 Task: Find connections with filter location Cachan with filter topic #Entrepreneurswith filter profile language Potuguese with filter current company Growatt New Energy with filter school JNTUH College of Engineering Hyderabad with filter industry Environmental Services with filter service category Social Media Marketing with filter keywords title Animal Shelter Worker
Action: Mouse moved to (618, 82)
Screenshot: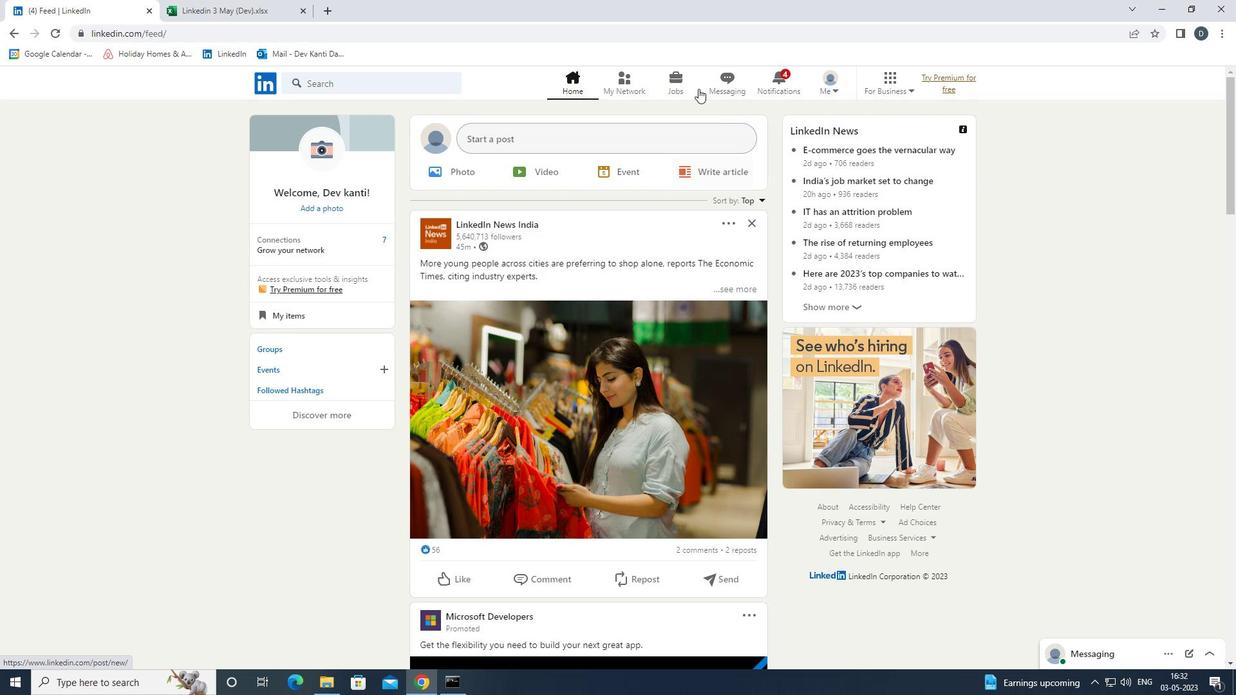 
Action: Mouse pressed left at (618, 82)
Screenshot: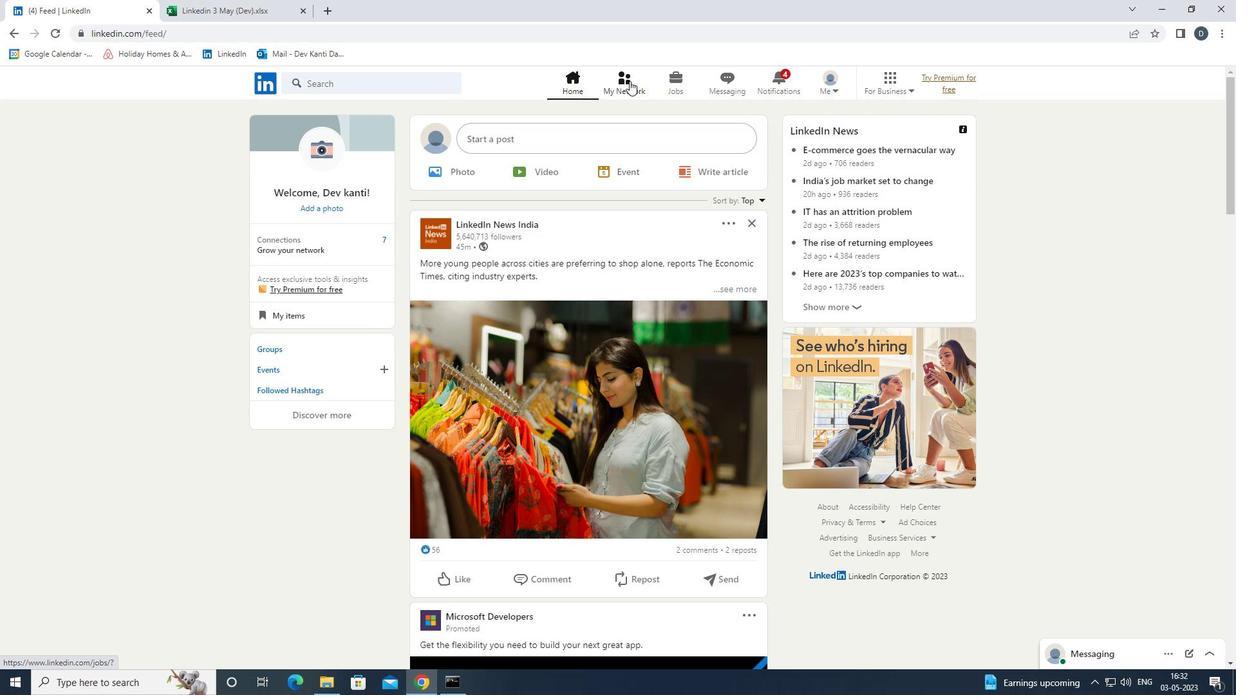 
Action: Mouse moved to (427, 151)
Screenshot: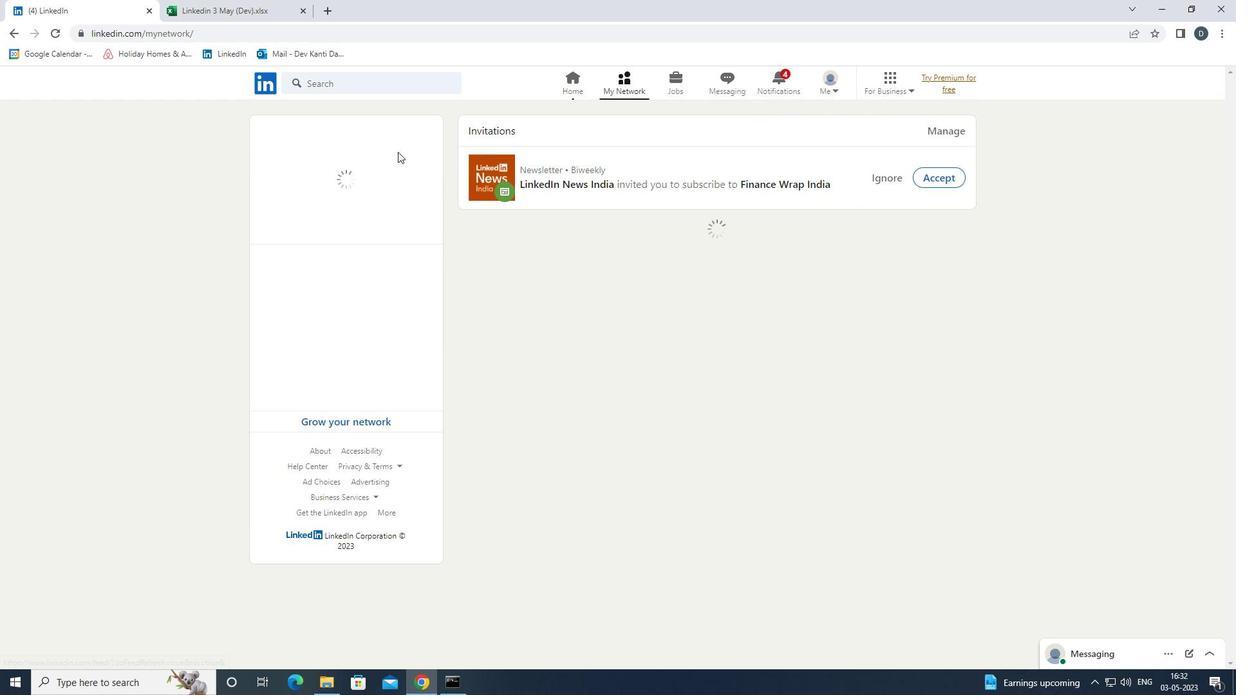 
Action: Mouse pressed left at (427, 151)
Screenshot: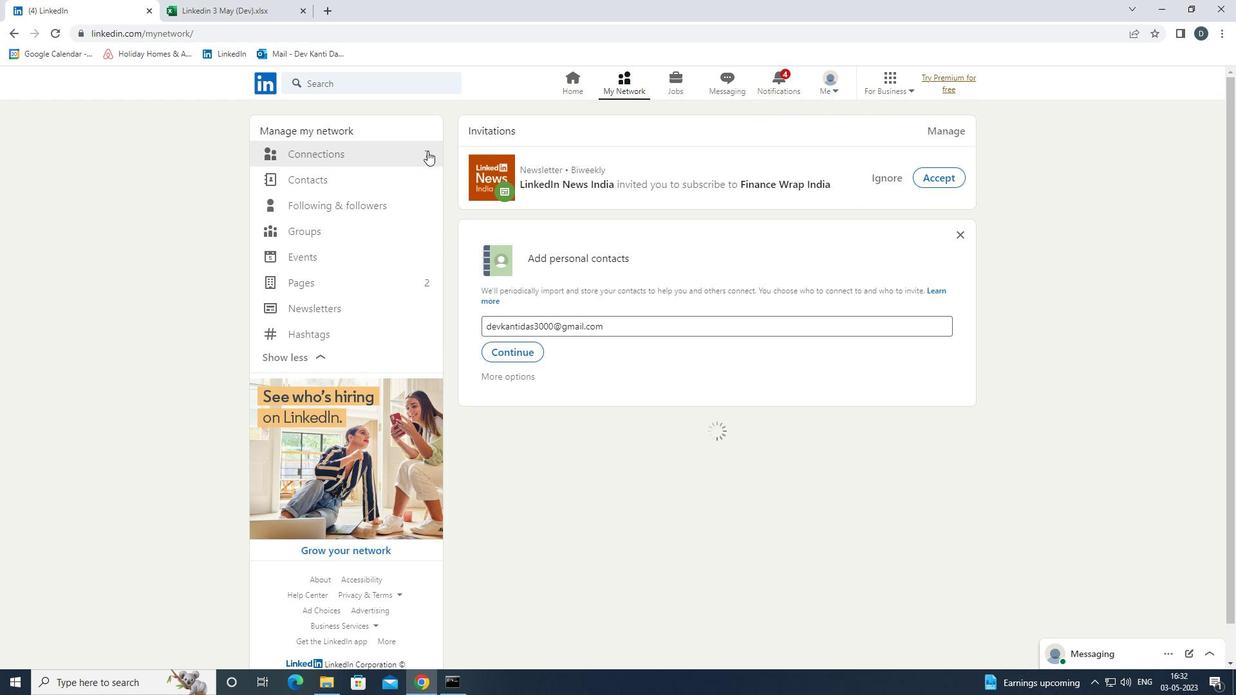 
Action: Mouse moved to (736, 155)
Screenshot: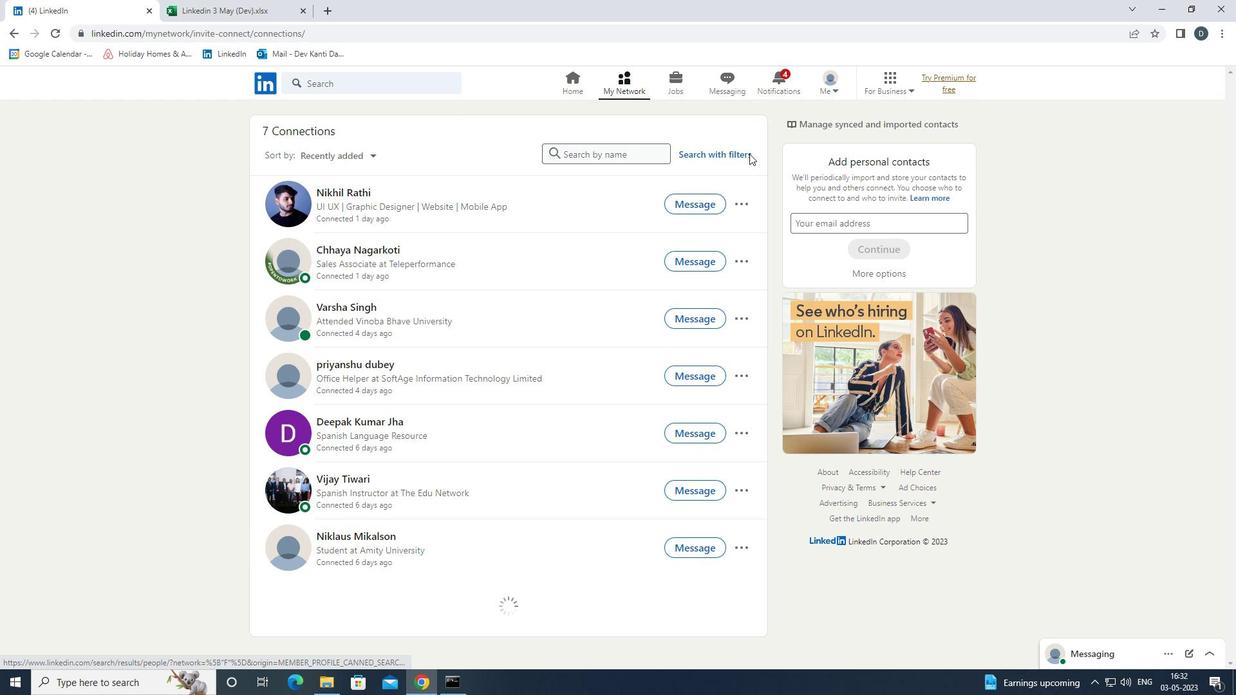 
Action: Mouse pressed left at (736, 155)
Screenshot: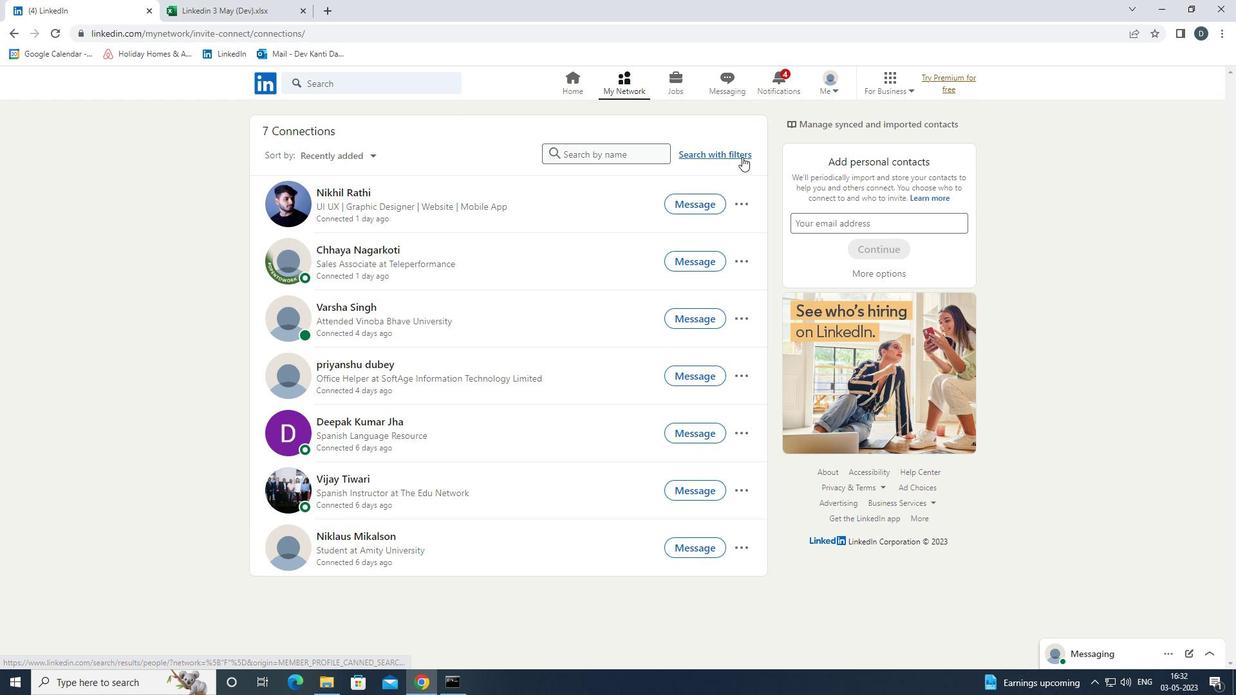 
Action: Mouse moved to (660, 119)
Screenshot: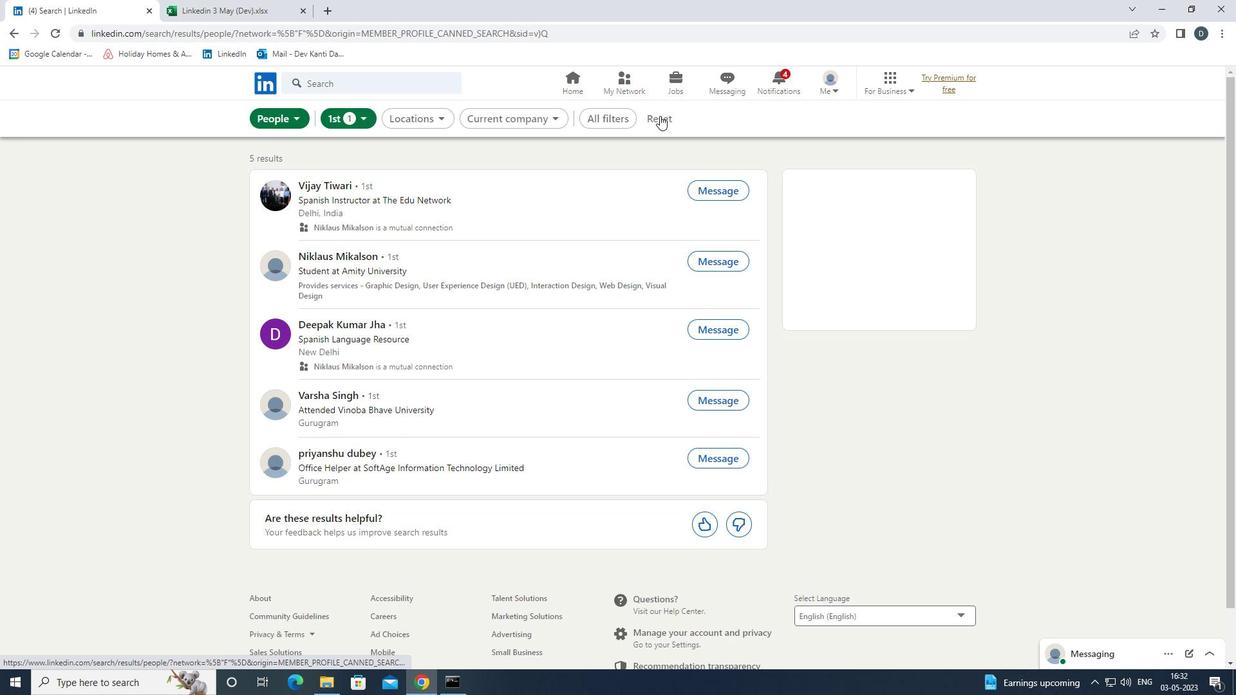 
Action: Mouse pressed left at (660, 119)
Screenshot: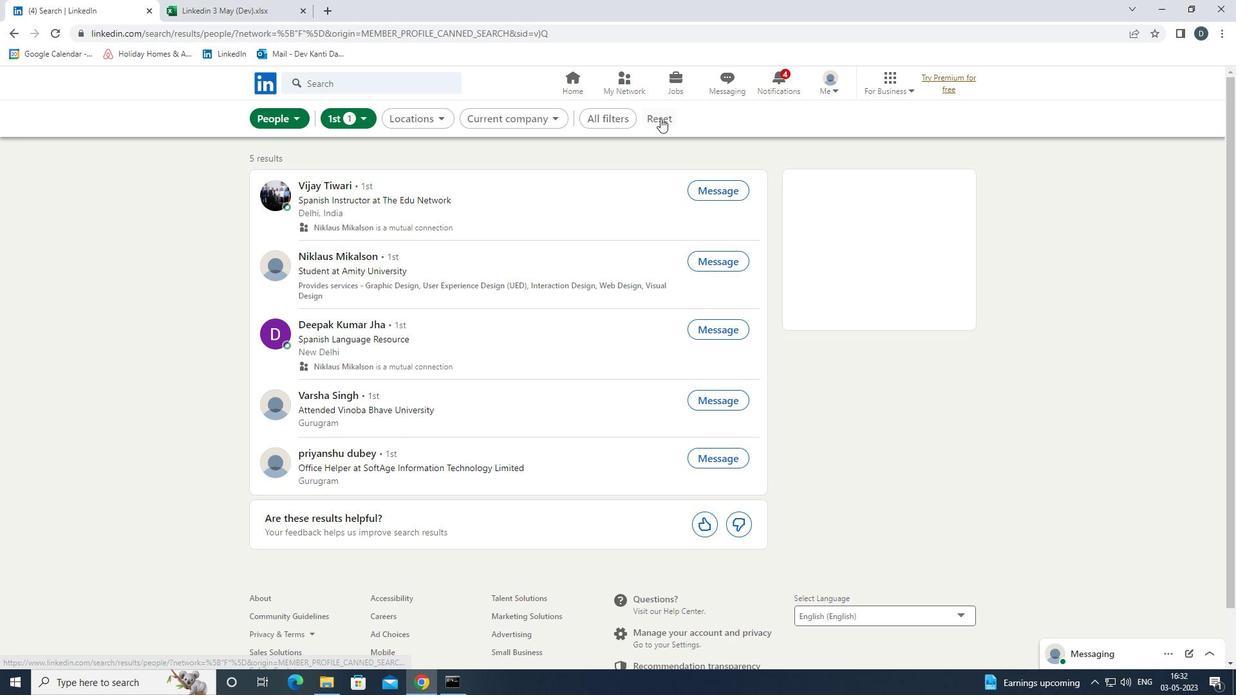 
Action: Mouse moved to (634, 115)
Screenshot: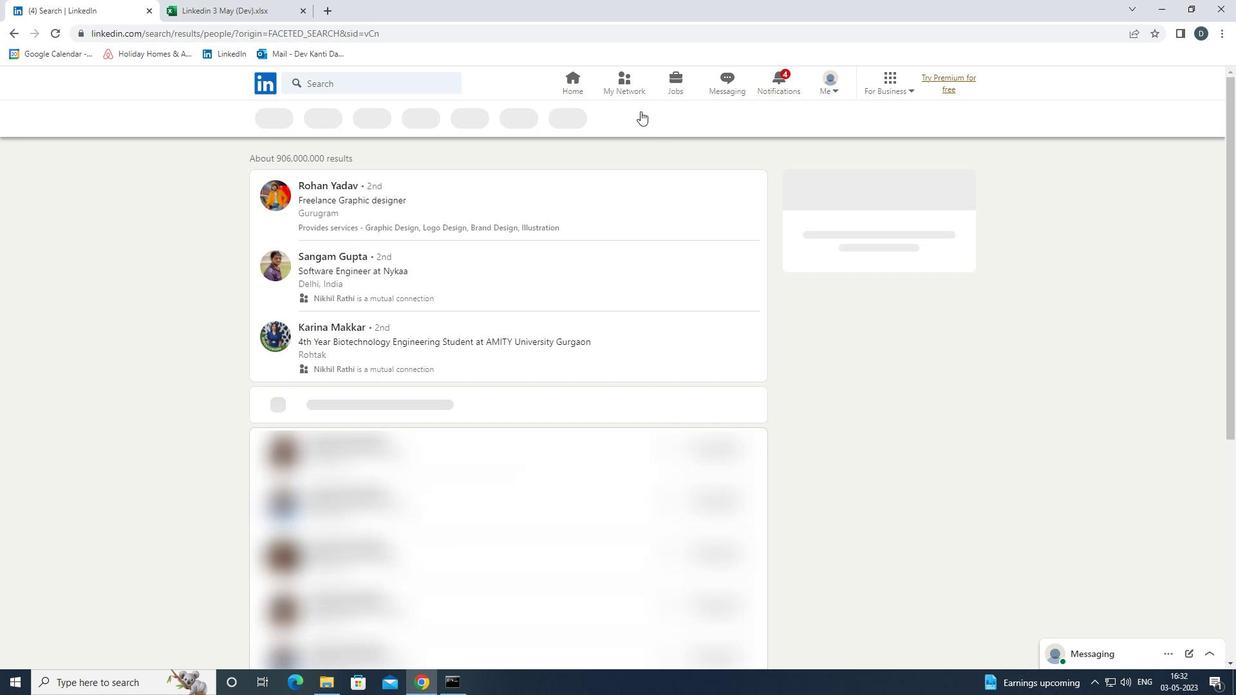 
Action: Mouse pressed left at (634, 115)
Screenshot: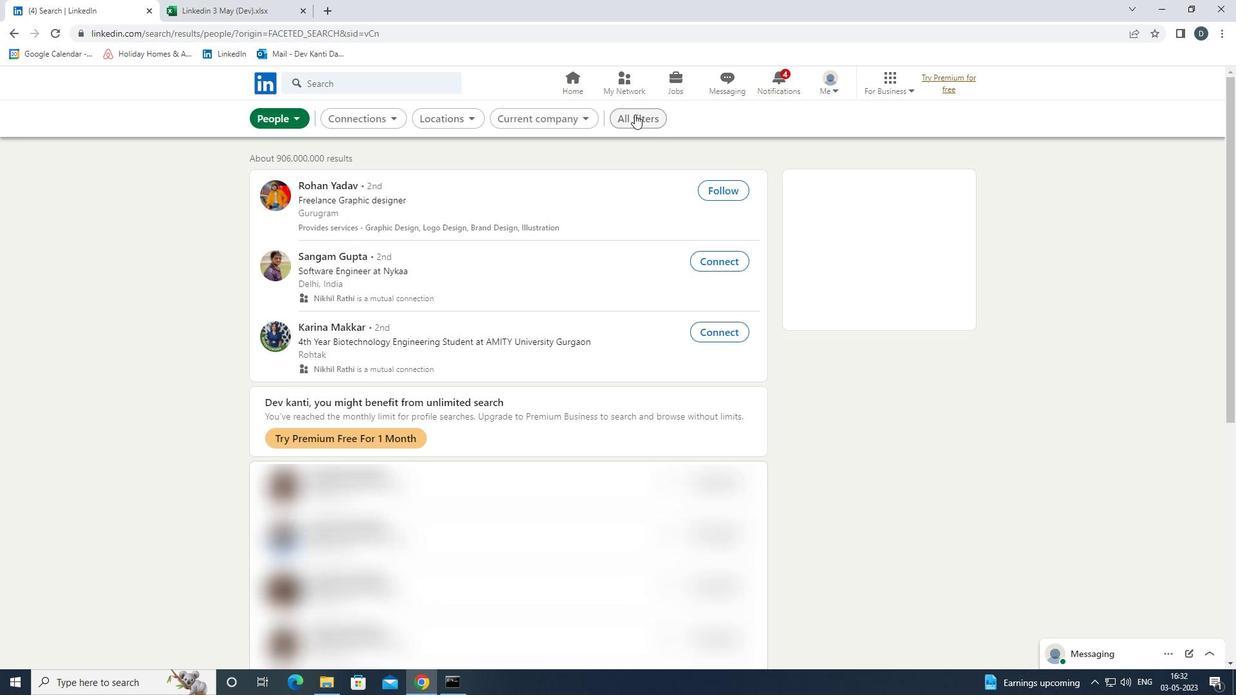 
Action: Mouse moved to (1015, 404)
Screenshot: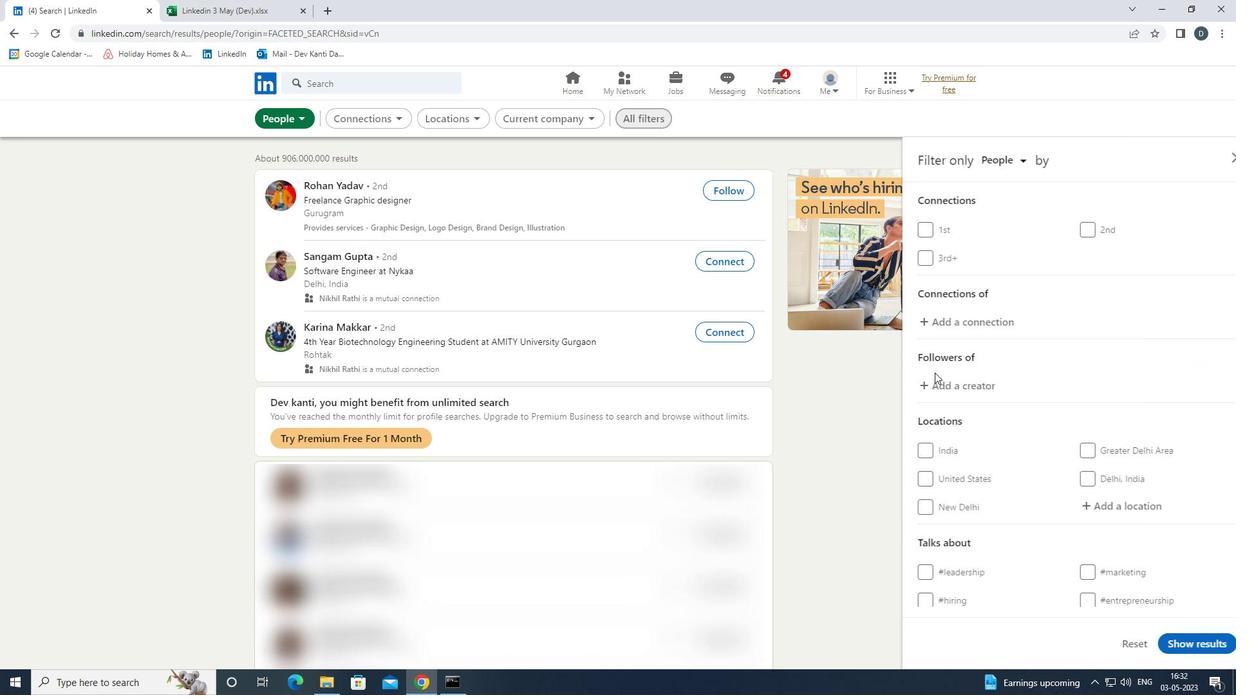 
Action: Mouse scrolled (1015, 403) with delta (0, 0)
Screenshot: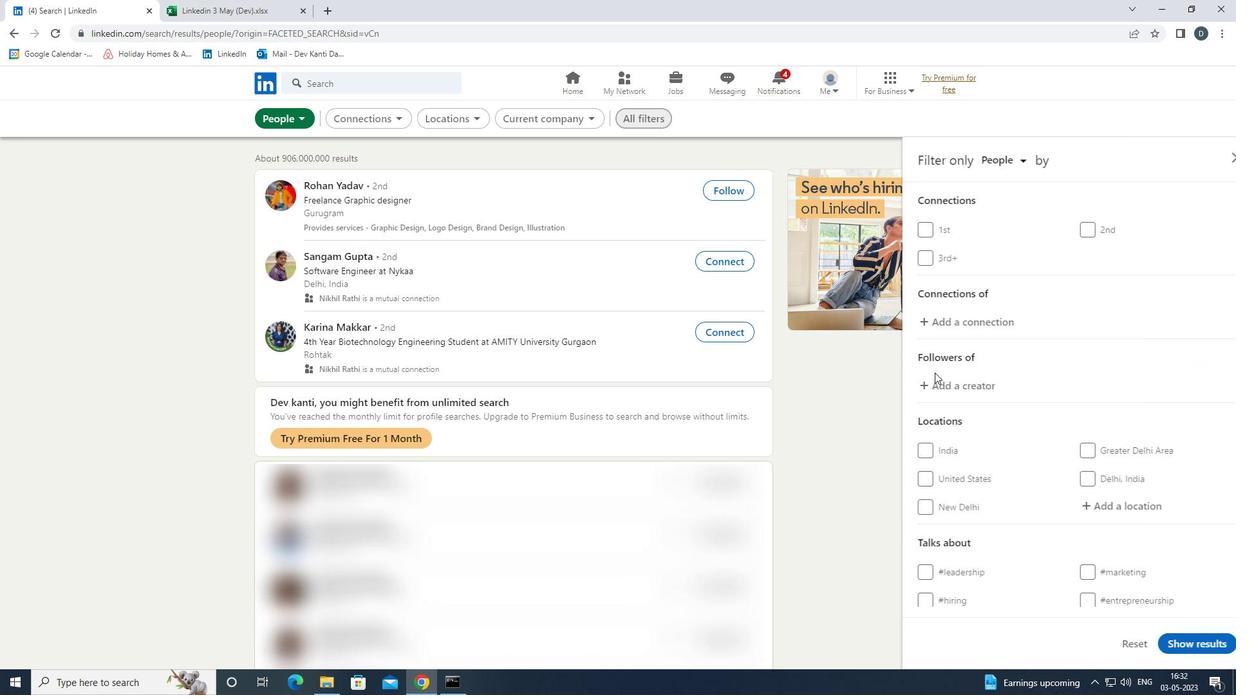 
Action: Mouse moved to (1071, 426)
Screenshot: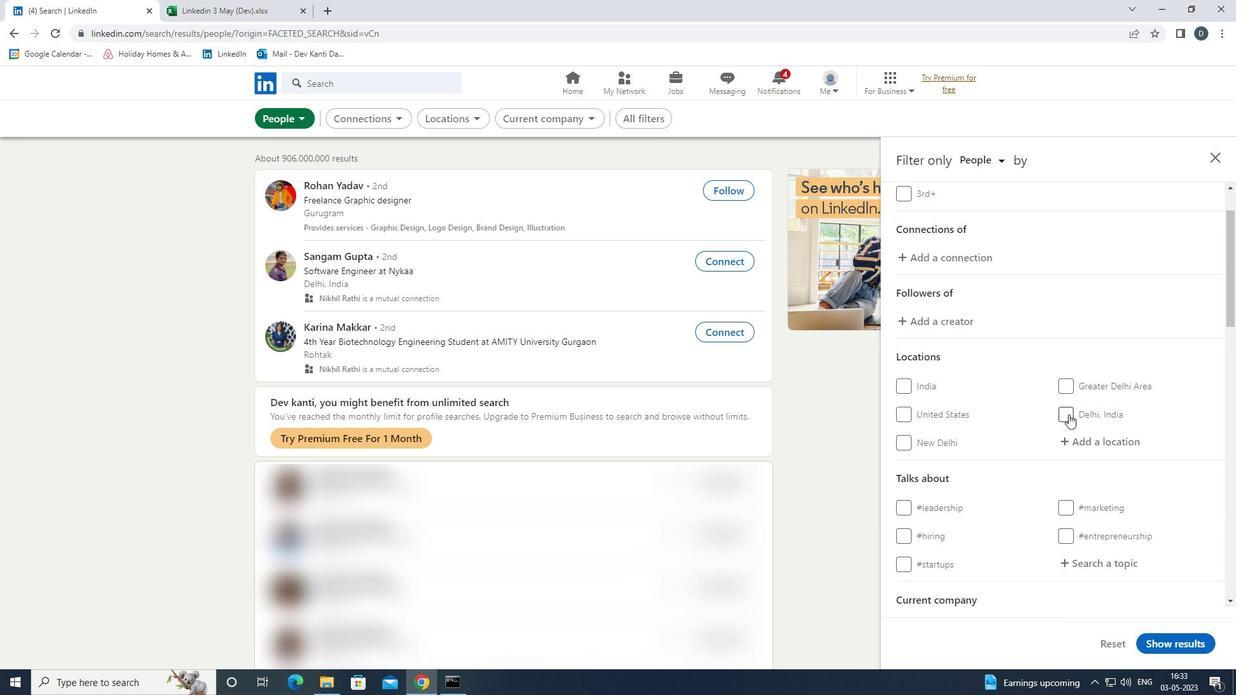 
Action: Mouse pressed left at (1071, 426)
Screenshot: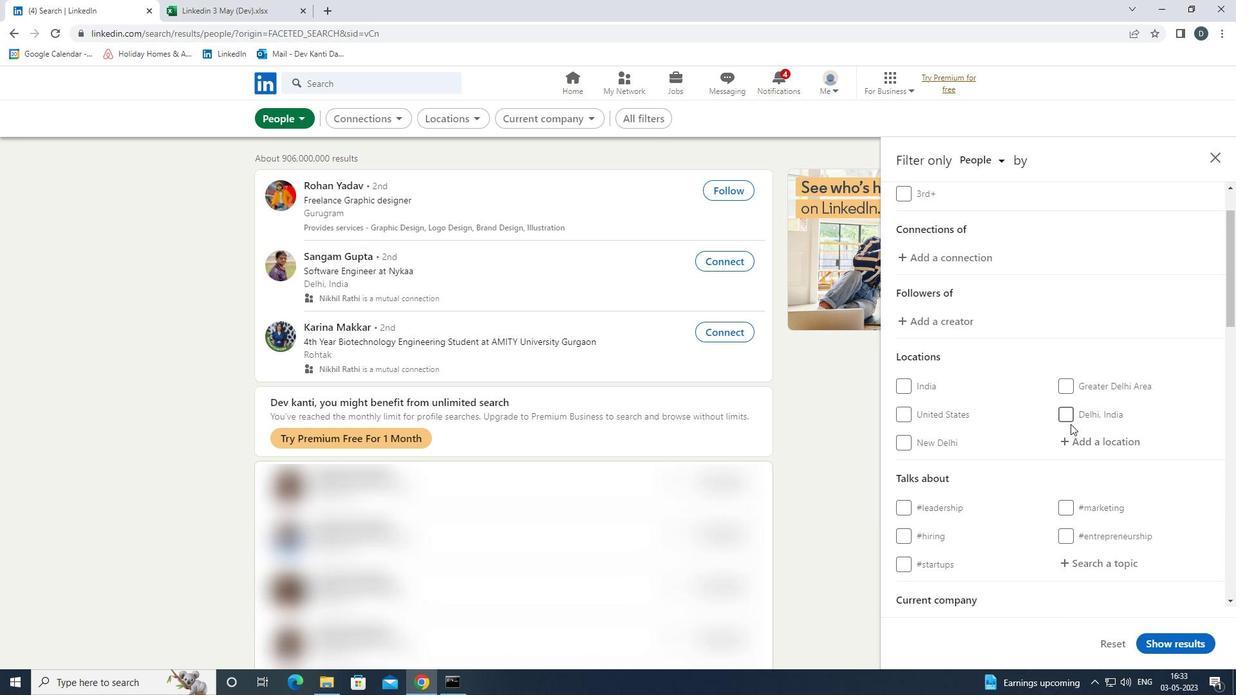 
Action: Mouse moved to (1073, 435)
Screenshot: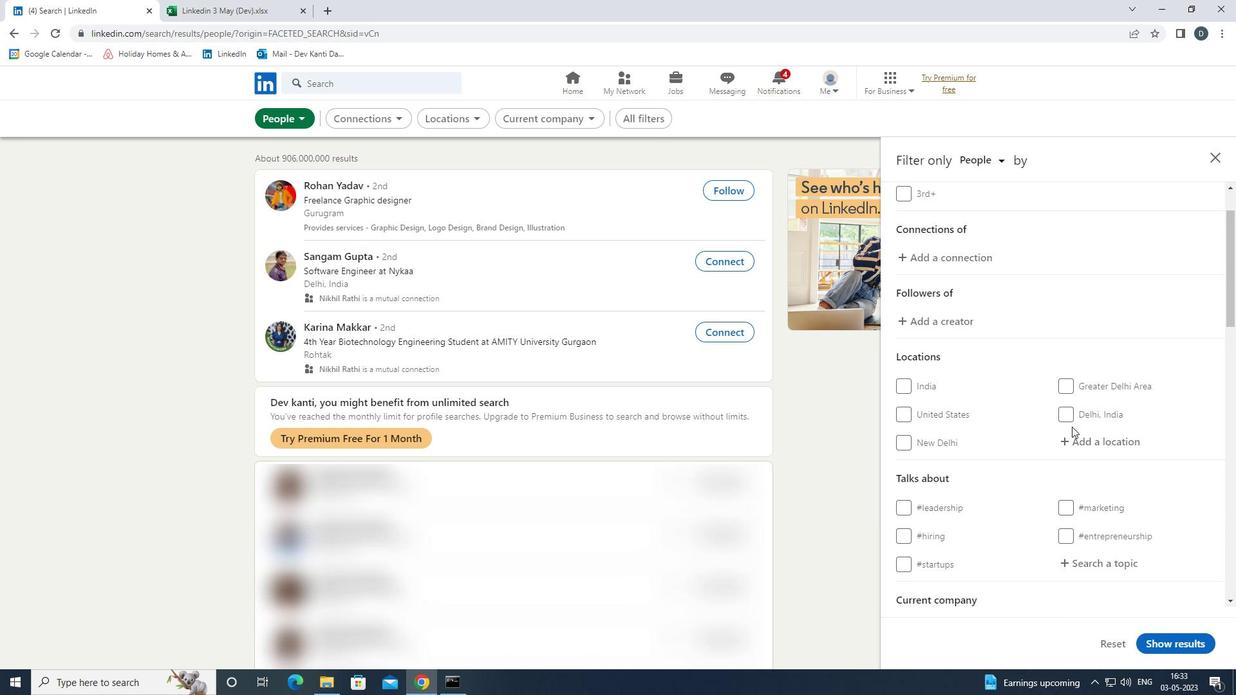 
Action: Mouse pressed left at (1073, 435)
Screenshot: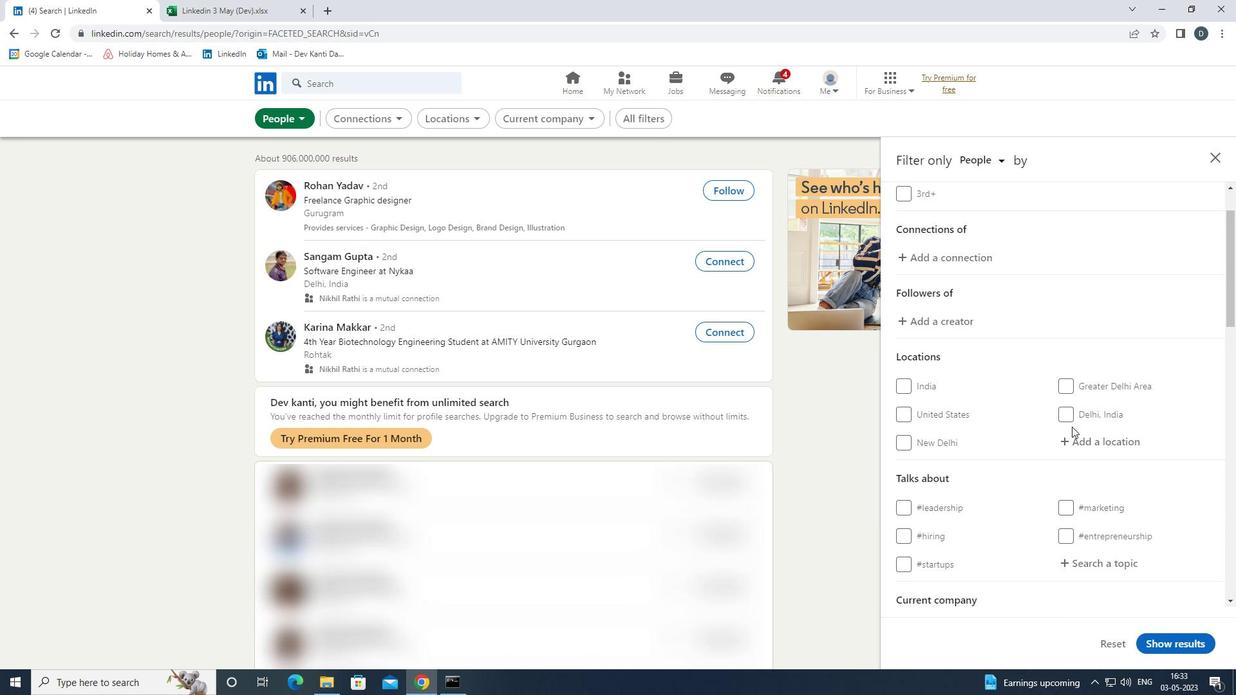 
Action: Key pressed <Key.shift>CACHAN<Key.down><Key.enter>
Screenshot: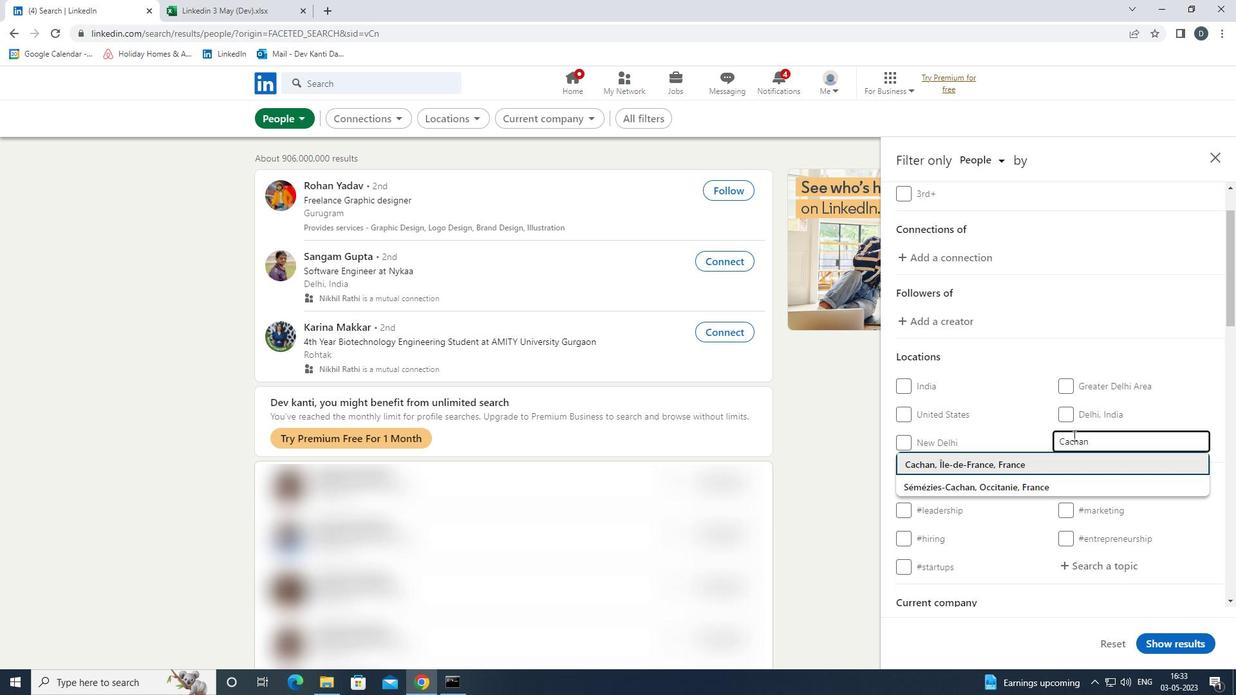 
Action: Mouse moved to (1073, 436)
Screenshot: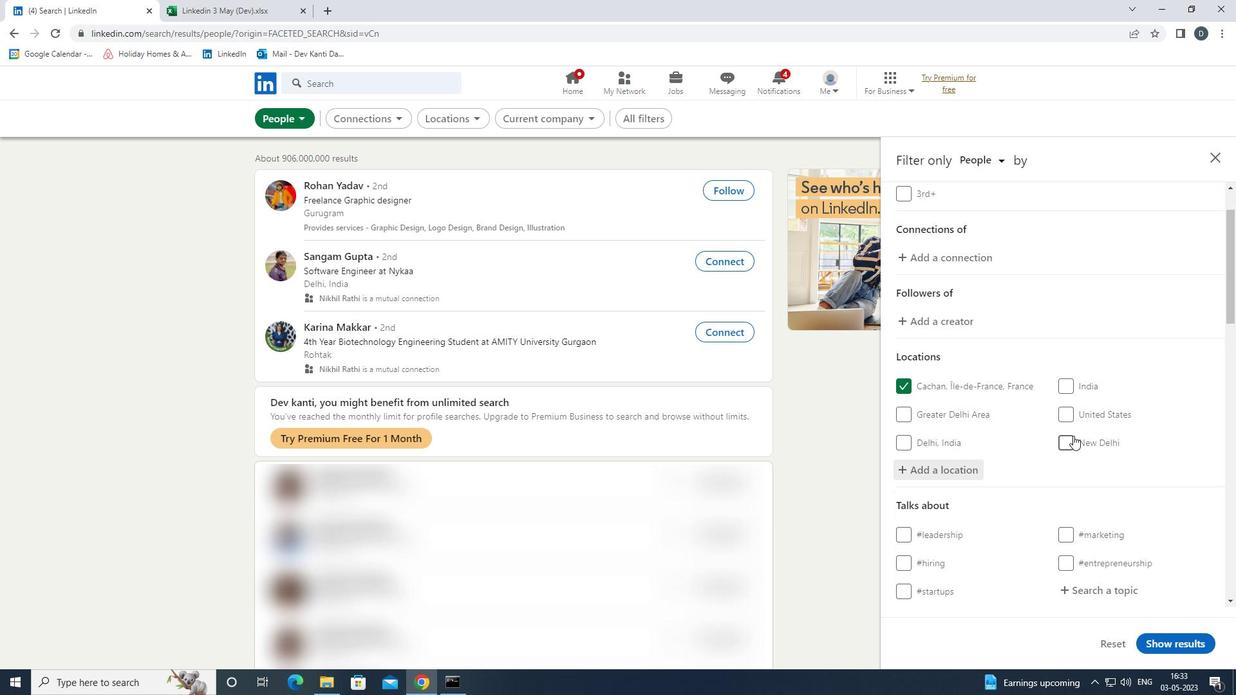 
Action: Mouse scrolled (1073, 435) with delta (0, 0)
Screenshot: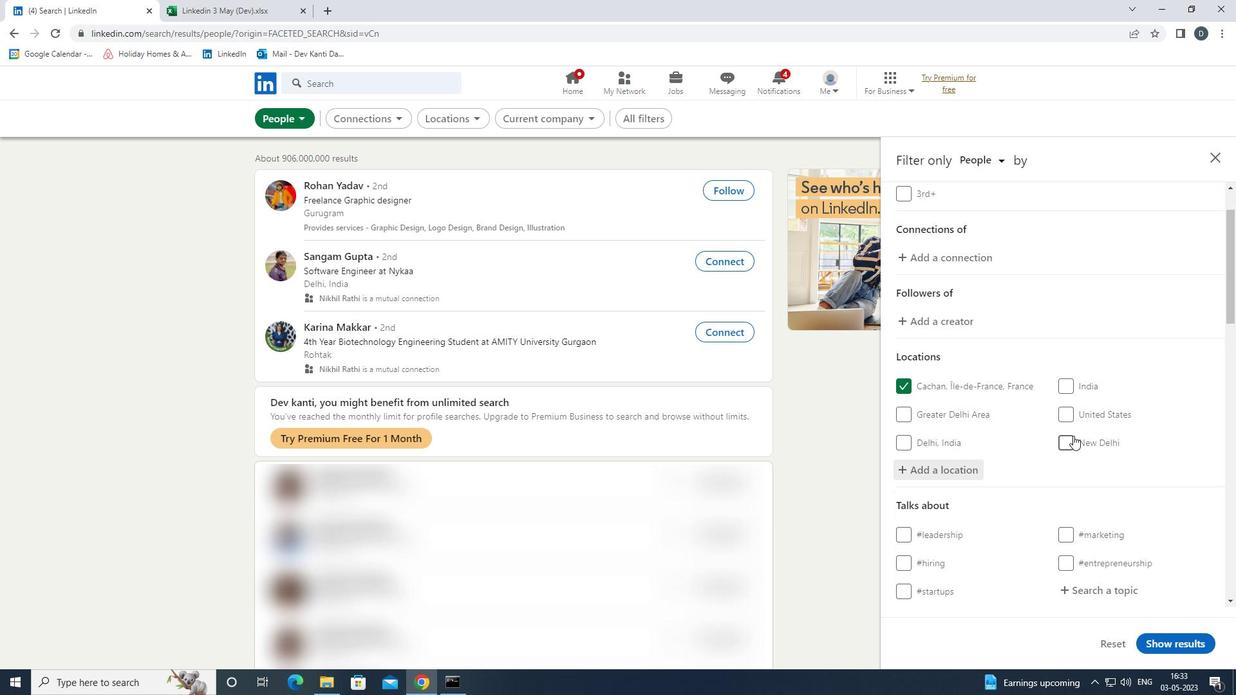 
Action: Mouse moved to (1073, 437)
Screenshot: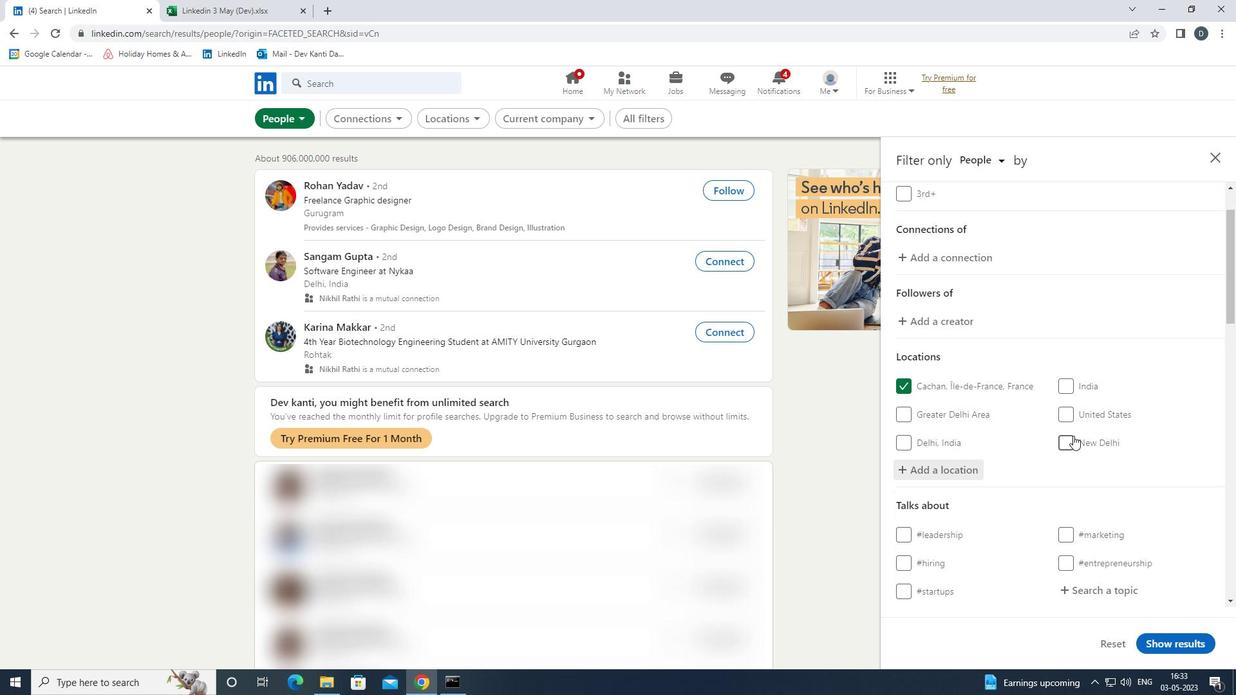 
Action: Mouse scrolled (1073, 436) with delta (0, 0)
Screenshot: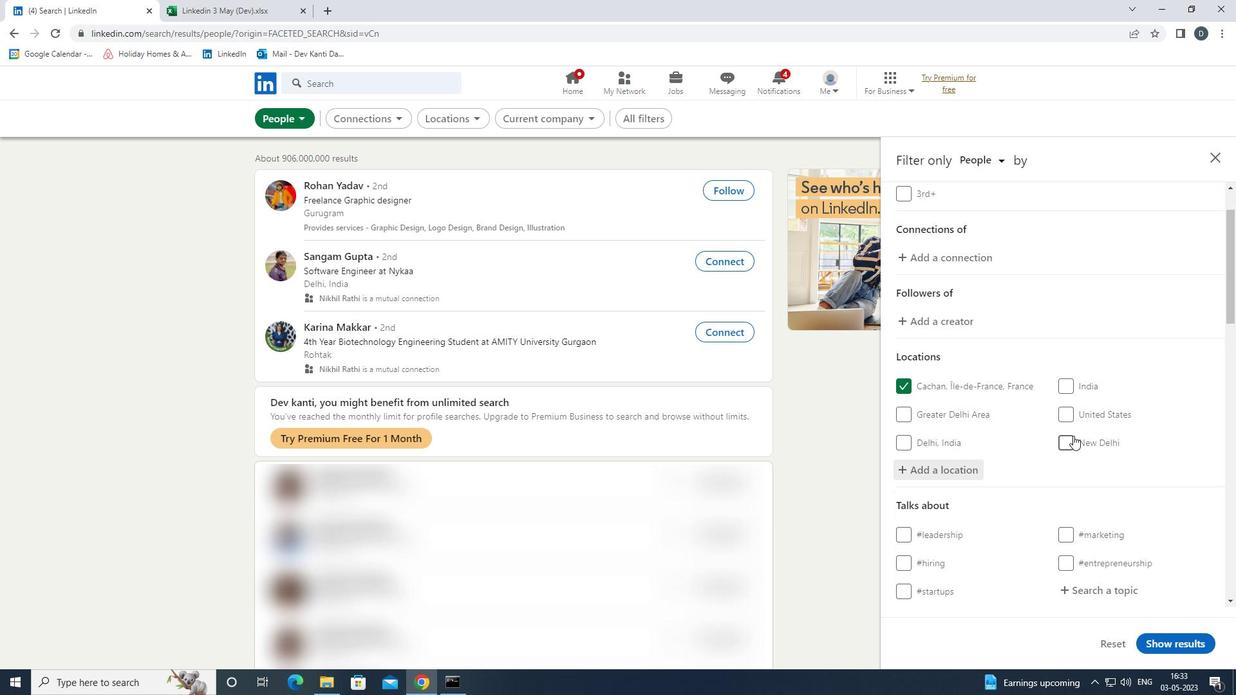 
Action: Mouse moved to (1086, 465)
Screenshot: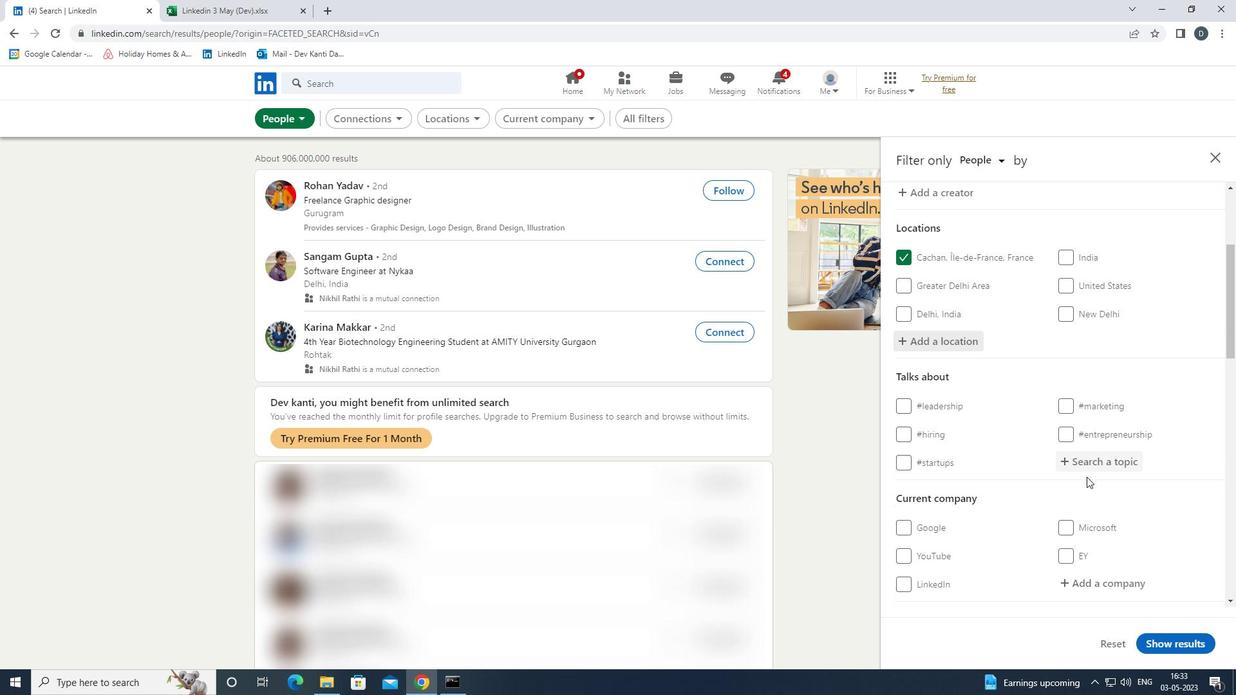 
Action: Mouse pressed left at (1086, 465)
Screenshot: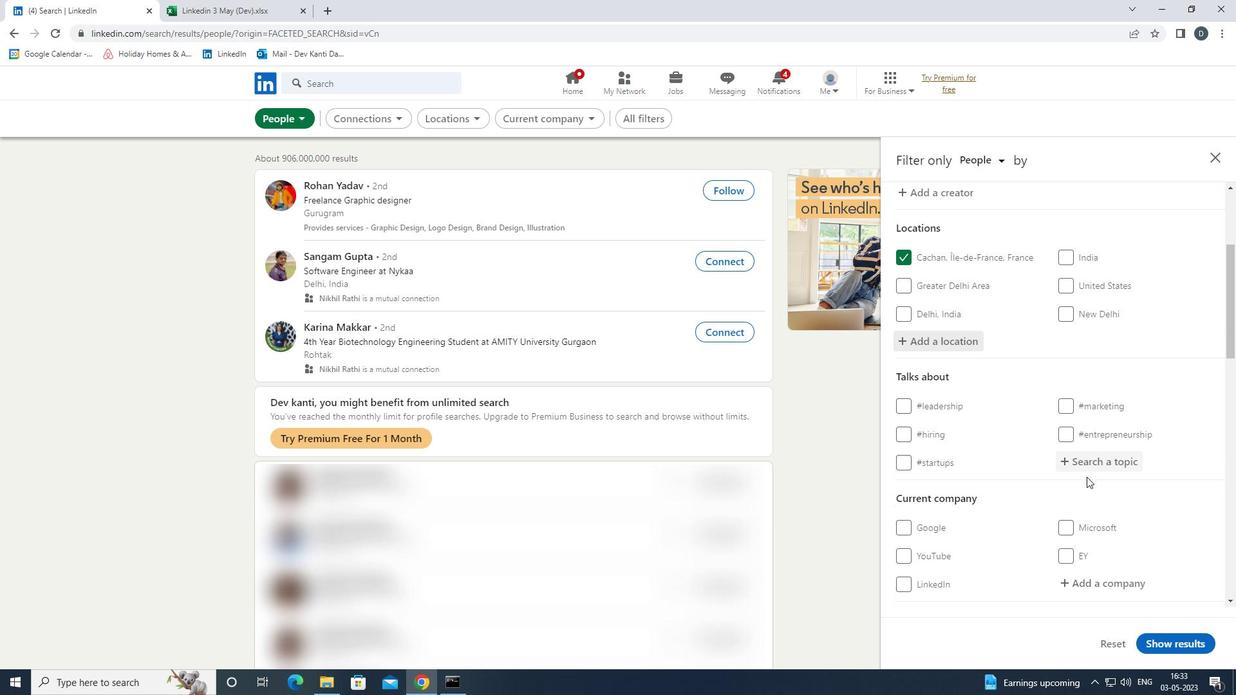 
Action: Mouse moved to (1087, 465)
Screenshot: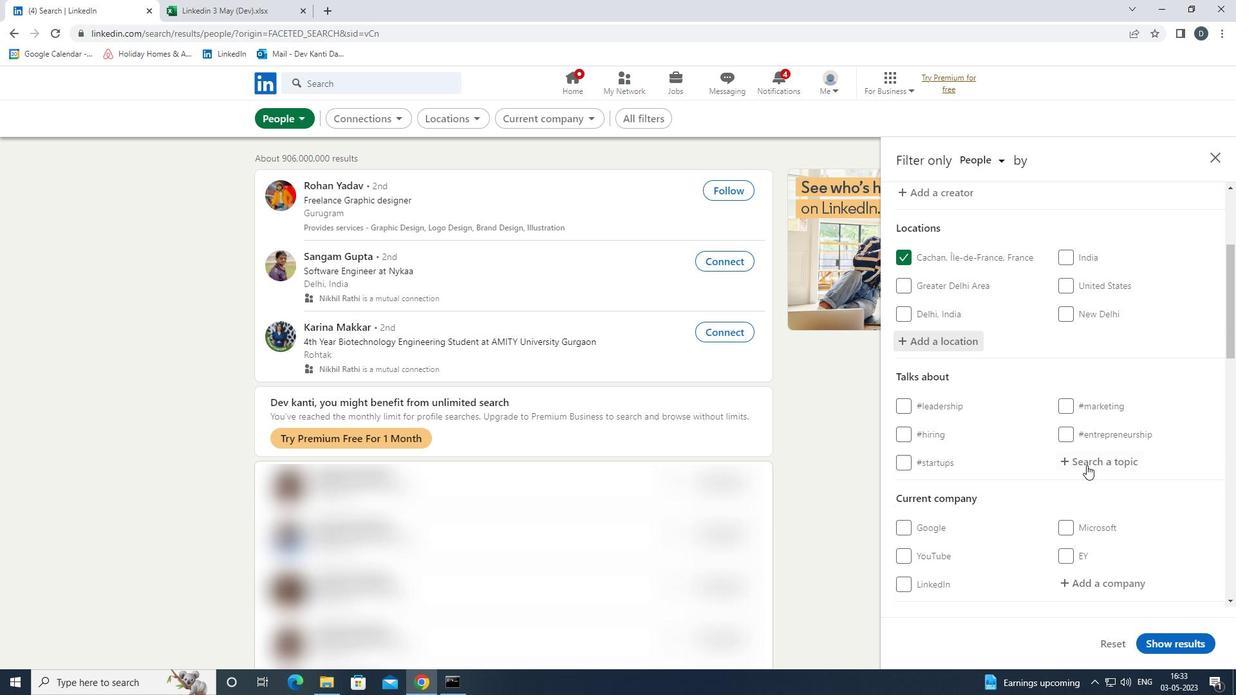 
Action: Key pressed ENTREPREN<Key.down><Key.enter>
Screenshot: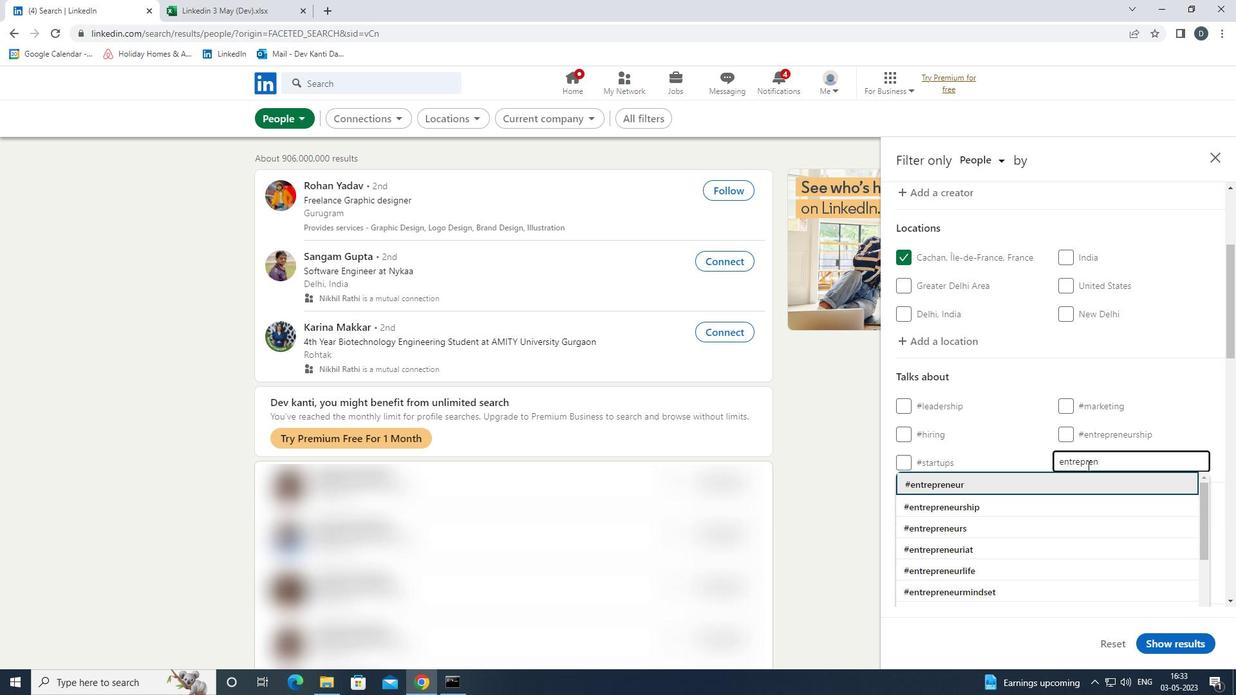 
Action: Mouse moved to (1059, 451)
Screenshot: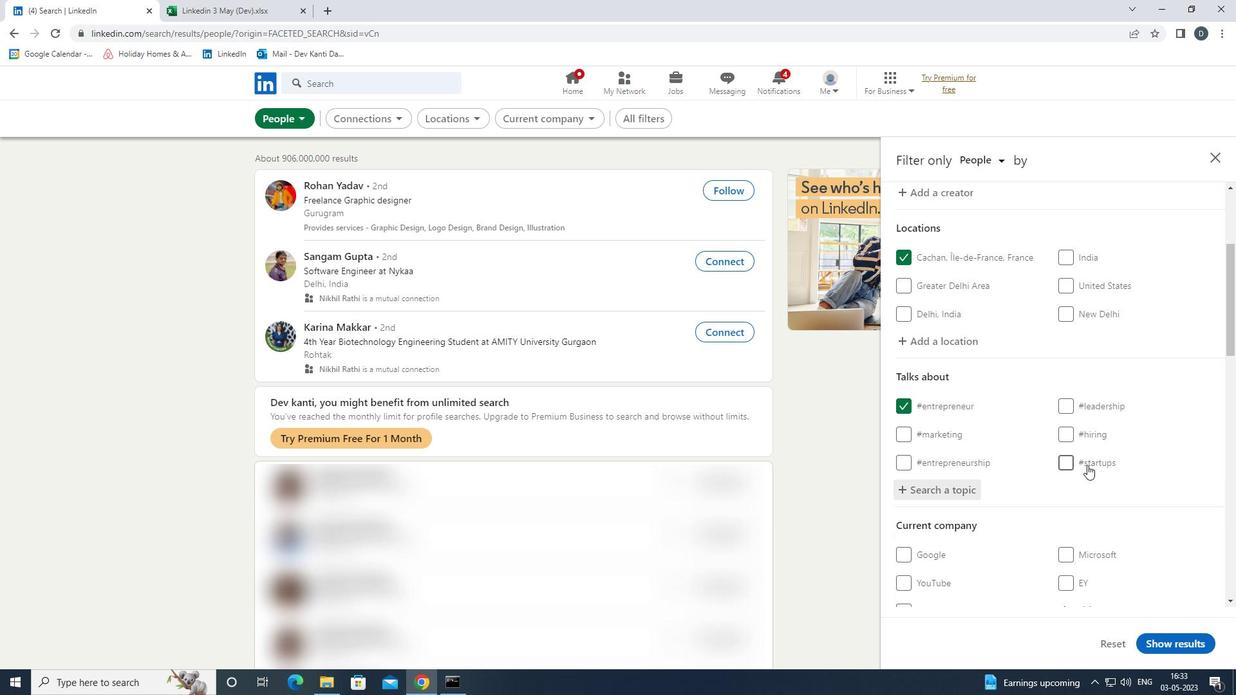
Action: Mouse scrolled (1059, 450) with delta (0, 0)
Screenshot: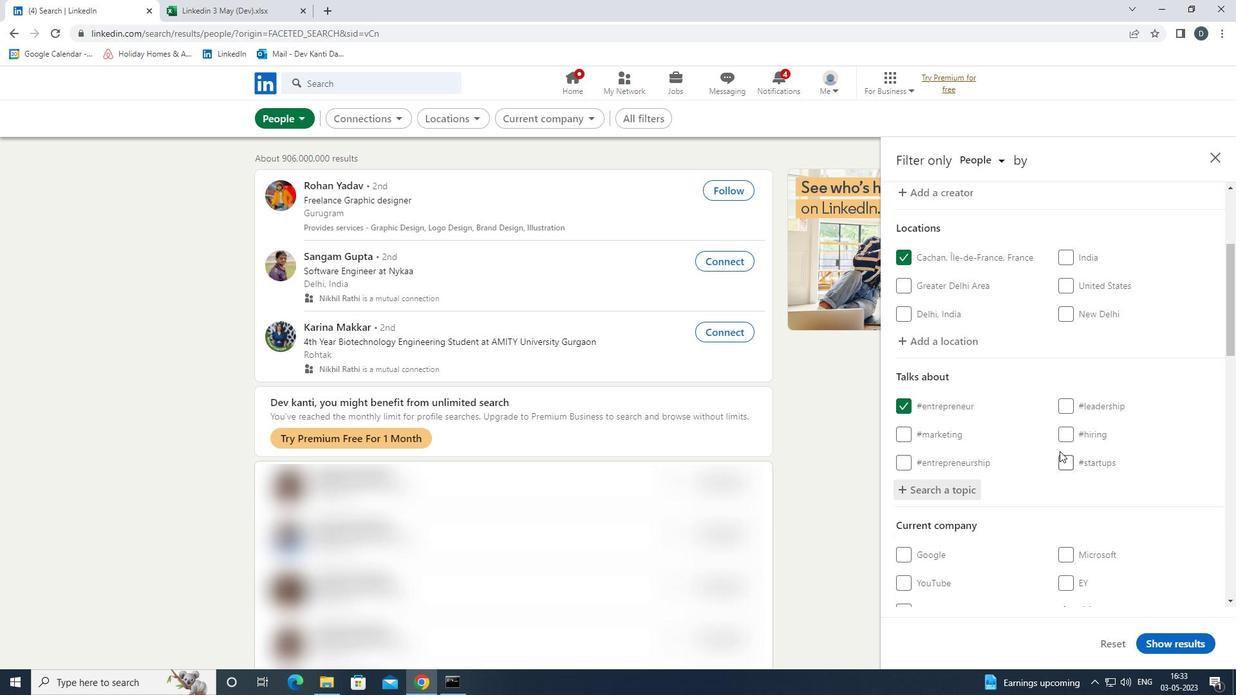 
Action: Mouse scrolled (1059, 450) with delta (0, 0)
Screenshot: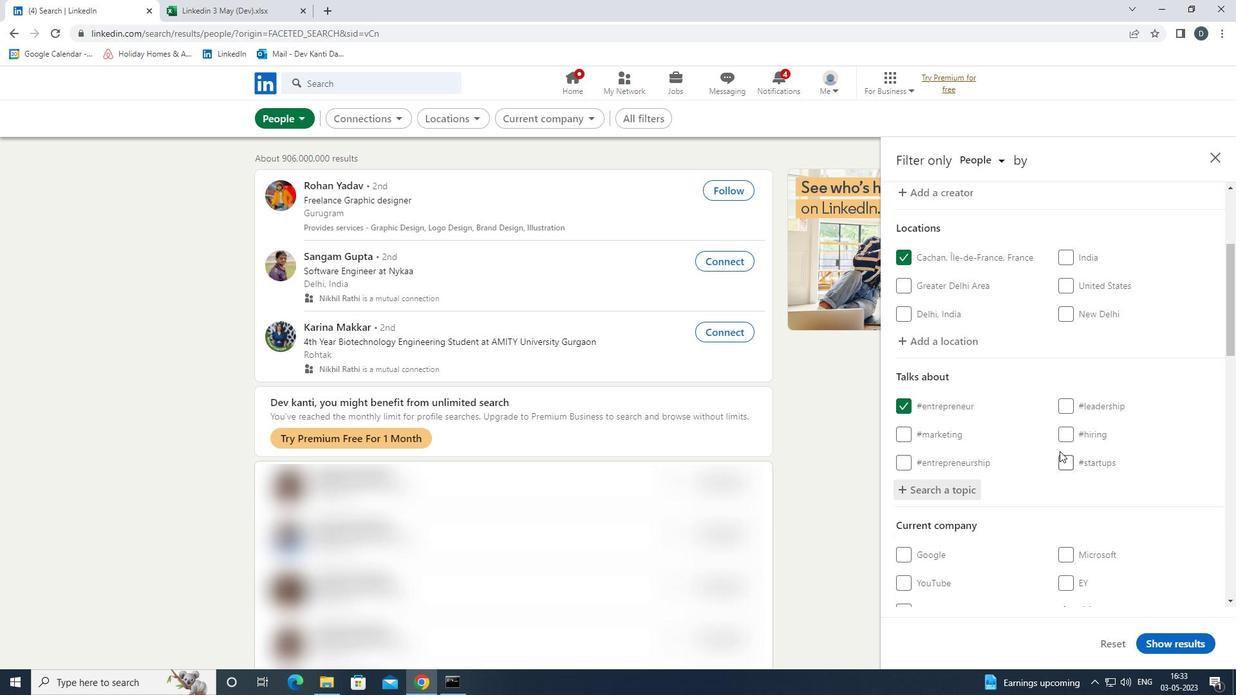 
Action: Mouse moved to (1089, 475)
Screenshot: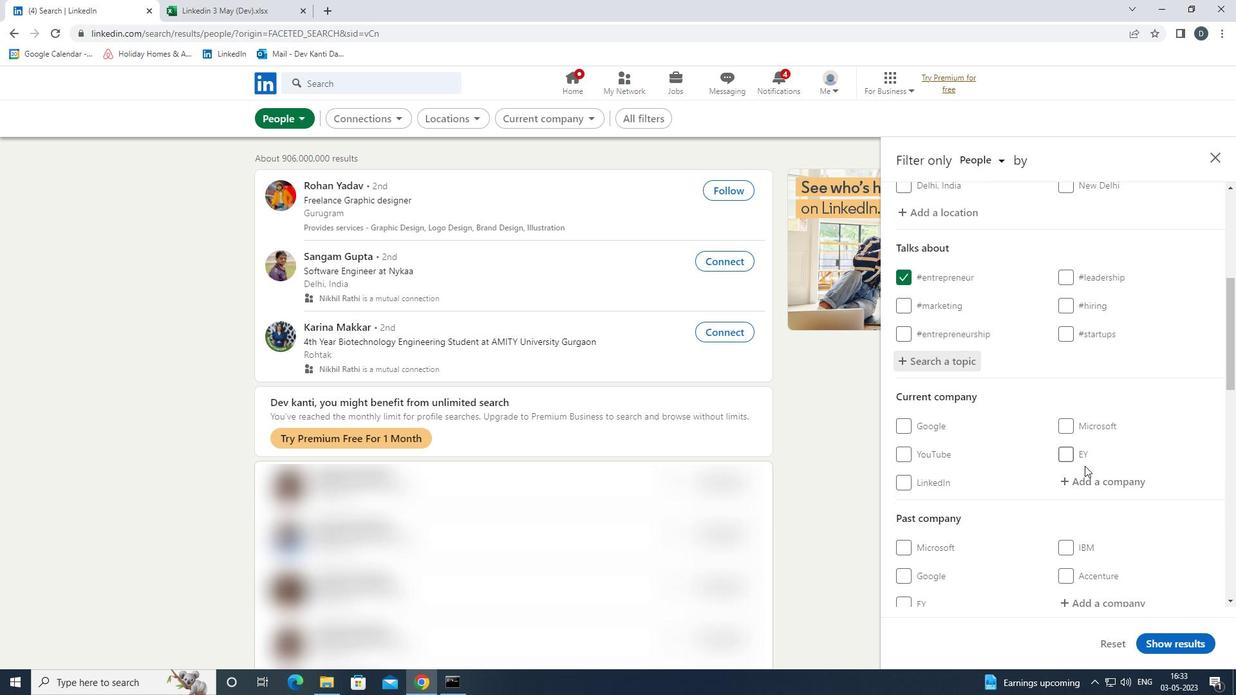
Action: Mouse pressed left at (1089, 475)
Screenshot: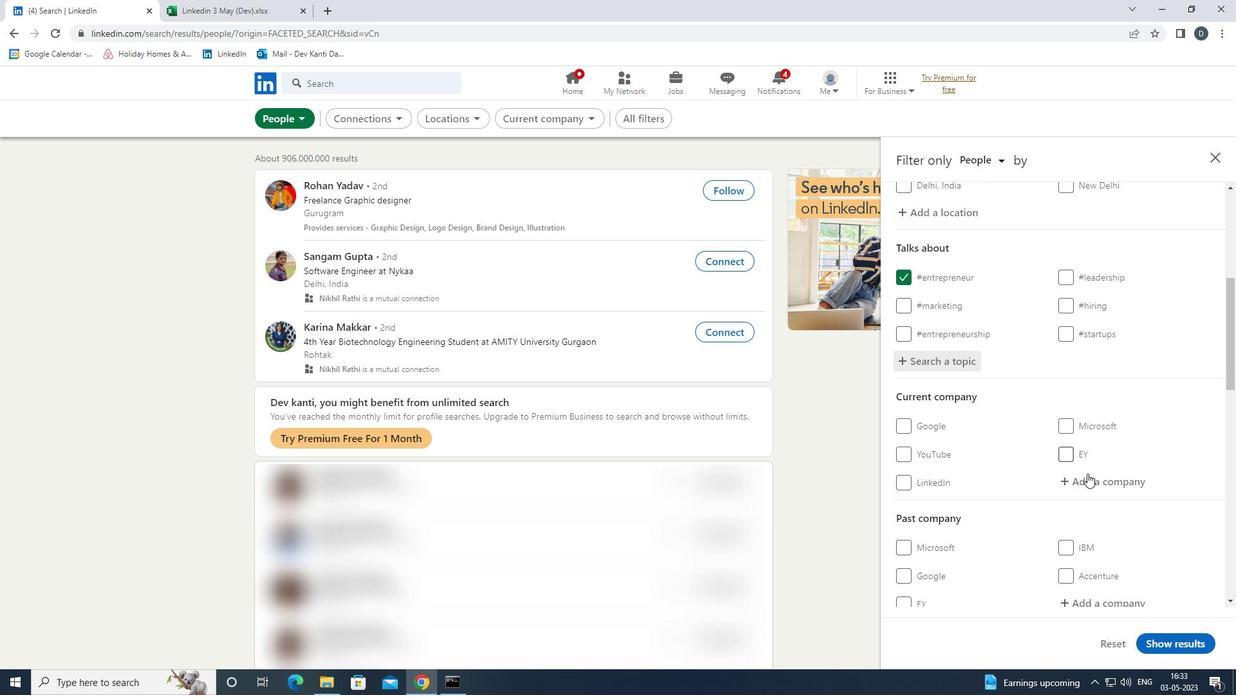 
Action: Mouse scrolled (1089, 475) with delta (0, 0)
Screenshot: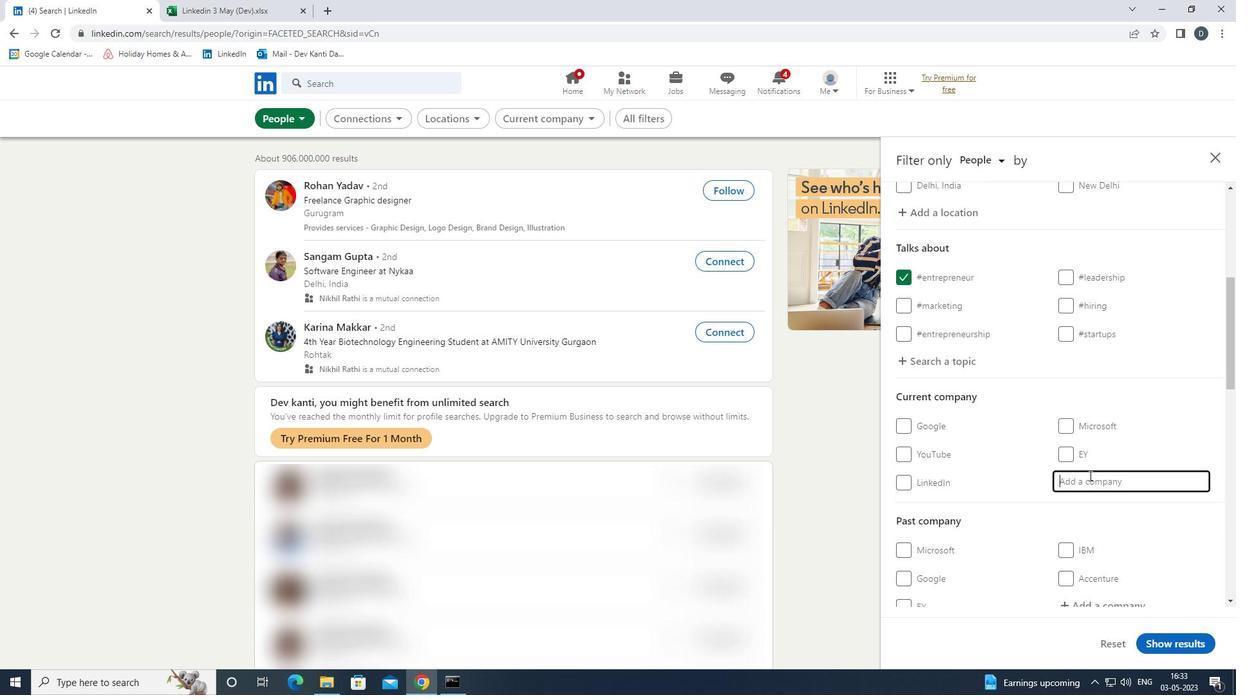 
Action: Mouse scrolled (1089, 475) with delta (0, 0)
Screenshot: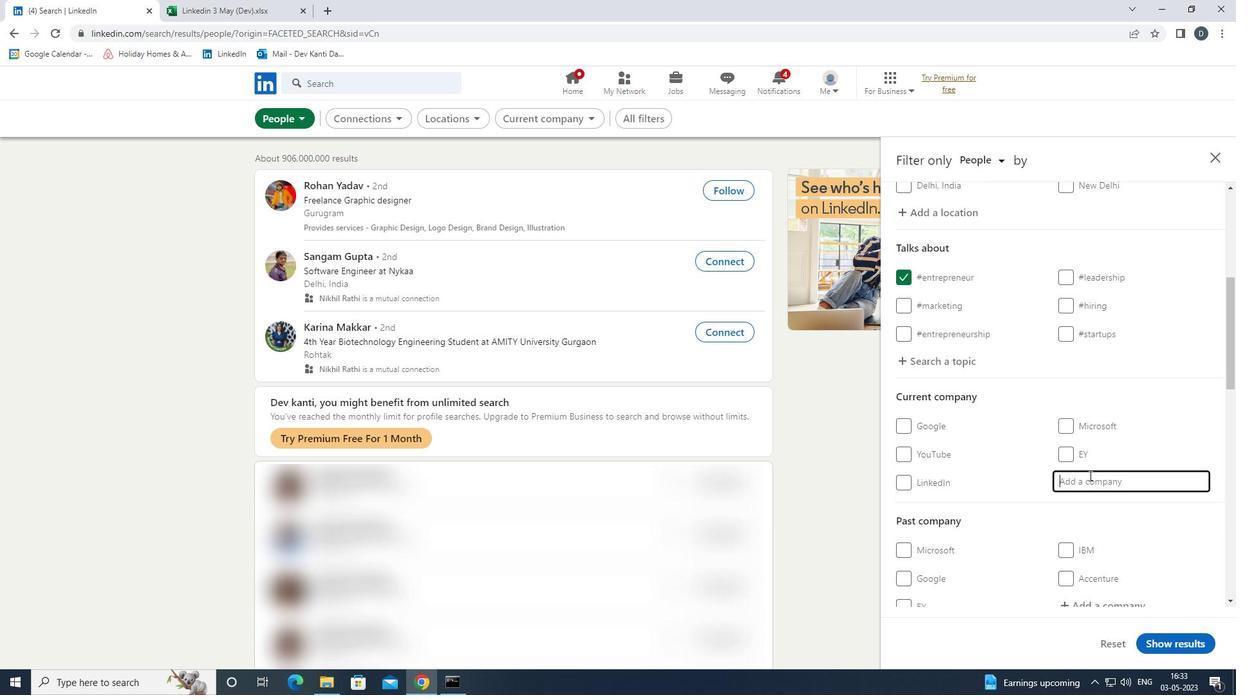 
Action: Mouse scrolled (1089, 475) with delta (0, 0)
Screenshot: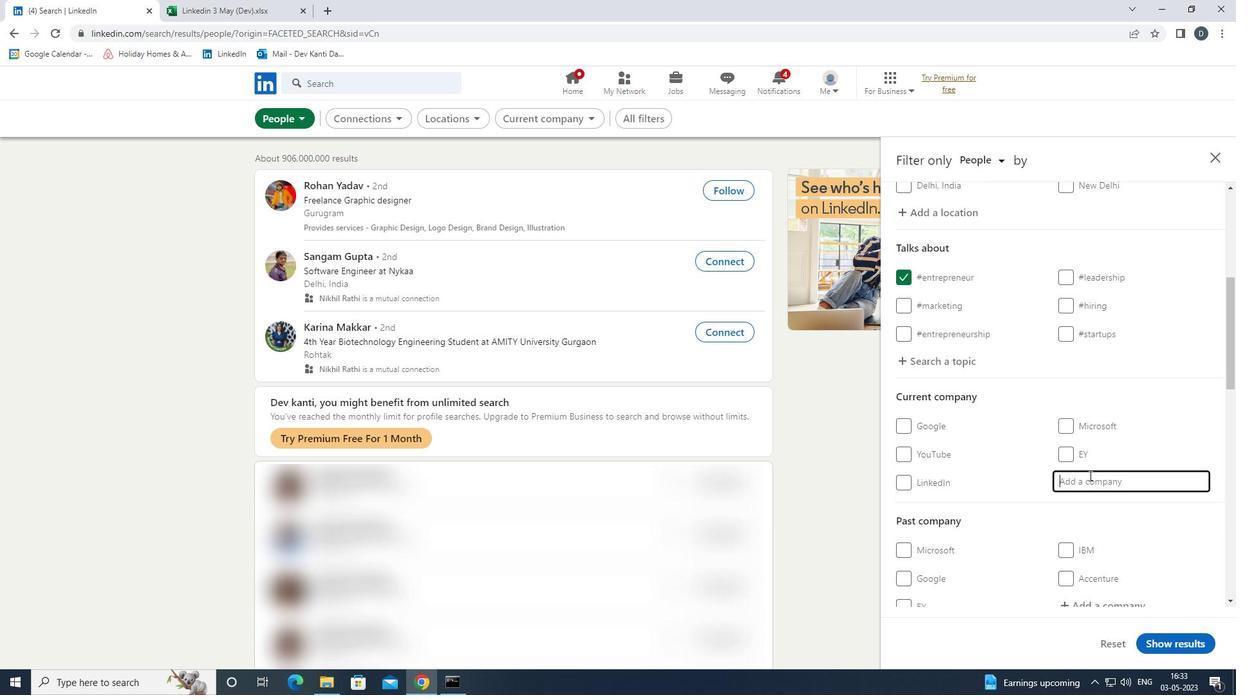 
Action: Mouse scrolled (1089, 475) with delta (0, 0)
Screenshot: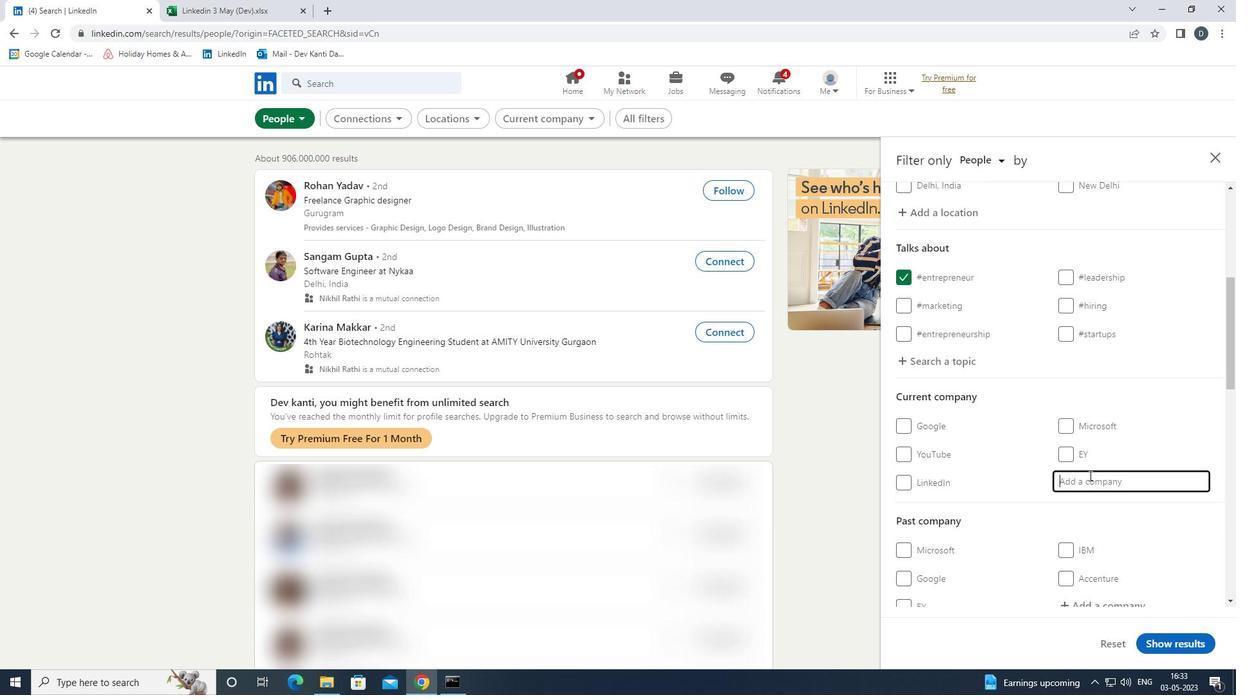 
Action: Mouse scrolled (1089, 475) with delta (0, 0)
Screenshot: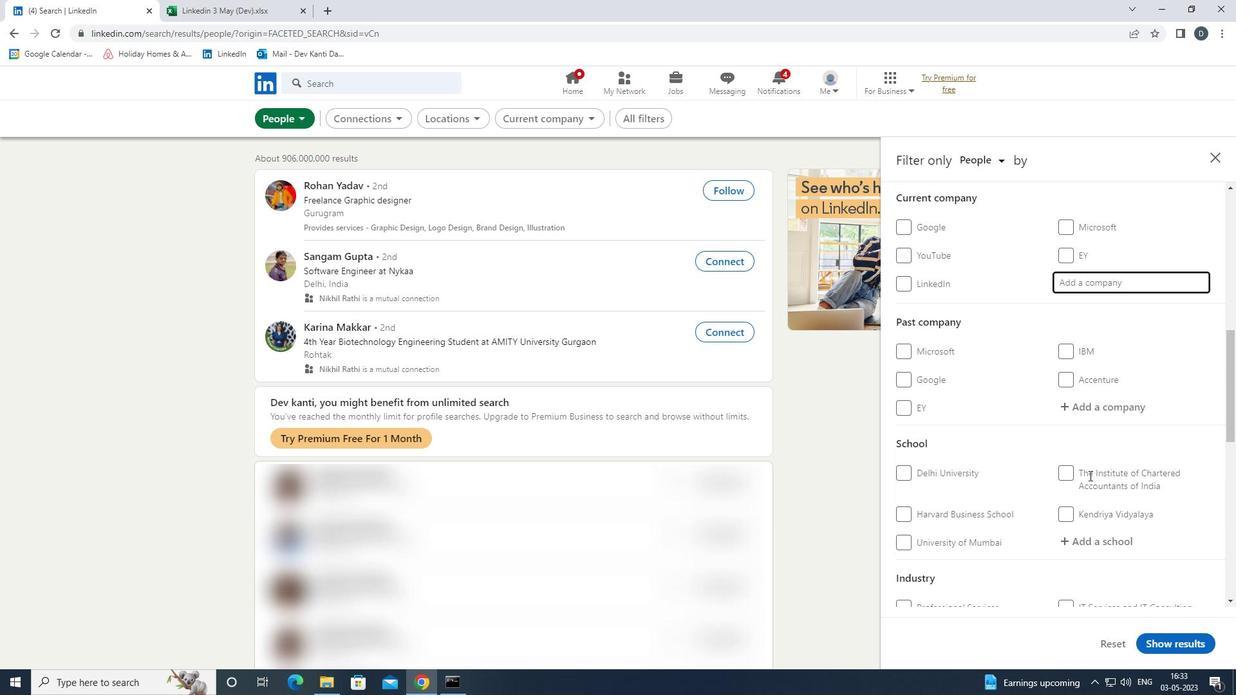
Action: Mouse scrolled (1089, 475) with delta (0, 0)
Screenshot: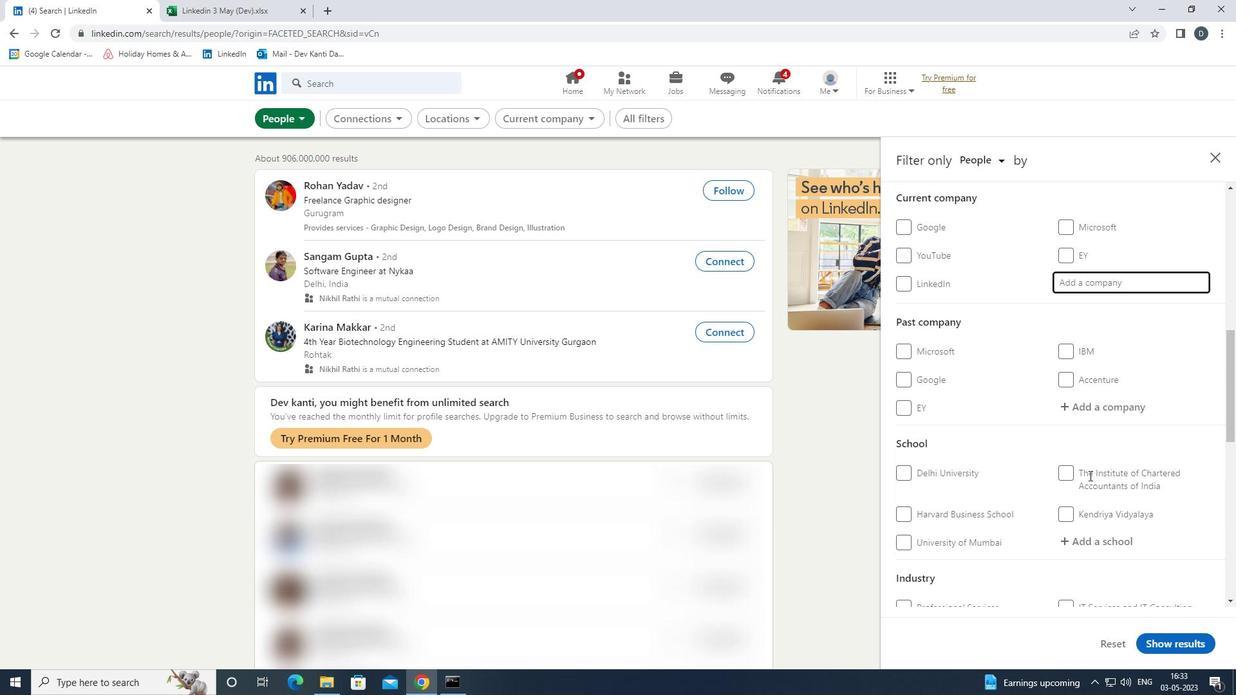 
Action: Mouse scrolled (1089, 475) with delta (0, 0)
Screenshot: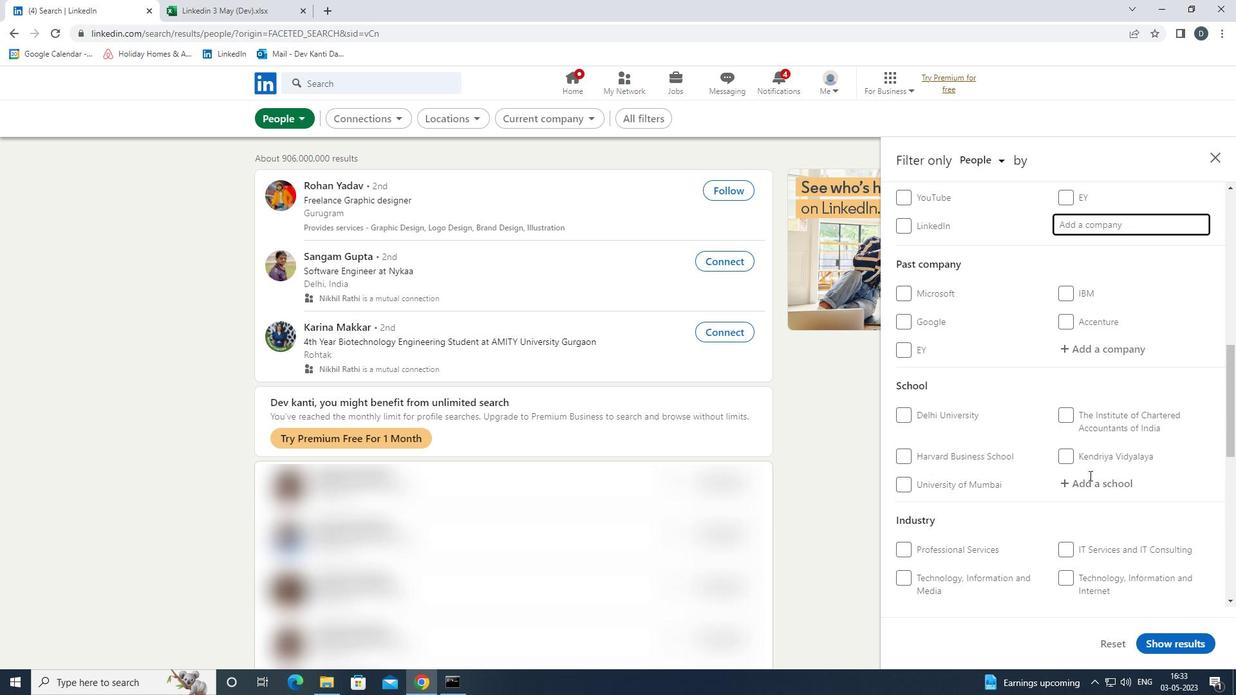 
Action: Mouse scrolled (1089, 475) with delta (0, 0)
Screenshot: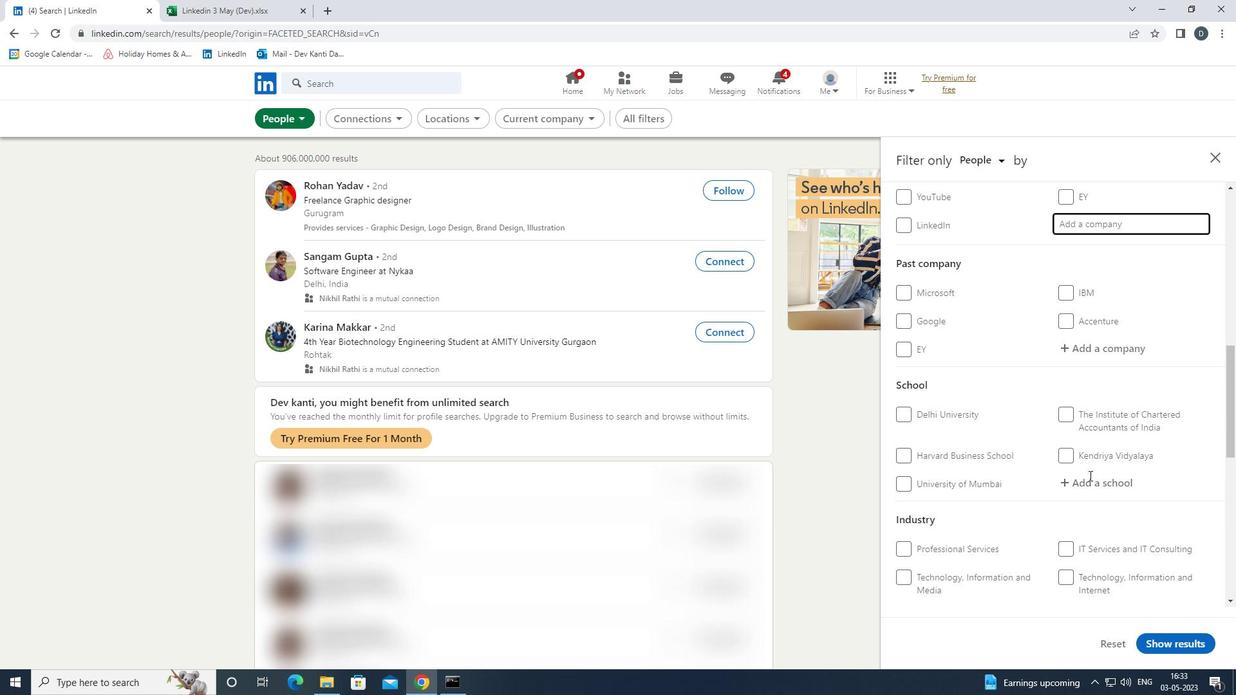 
Action: Mouse moved to (1079, 471)
Screenshot: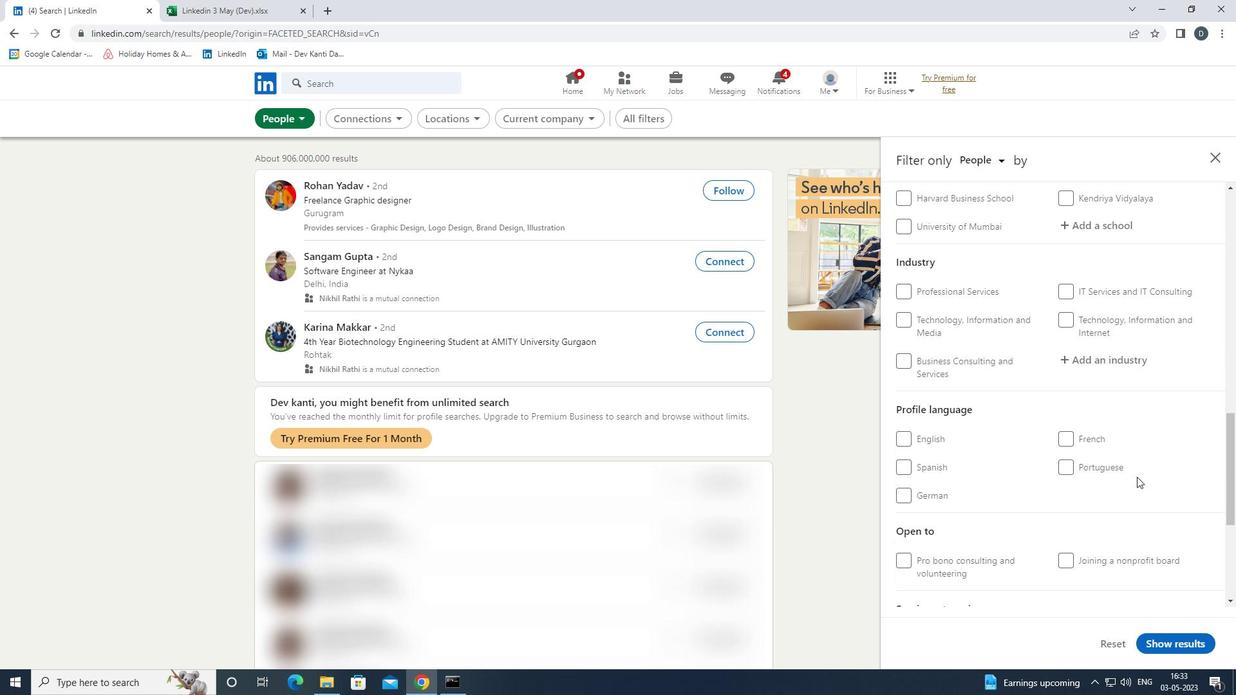 
Action: Mouse pressed left at (1079, 471)
Screenshot: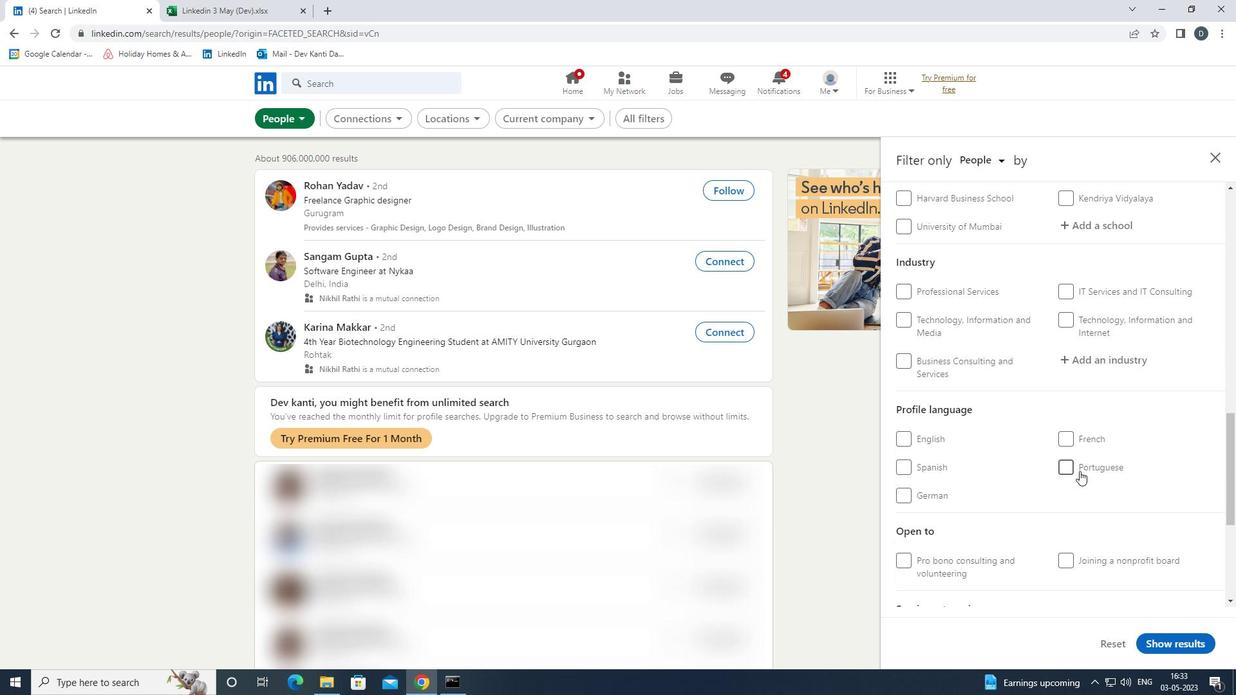 
Action: Mouse scrolled (1079, 471) with delta (0, 0)
Screenshot: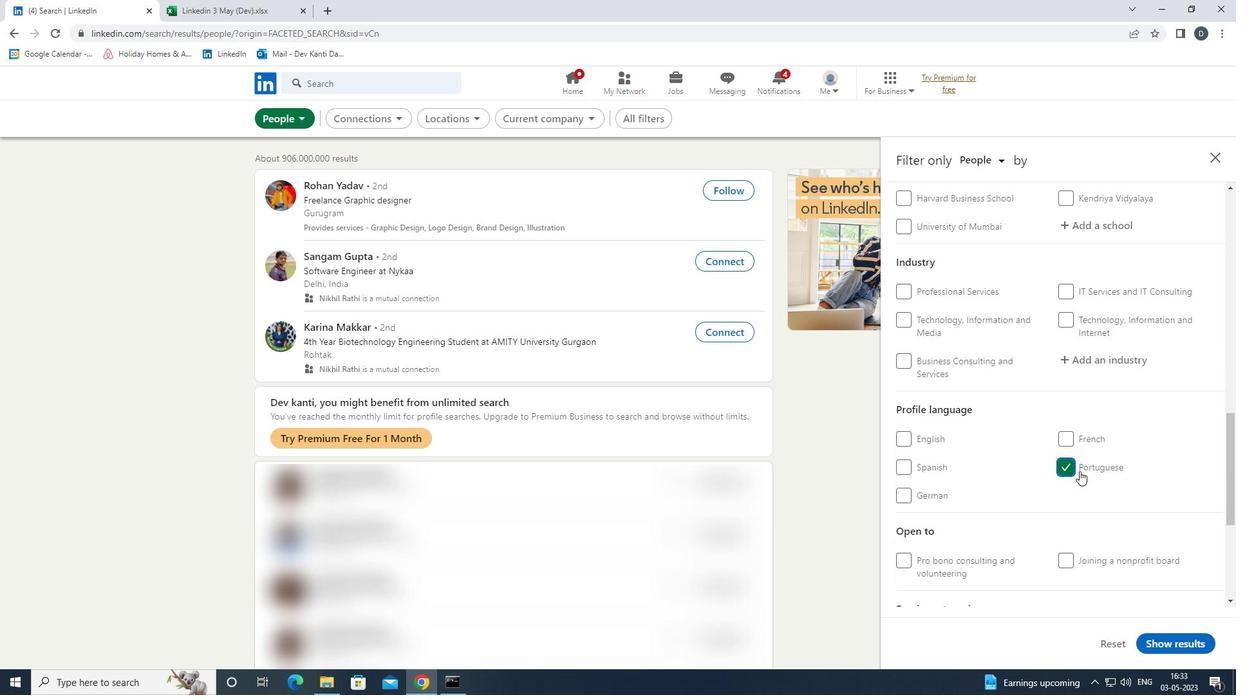 
Action: Mouse scrolled (1079, 471) with delta (0, 0)
Screenshot: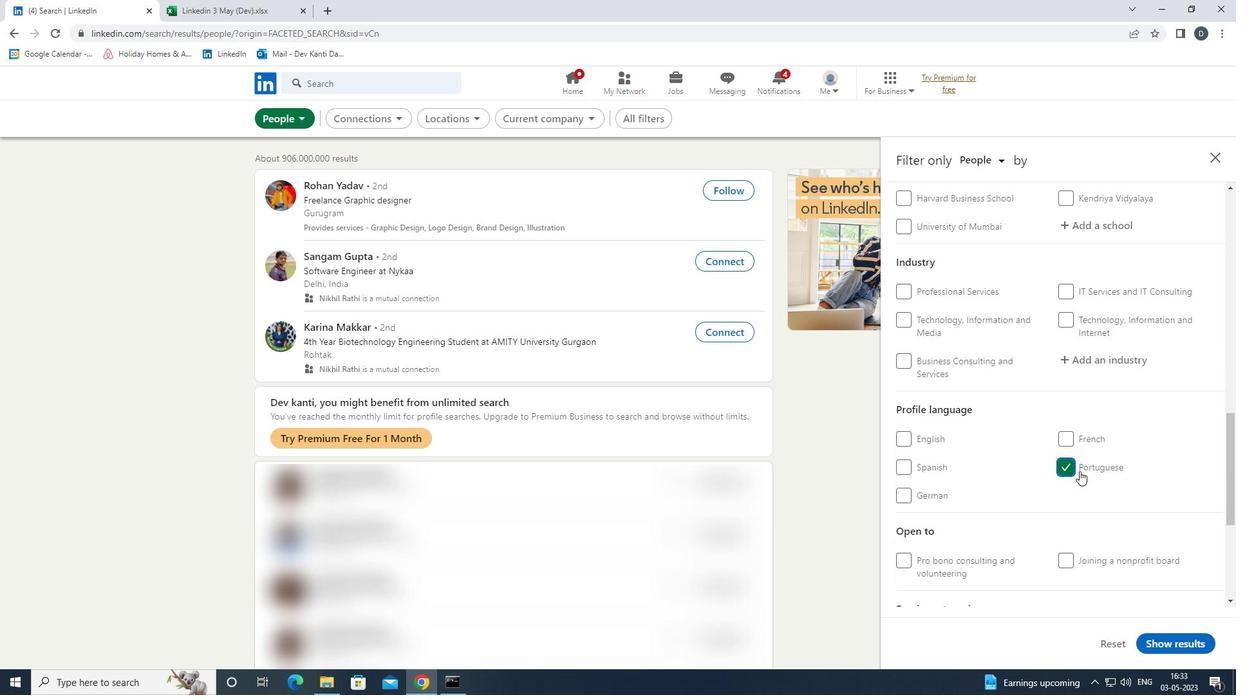 
Action: Mouse scrolled (1079, 471) with delta (0, 0)
Screenshot: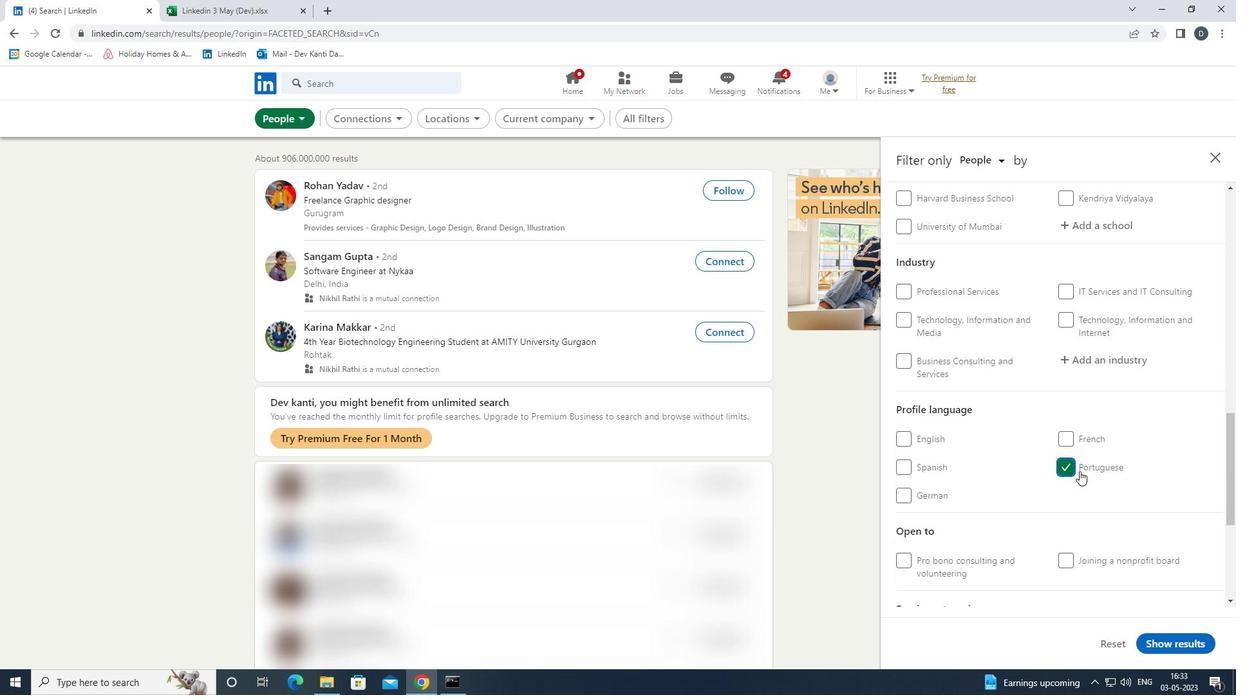 
Action: Mouse scrolled (1079, 471) with delta (0, 0)
Screenshot: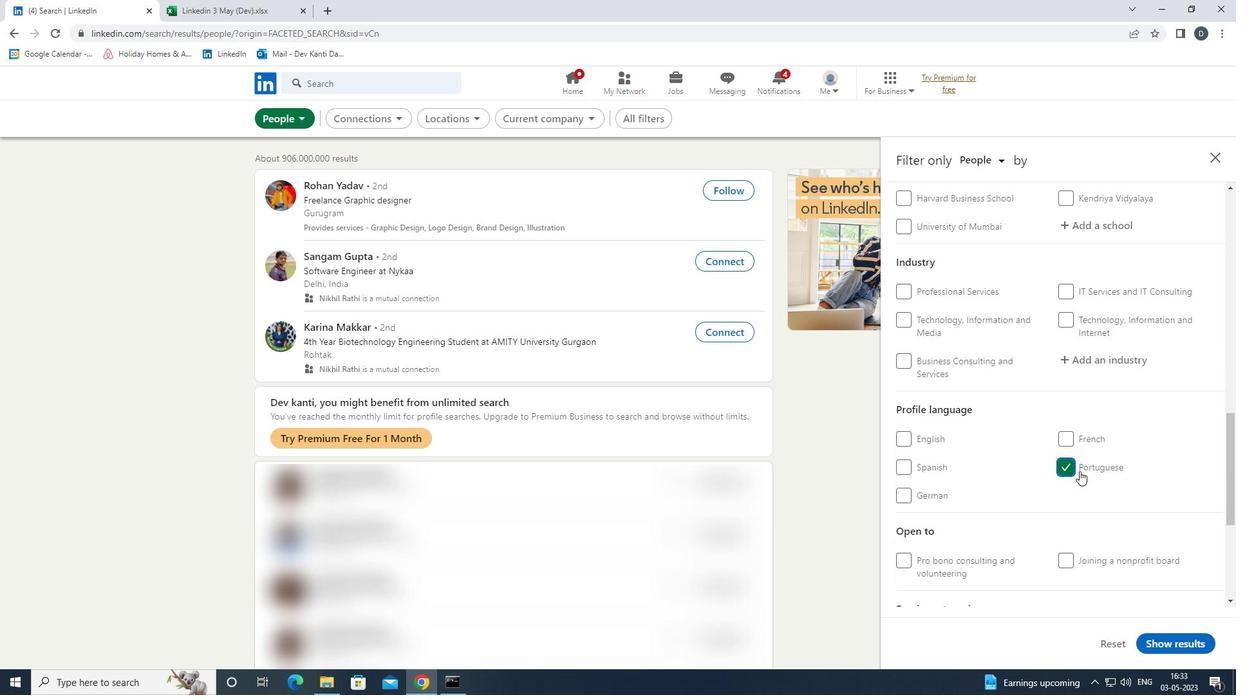 
Action: Mouse scrolled (1079, 471) with delta (0, 0)
Screenshot: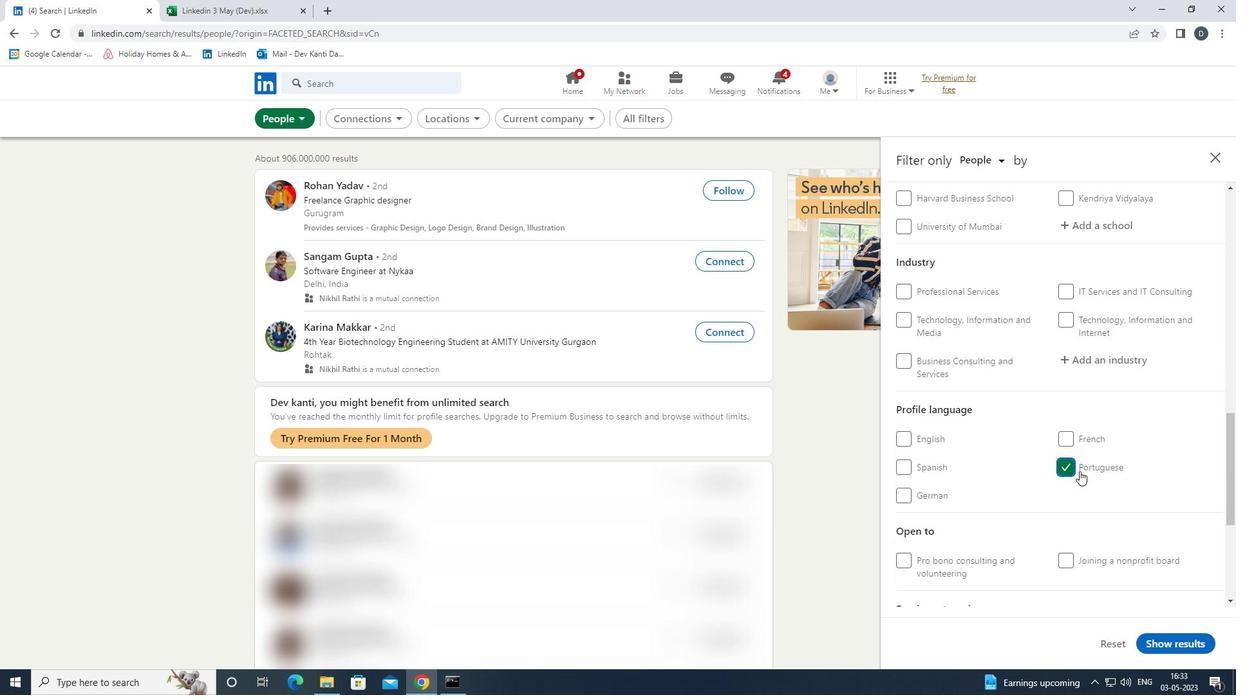 
Action: Mouse scrolled (1079, 471) with delta (0, 0)
Screenshot: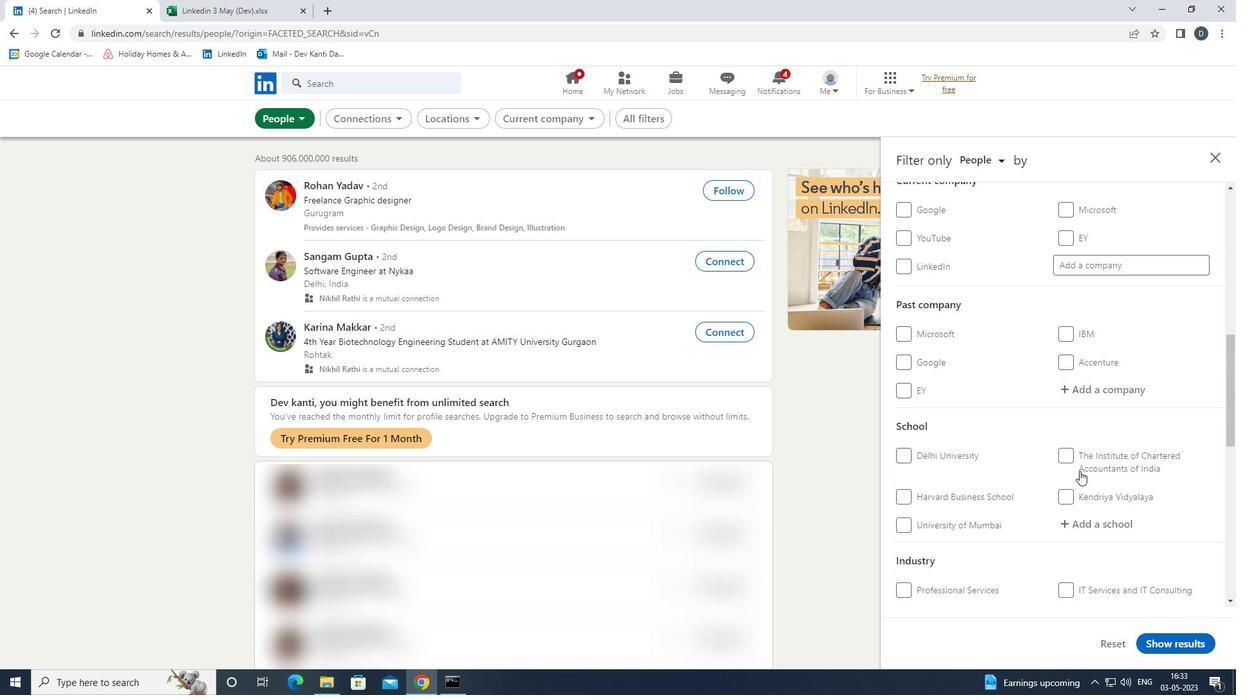 
Action: Mouse moved to (1101, 352)
Screenshot: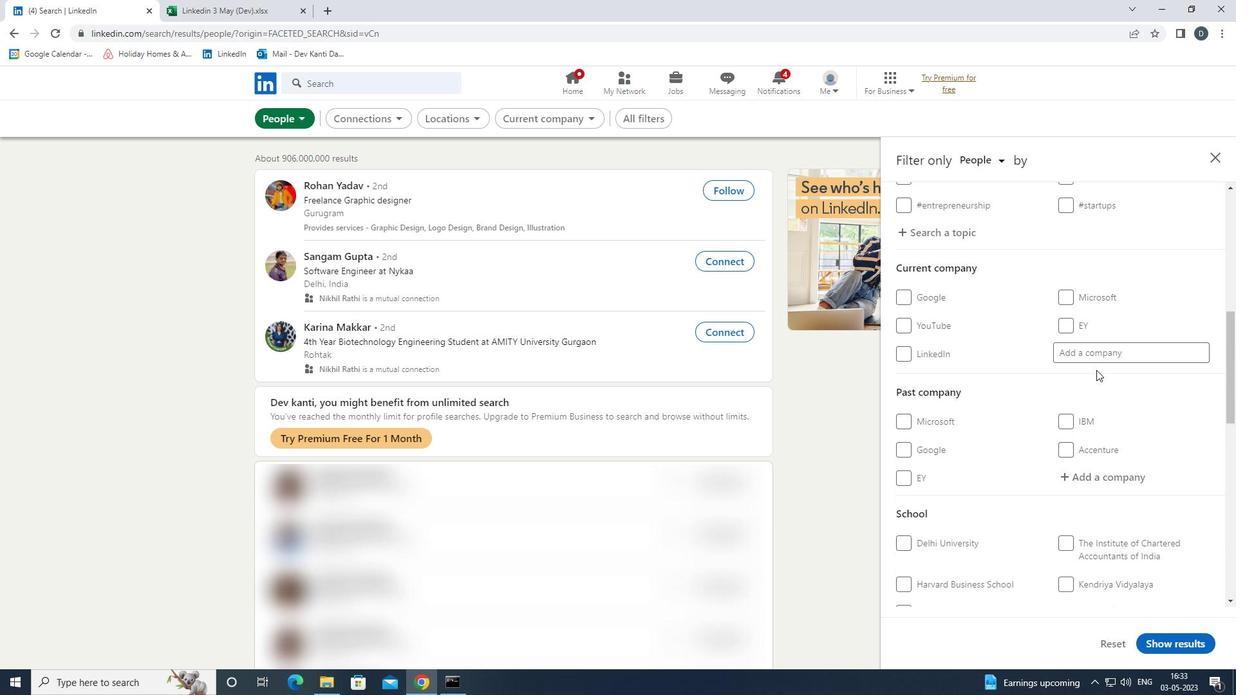 
Action: Mouse pressed left at (1101, 352)
Screenshot: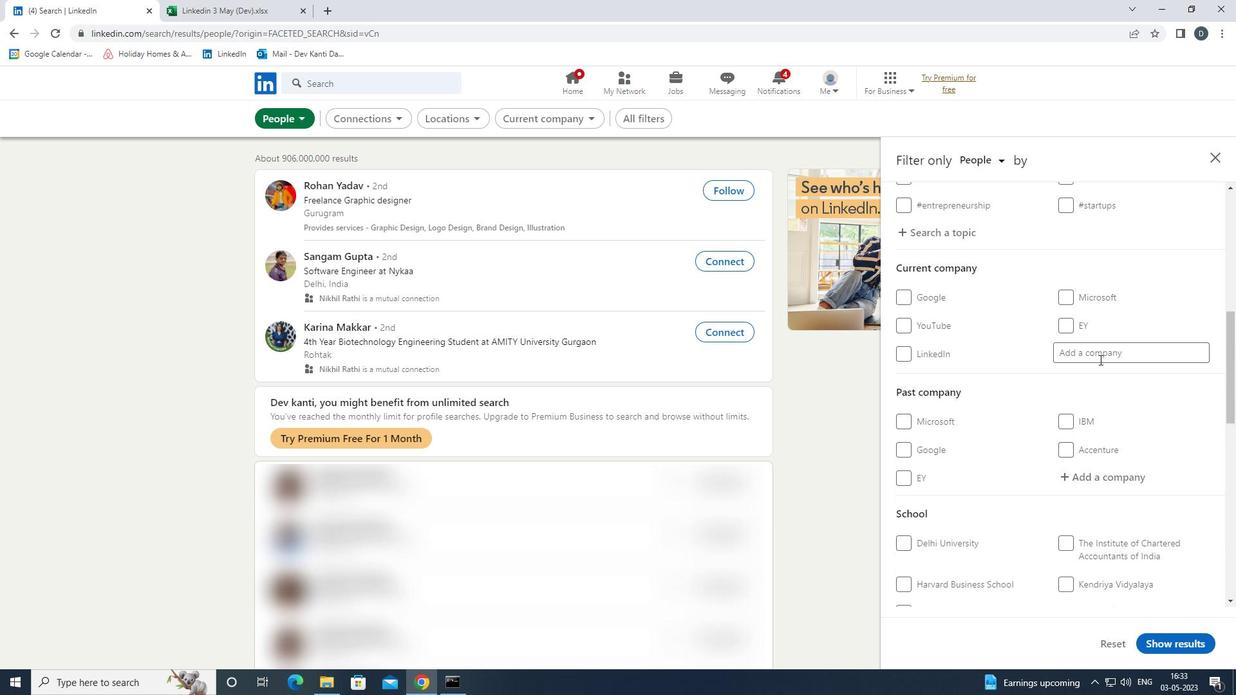 
Action: Key pressed <Key.shift>GROWATT<Key.down><Key.enter>
Screenshot: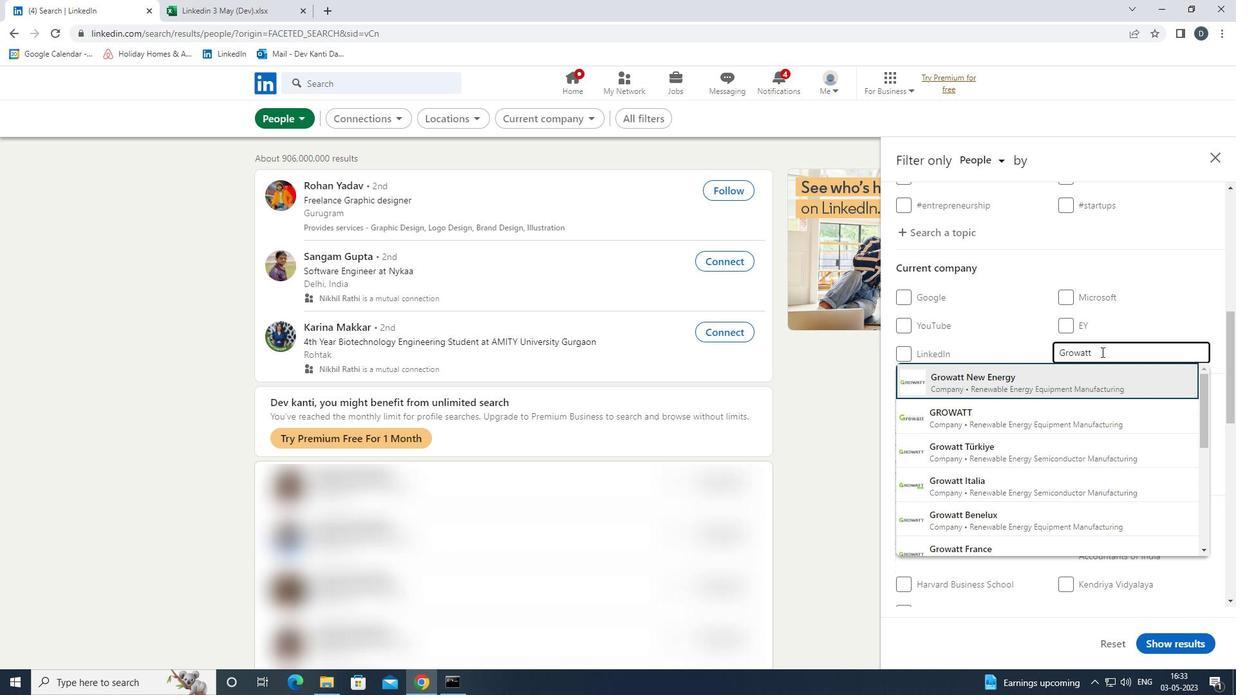 
Action: Mouse moved to (1107, 350)
Screenshot: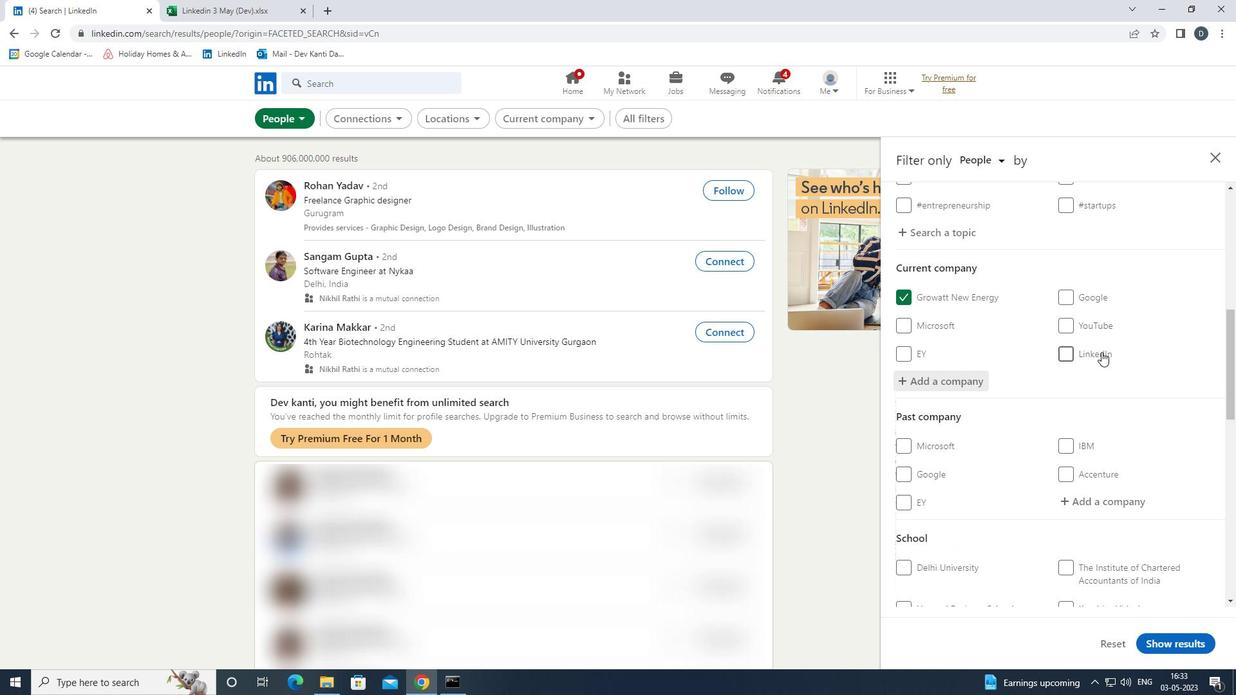 
Action: Mouse scrolled (1107, 350) with delta (0, 0)
Screenshot: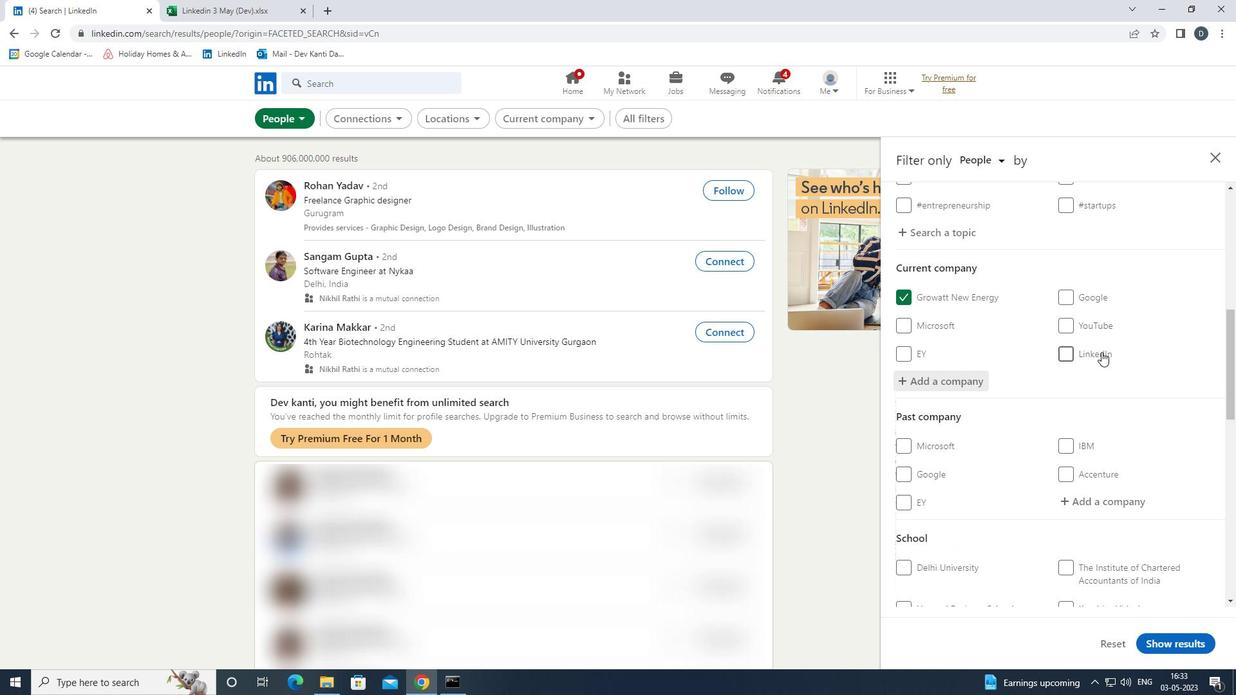 
Action: Mouse scrolled (1107, 350) with delta (0, 0)
Screenshot: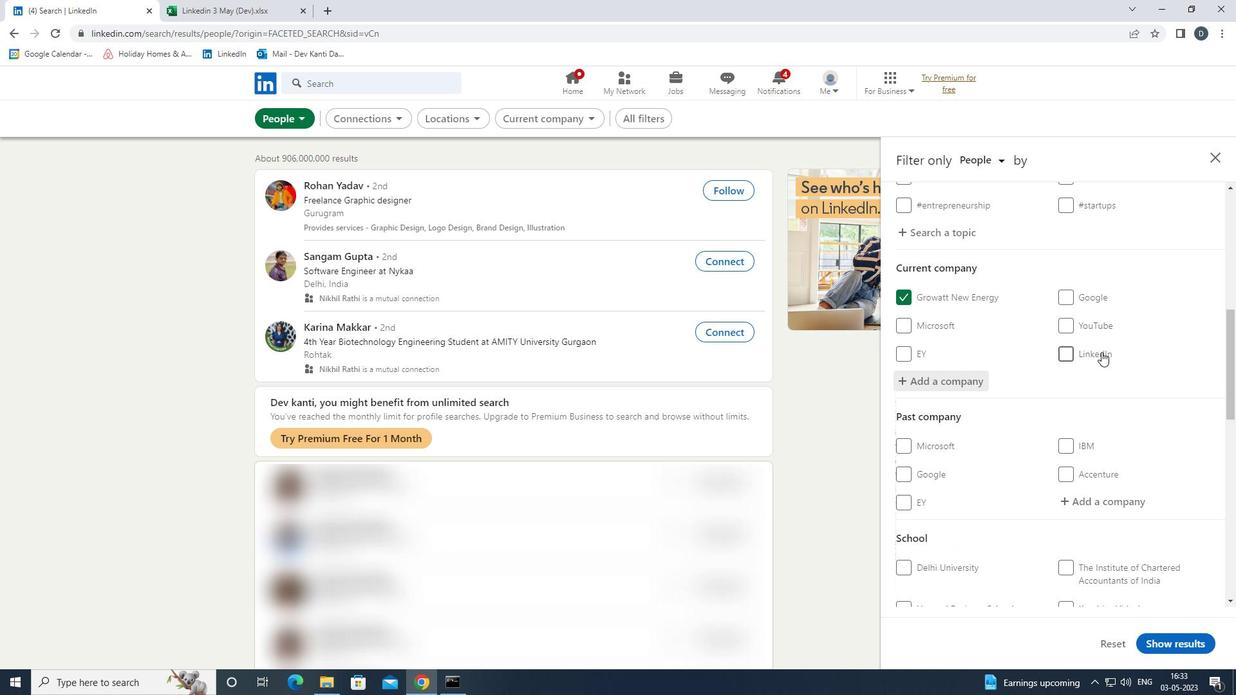 
Action: Mouse moved to (1109, 351)
Screenshot: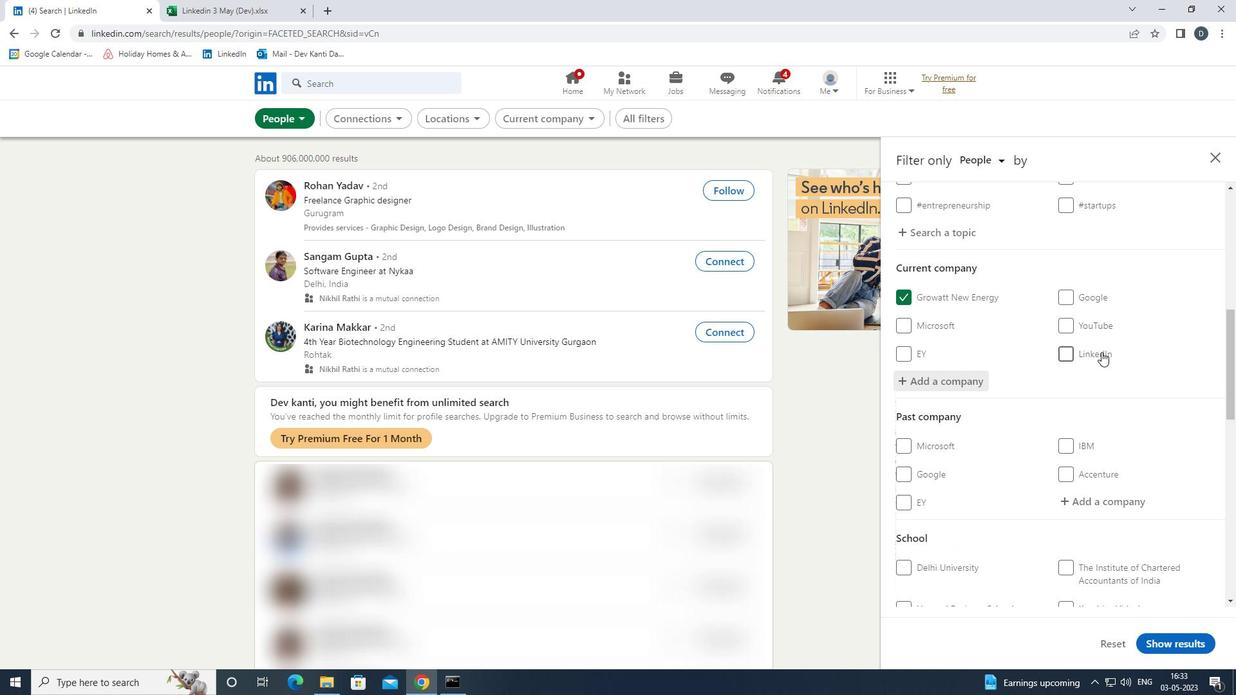 
Action: Mouse scrolled (1109, 350) with delta (0, 0)
Screenshot: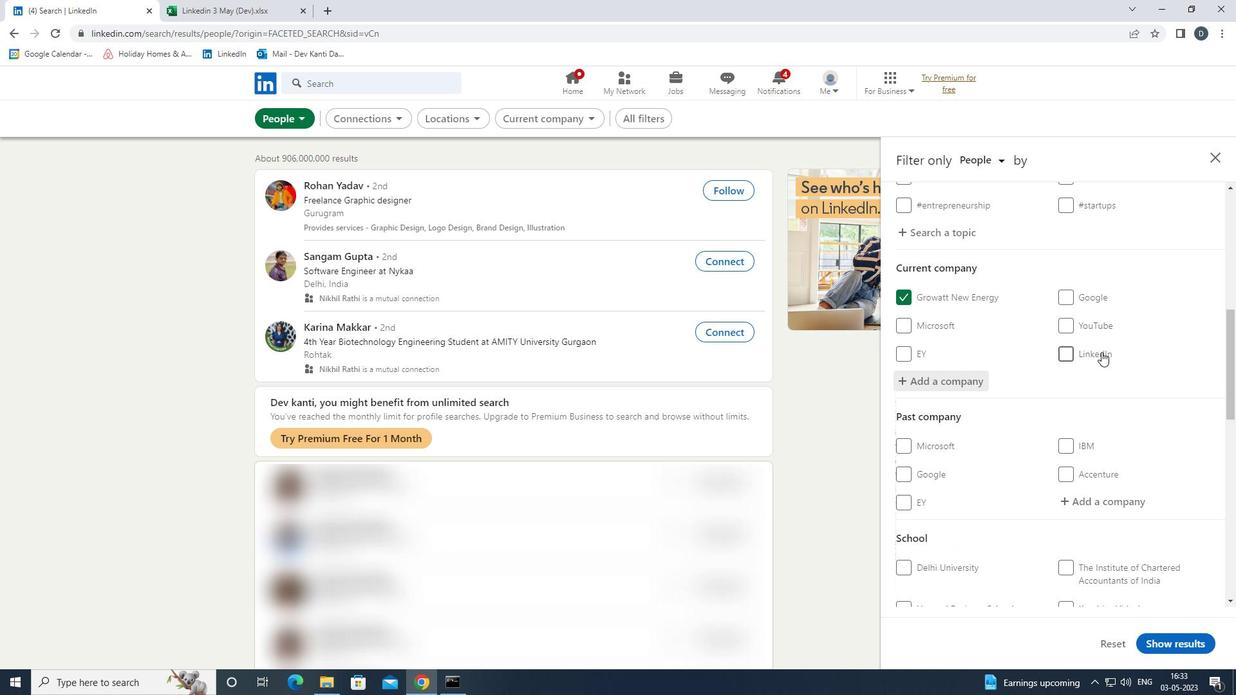 
Action: Mouse moved to (1110, 352)
Screenshot: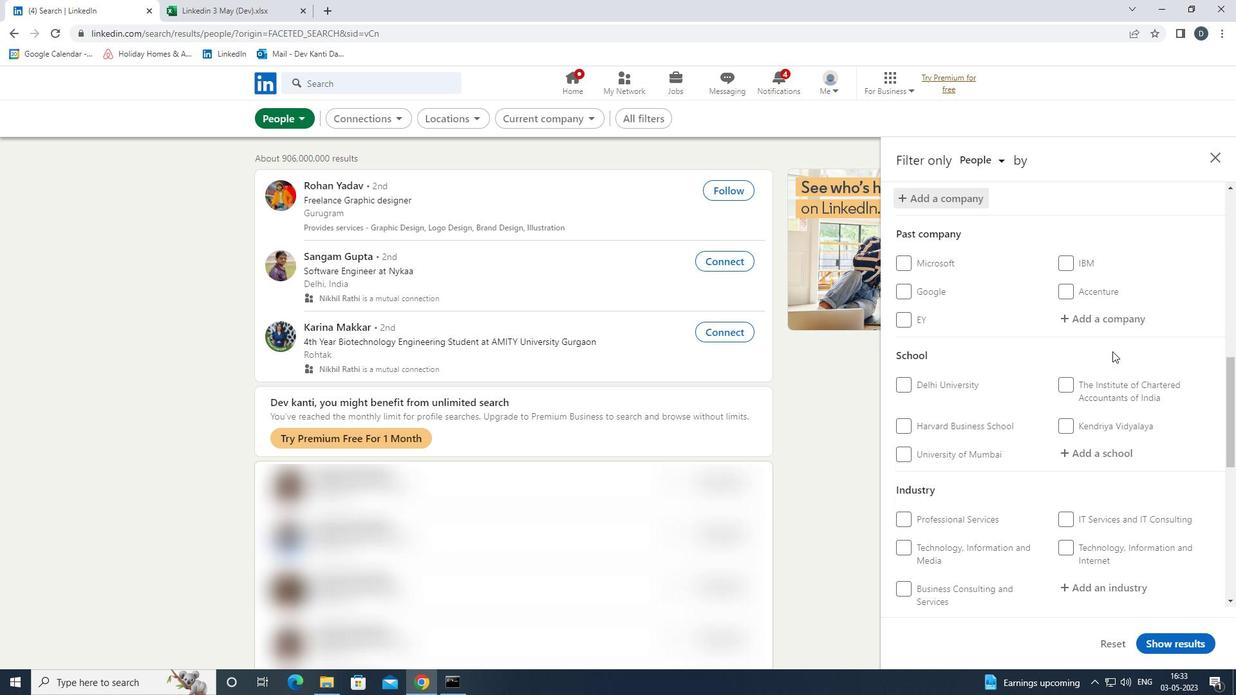 
Action: Mouse scrolled (1110, 352) with delta (0, 0)
Screenshot: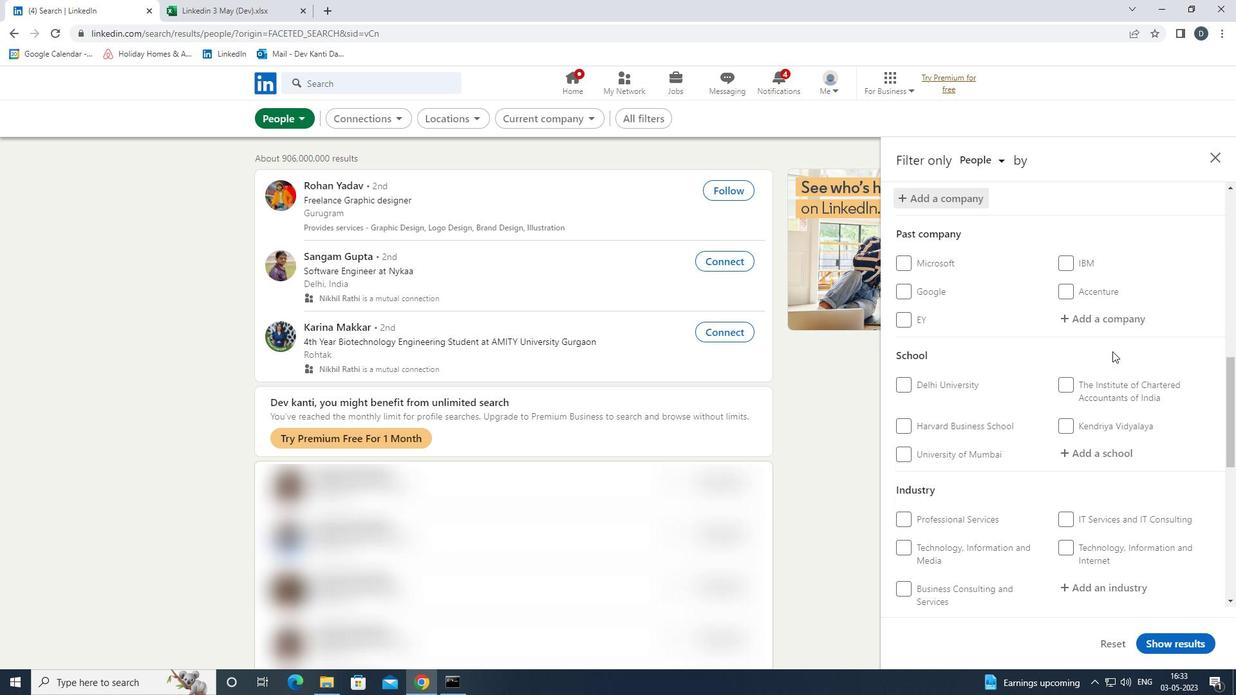 
Action: Mouse moved to (1109, 352)
Screenshot: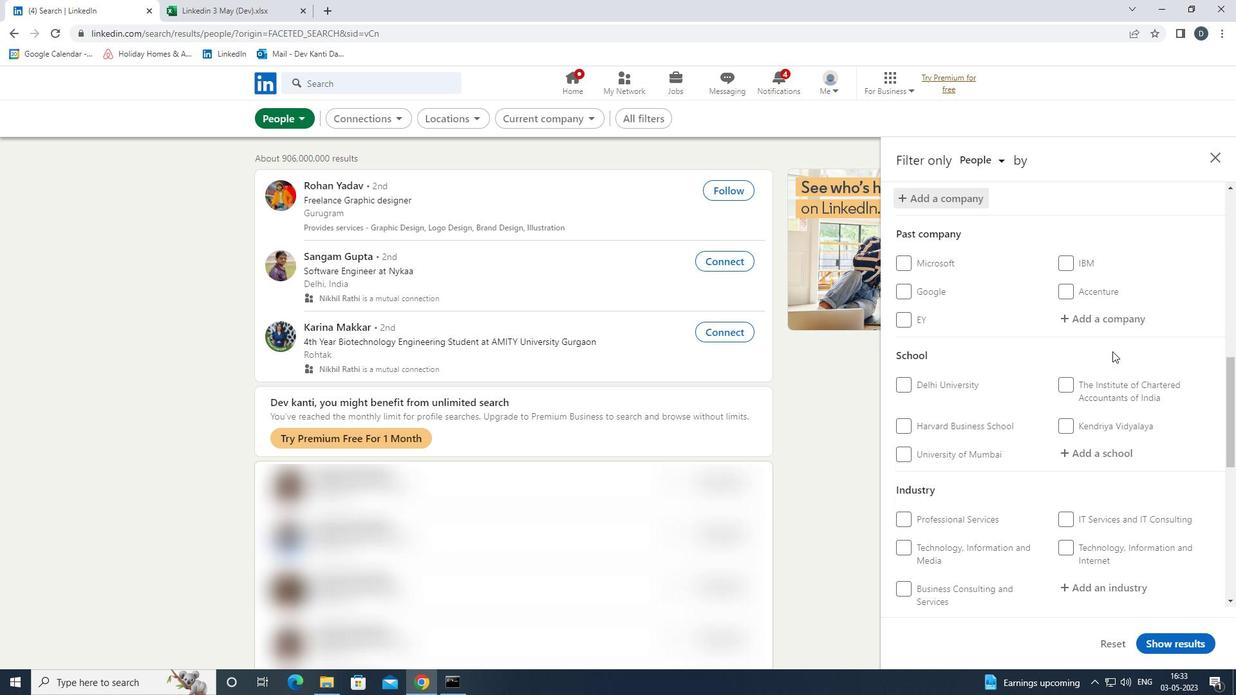 
Action: Mouse scrolled (1109, 352) with delta (0, 0)
Screenshot: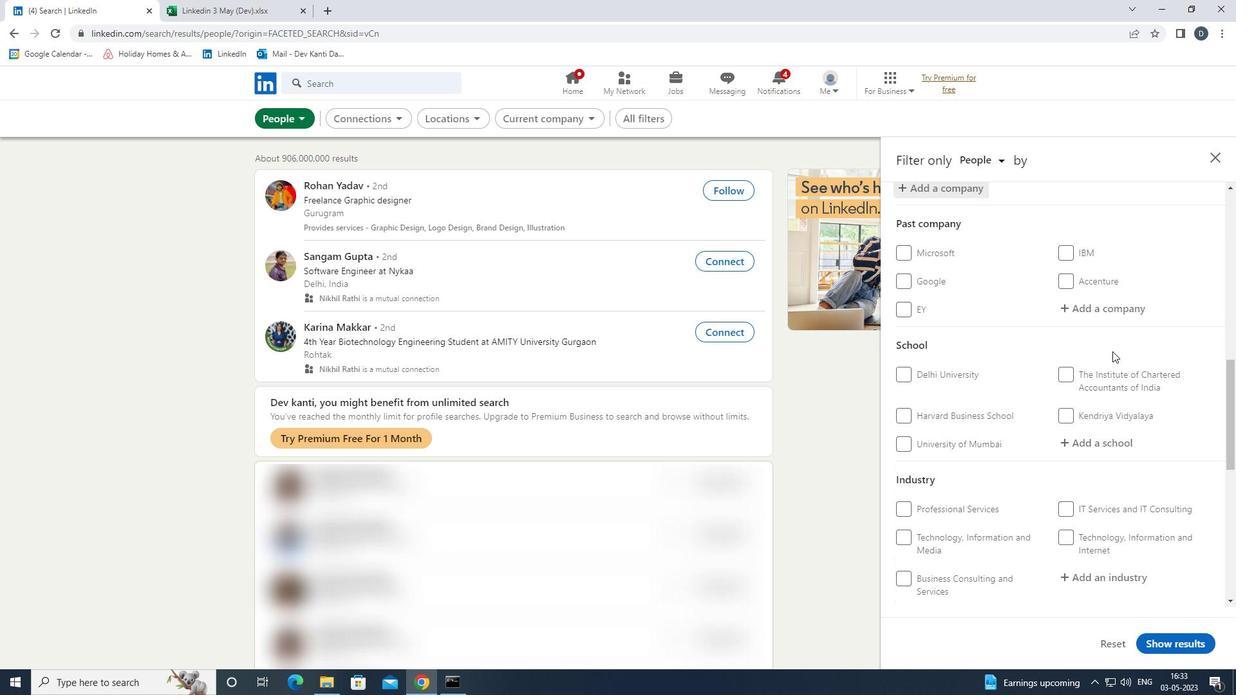 
Action: Mouse moved to (1111, 318)
Screenshot: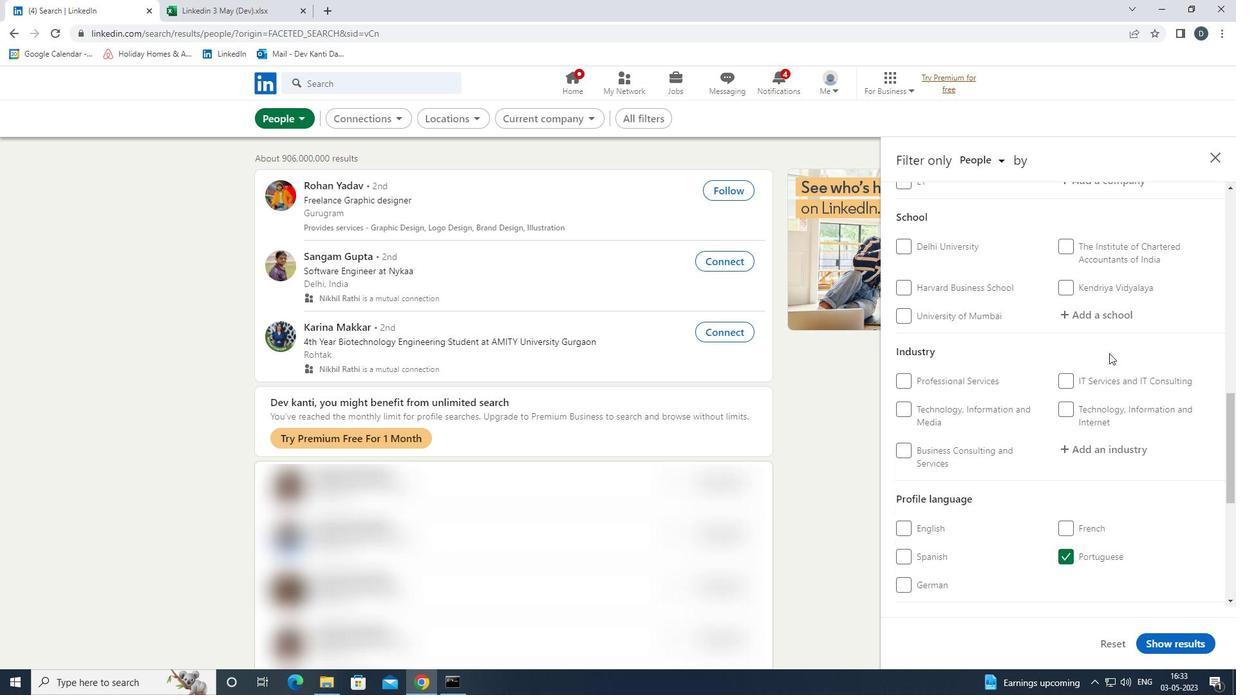 
Action: Mouse pressed left at (1111, 318)
Screenshot: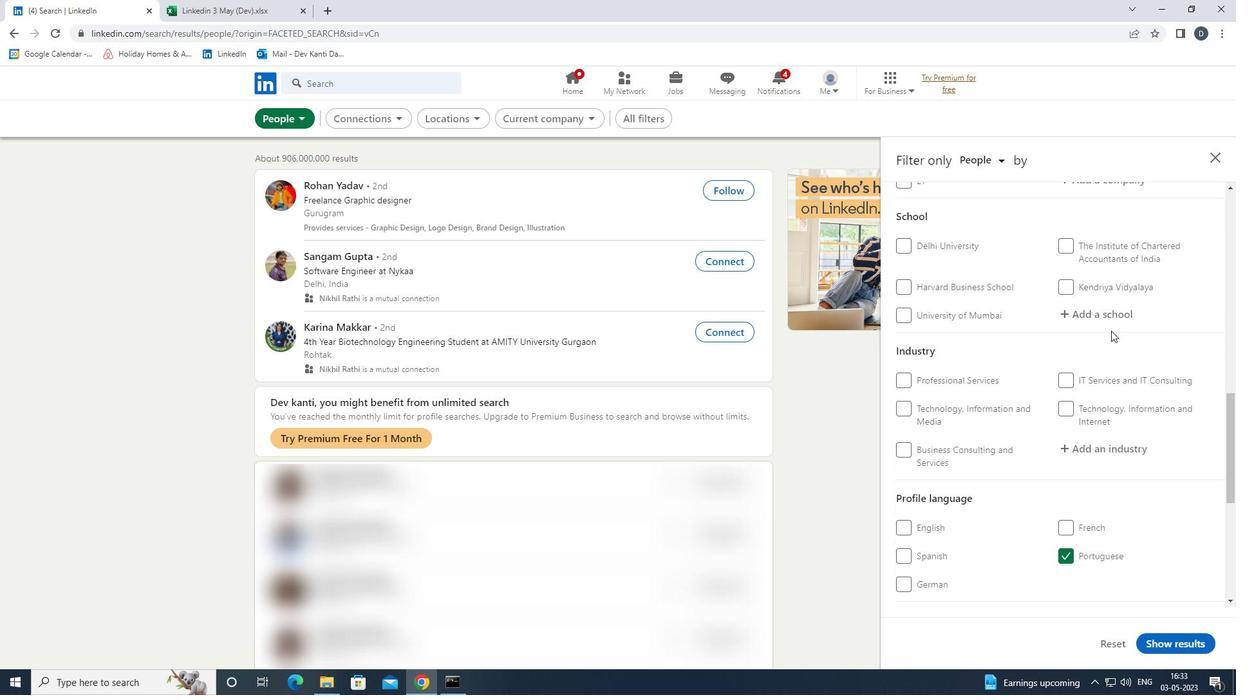 
Action: Key pressed <Key.shift>JNTUH<Key.down><Key.enter>
Screenshot: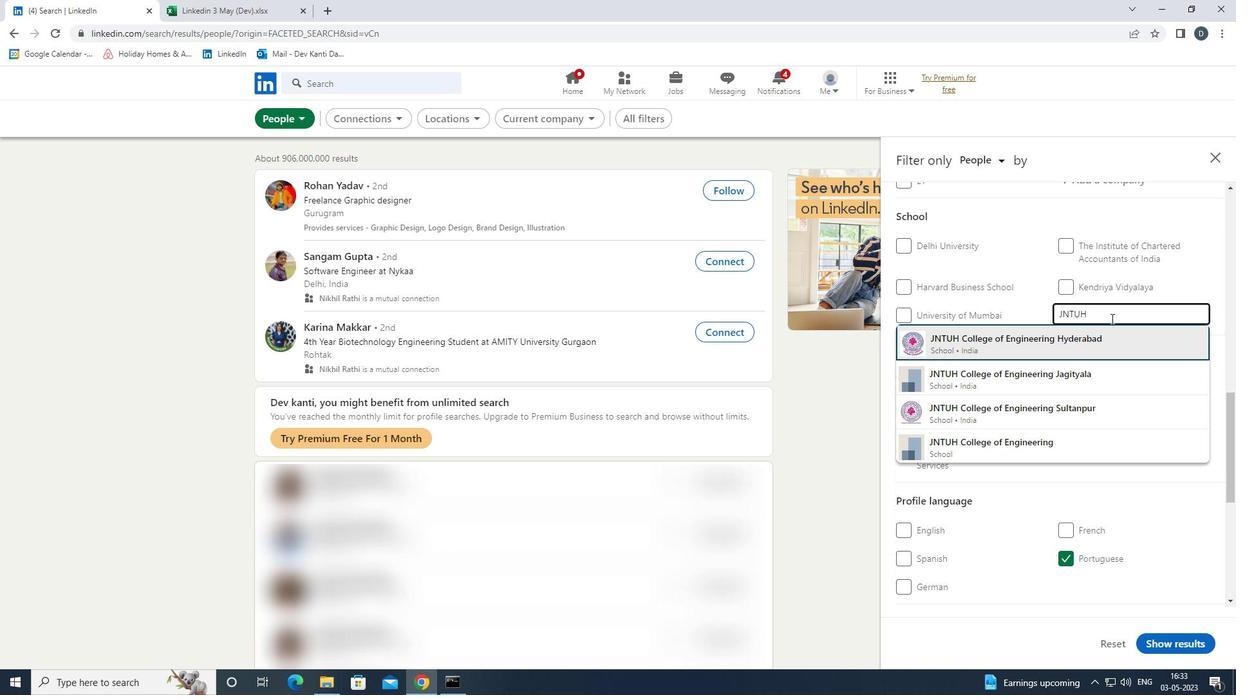 
Action: Mouse moved to (1109, 318)
Screenshot: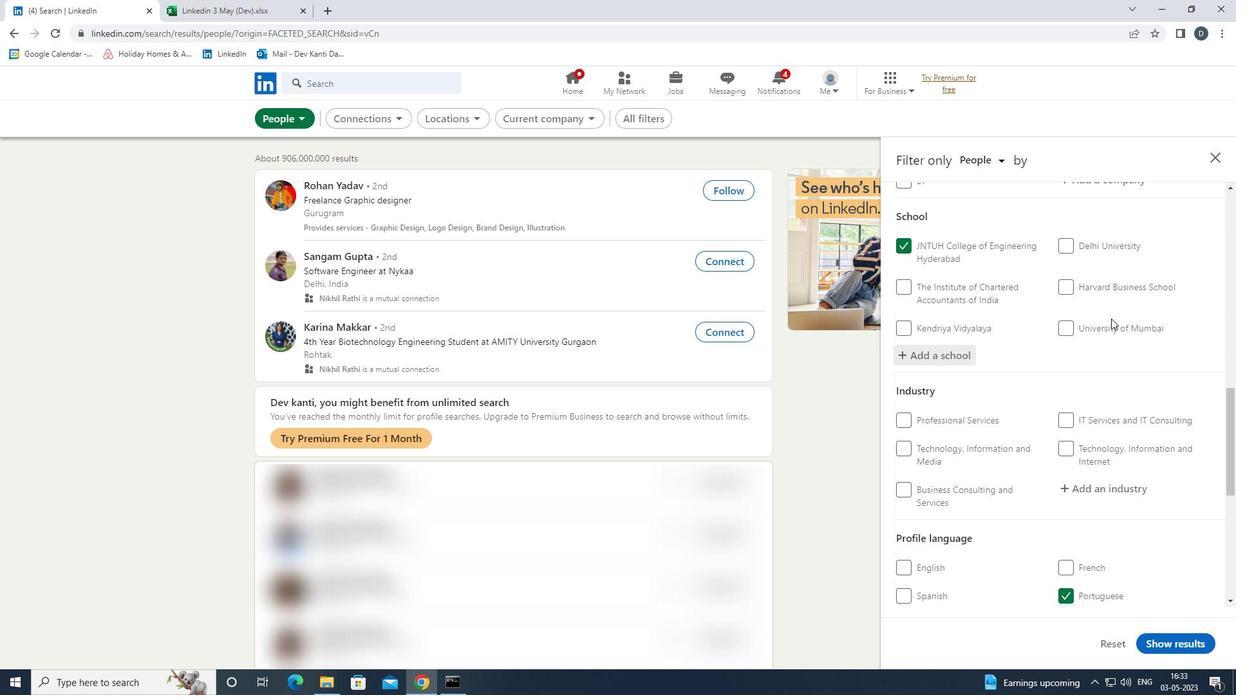 
Action: Mouse scrolled (1109, 317) with delta (0, 0)
Screenshot: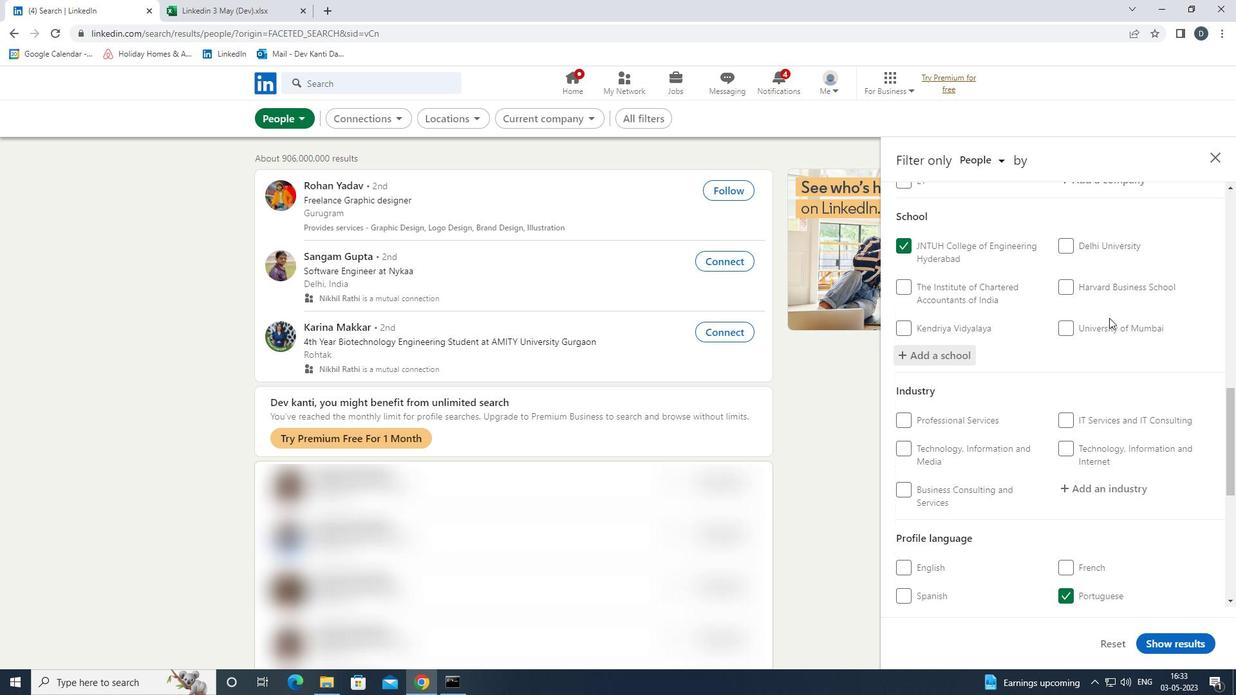 
Action: Mouse scrolled (1109, 317) with delta (0, 0)
Screenshot: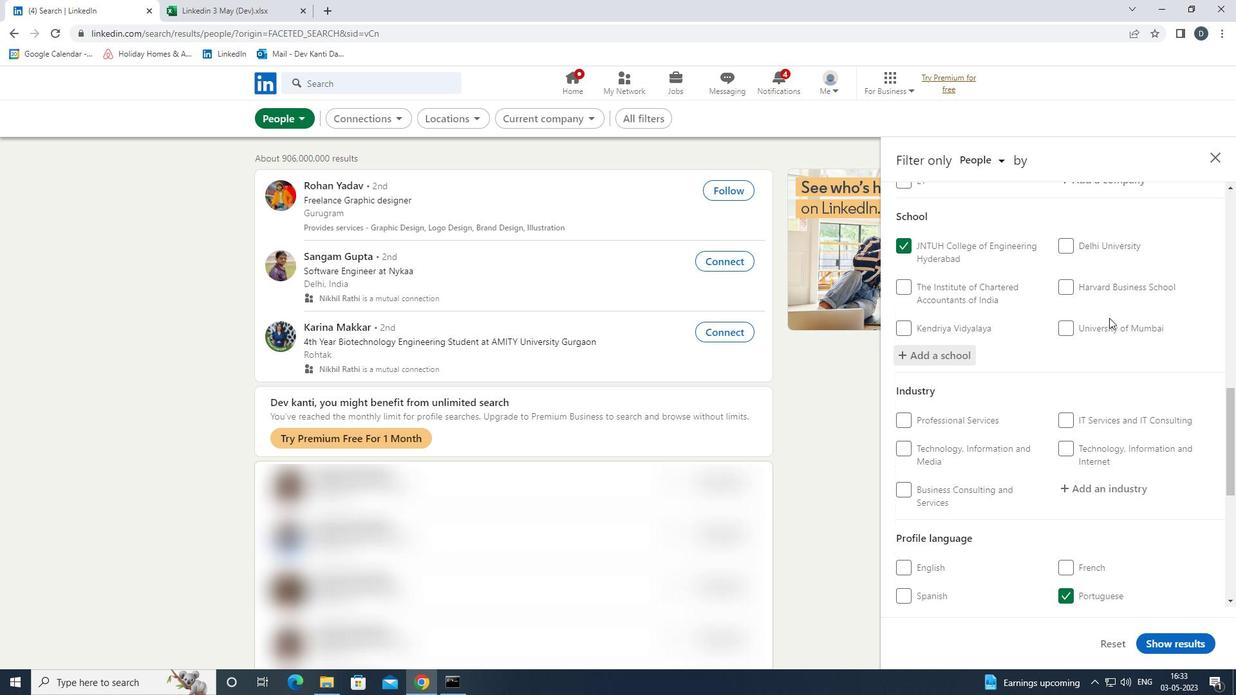 
Action: Mouse moved to (1102, 357)
Screenshot: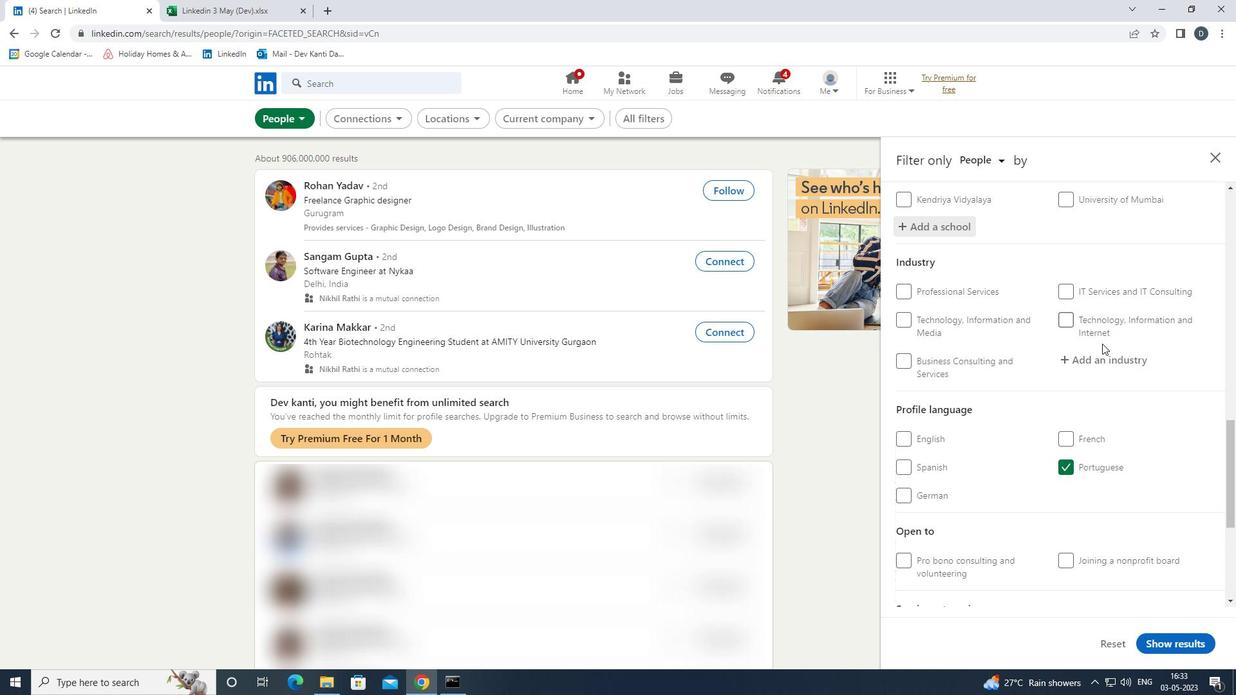 
Action: Mouse pressed left at (1102, 357)
Screenshot: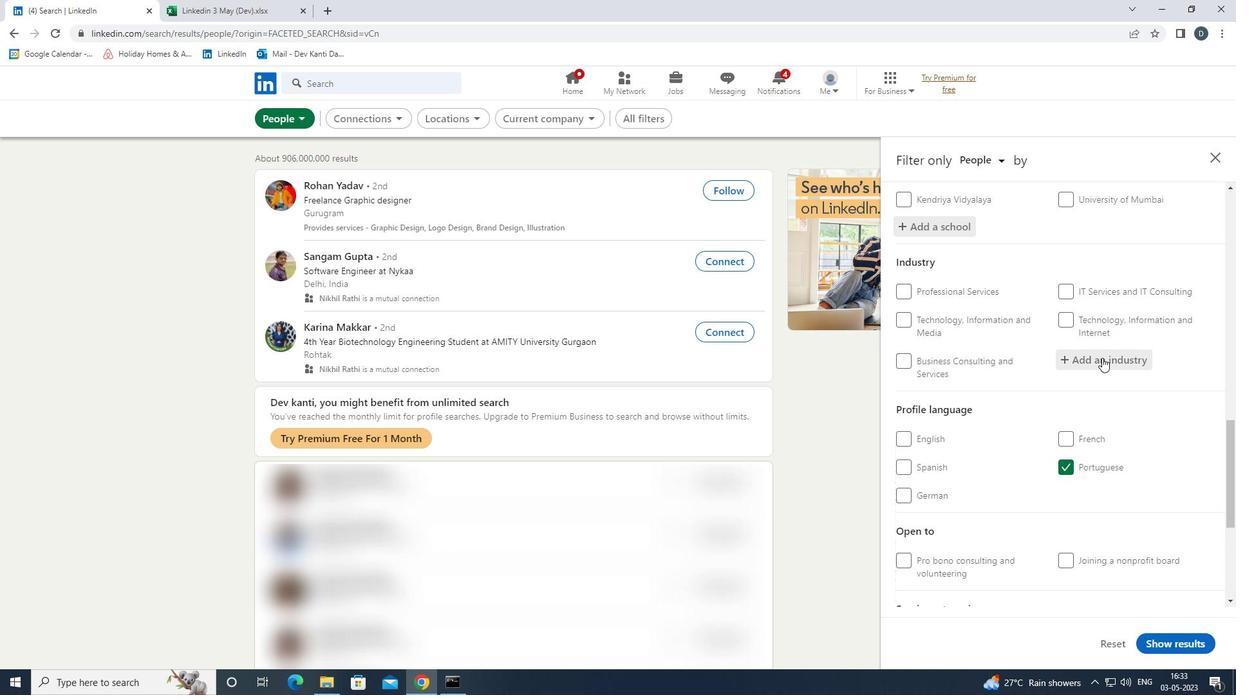 
Action: Key pressed <Key.shift>ENVIRONMENT<Key.down><Key.down><Key.up><Key.enter>
Screenshot: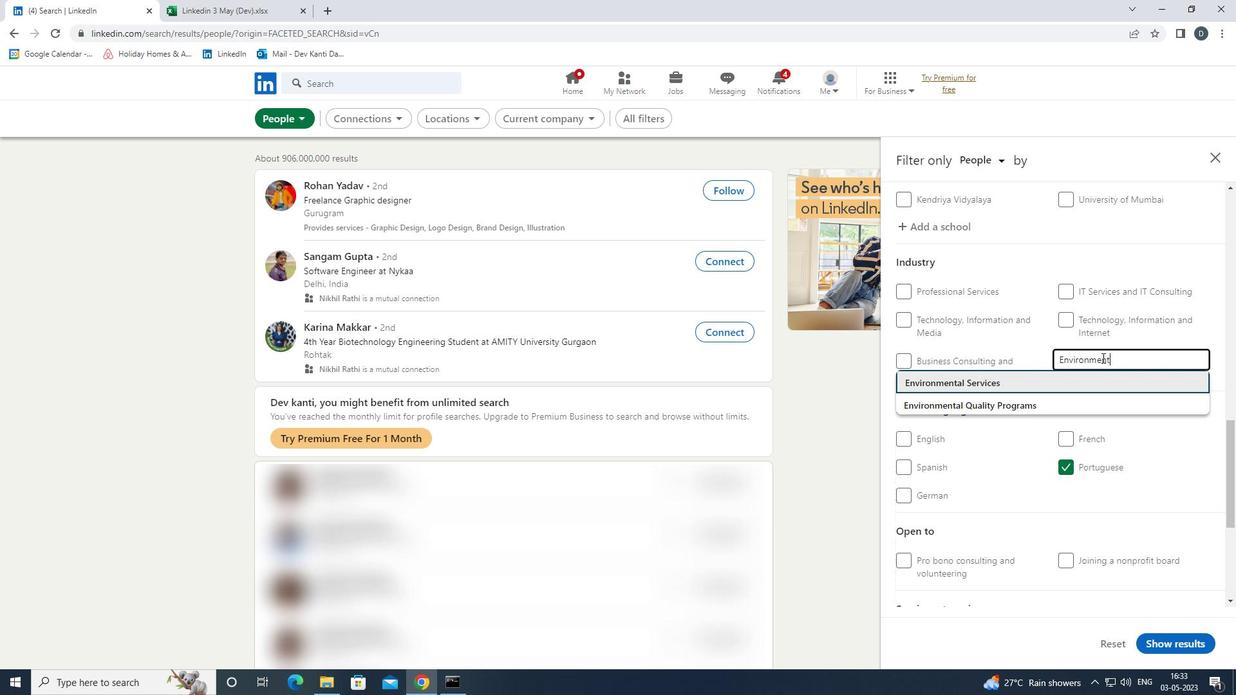 
Action: Mouse moved to (1089, 353)
Screenshot: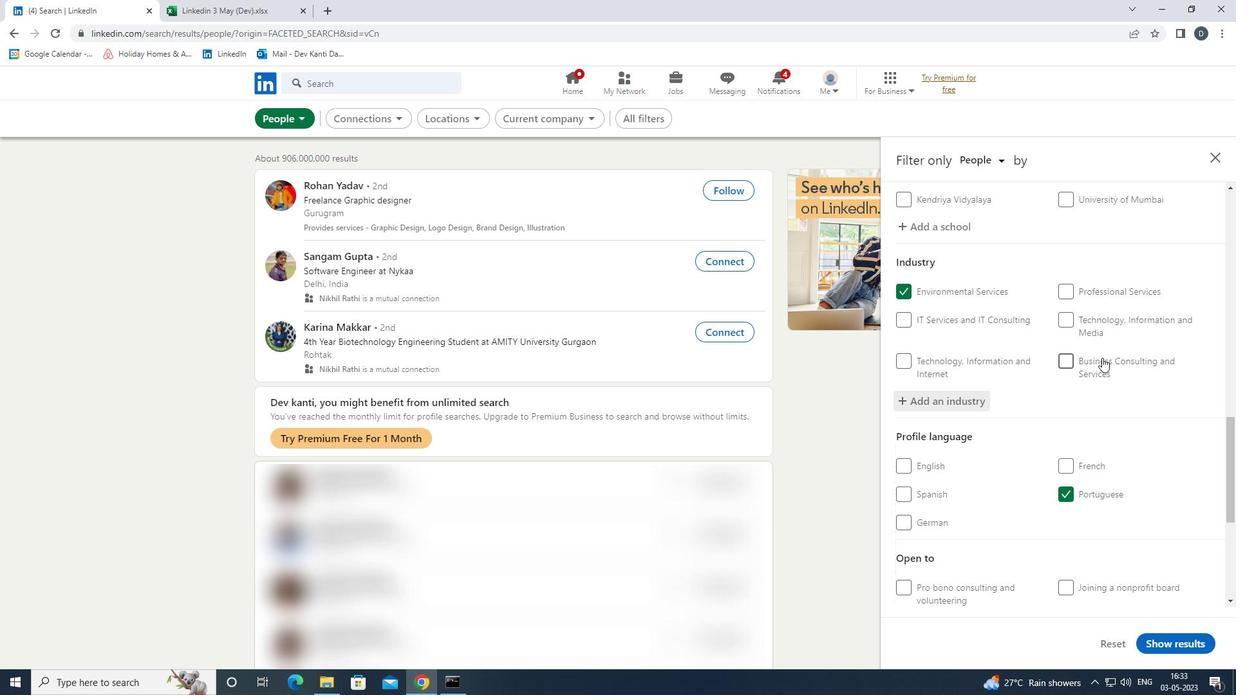 
Action: Mouse scrolled (1089, 352) with delta (0, 0)
Screenshot: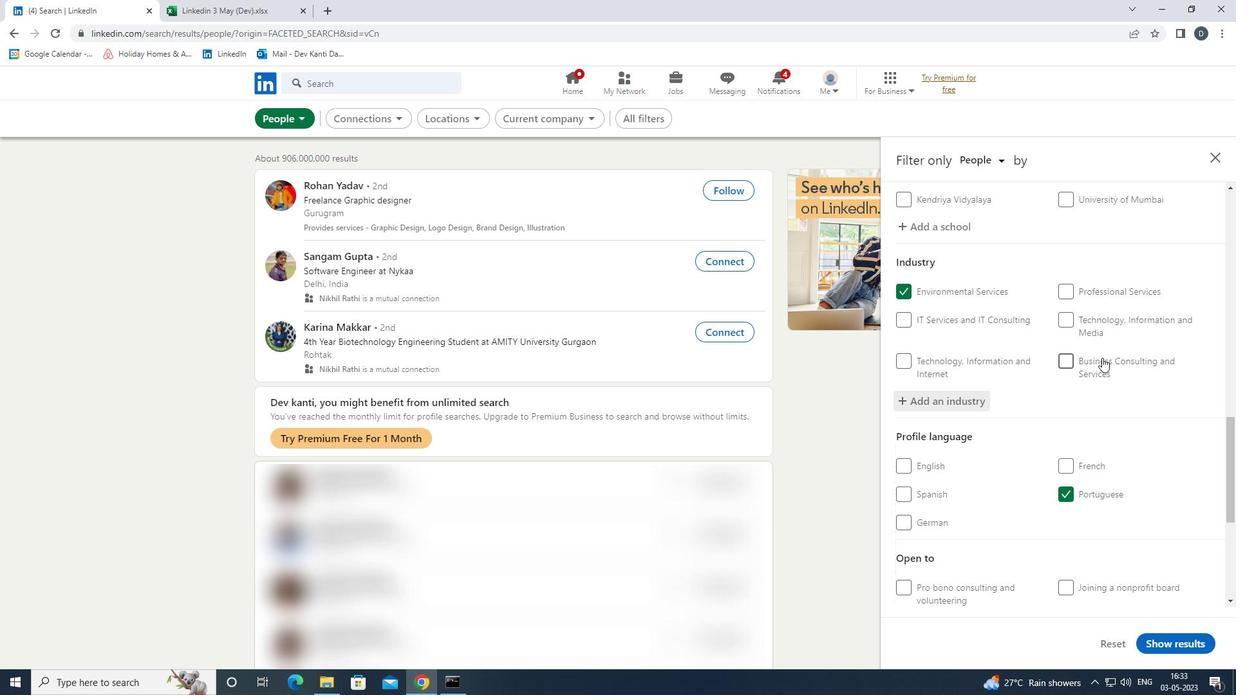 
Action: Mouse scrolled (1089, 352) with delta (0, 0)
Screenshot: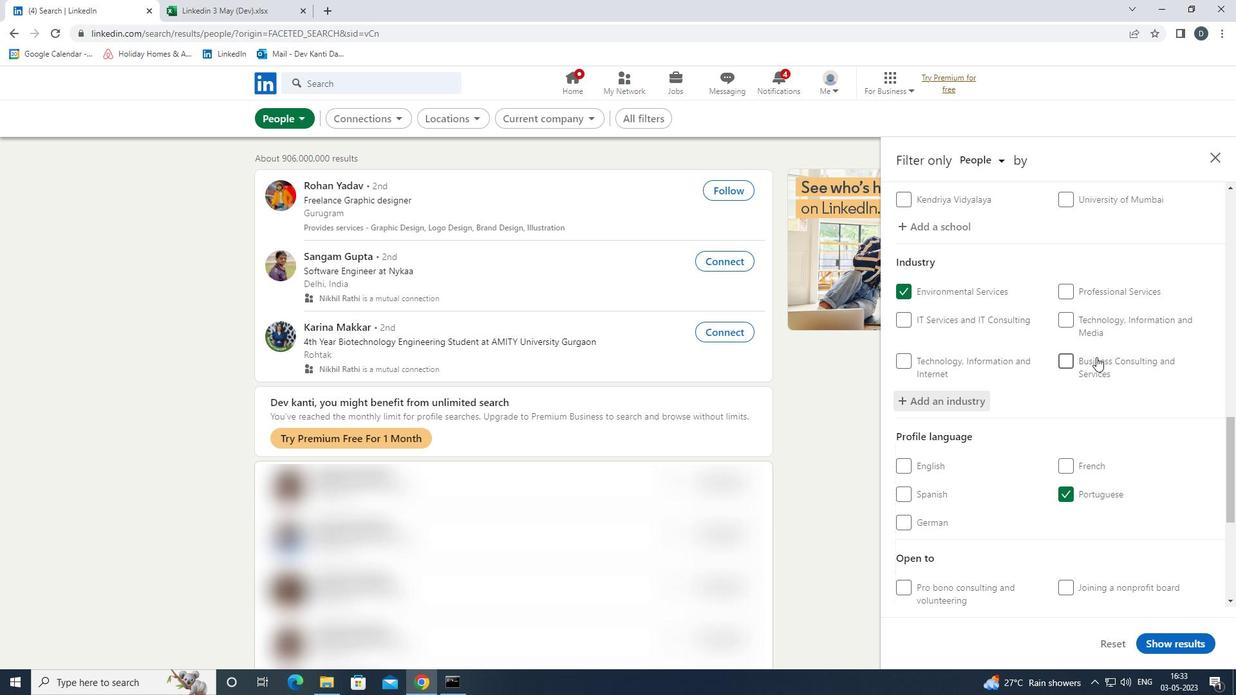 
Action: Mouse scrolled (1089, 352) with delta (0, 0)
Screenshot: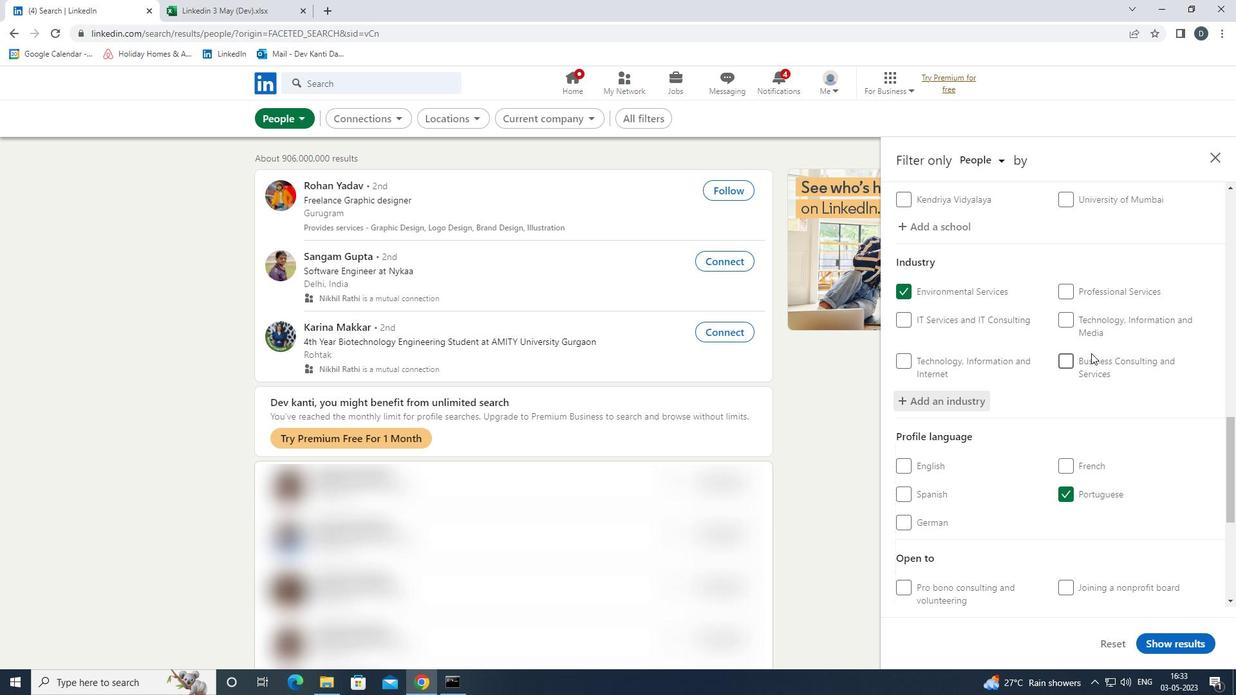 
Action: Mouse scrolled (1089, 352) with delta (0, 0)
Screenshot: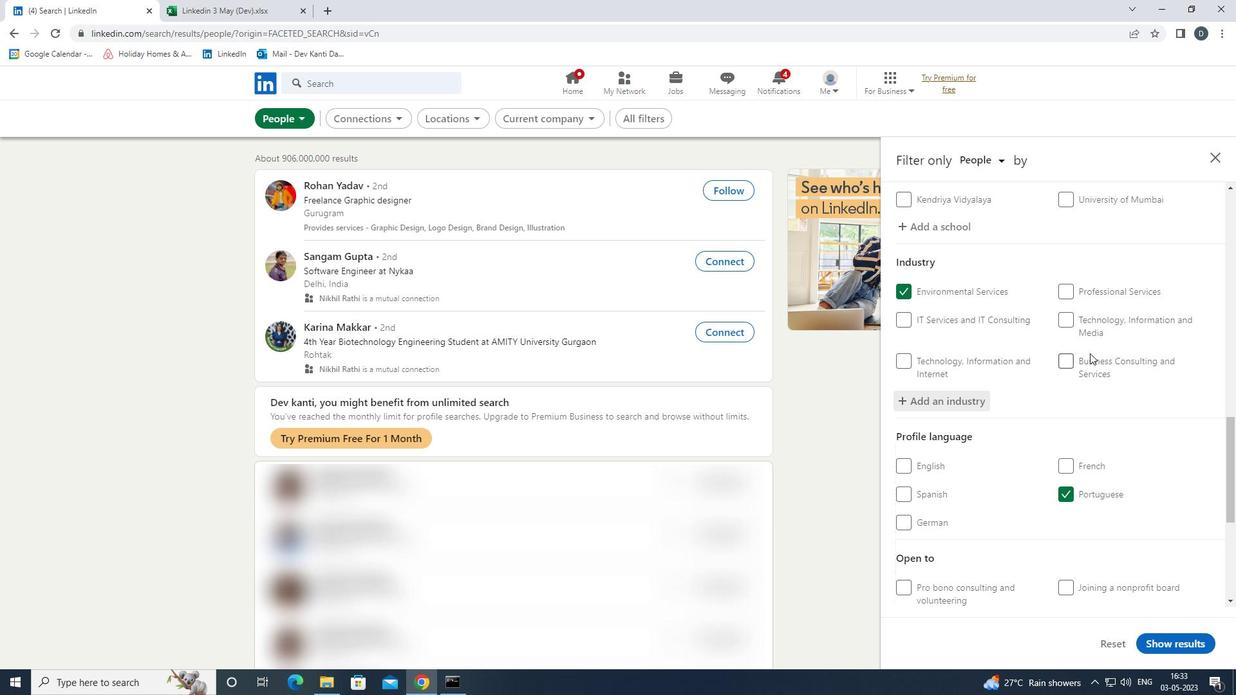 
Action: Mouse scrolled (1089, 352) with delta (0, 0)
Screenshot: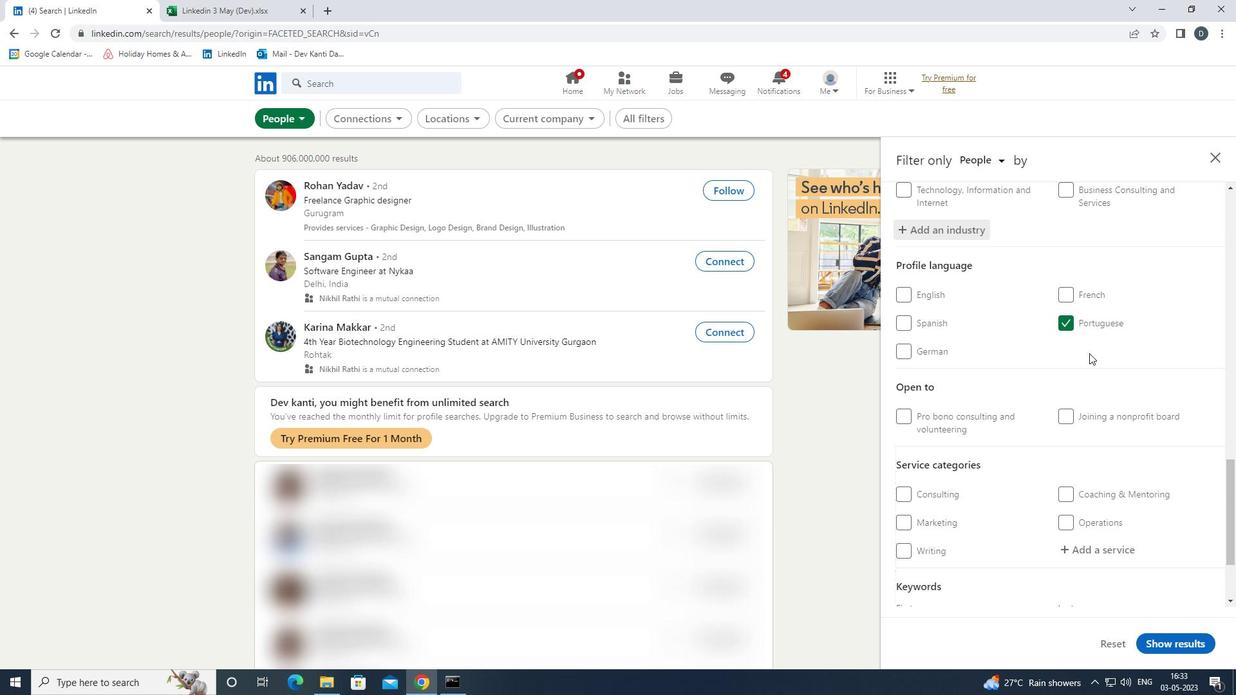 
Action: Mouse scrolled (1089, 352) with delta (0, 0)
Screenshot: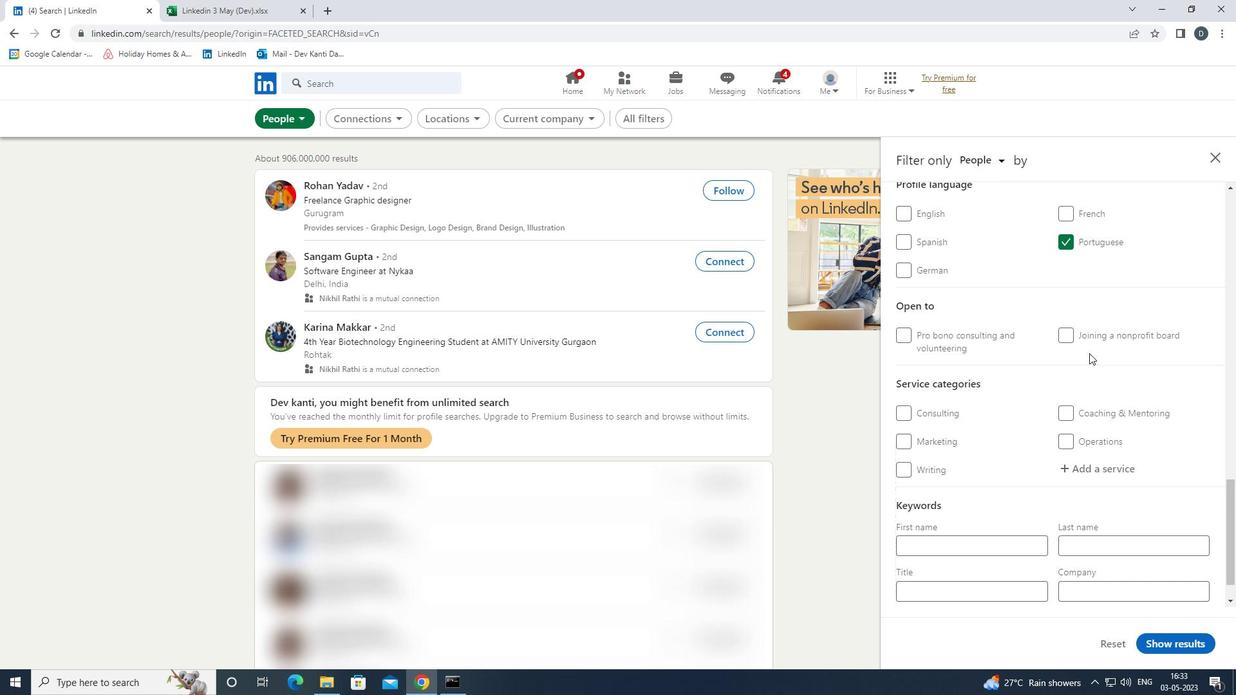 
Action: Mouse moved to (1096, 430)
Screenshot: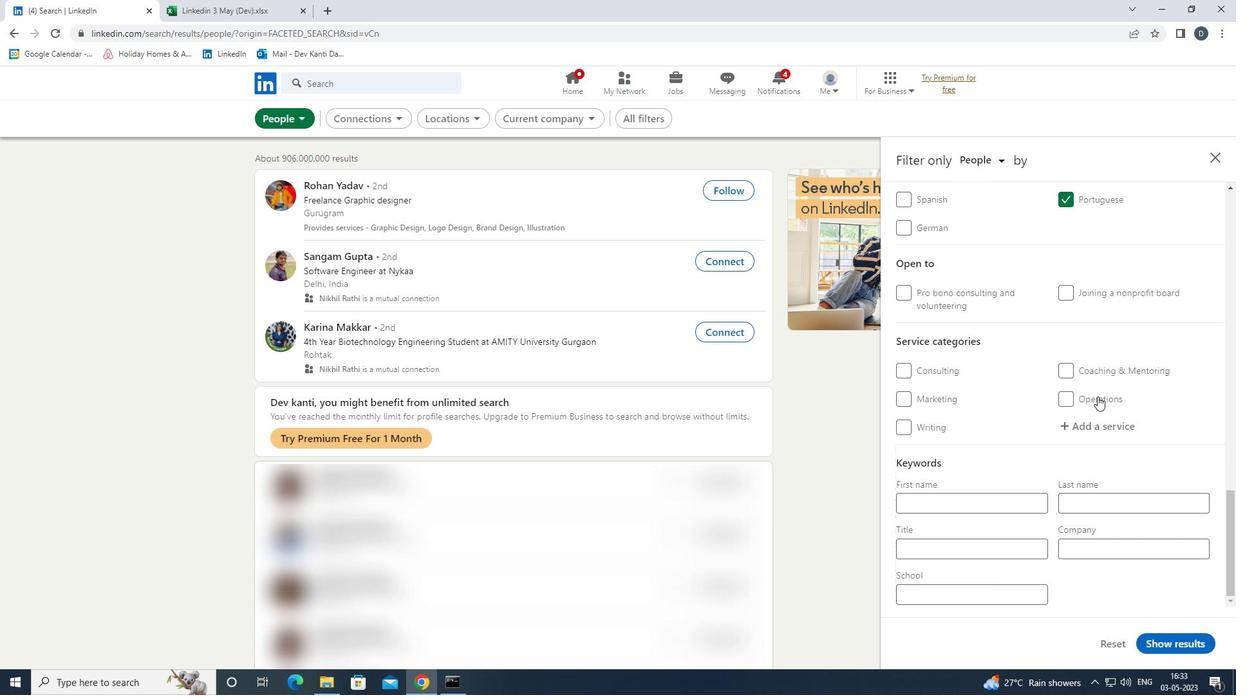
Action: Mouse pressed left at (1096, 430)
Screenshot: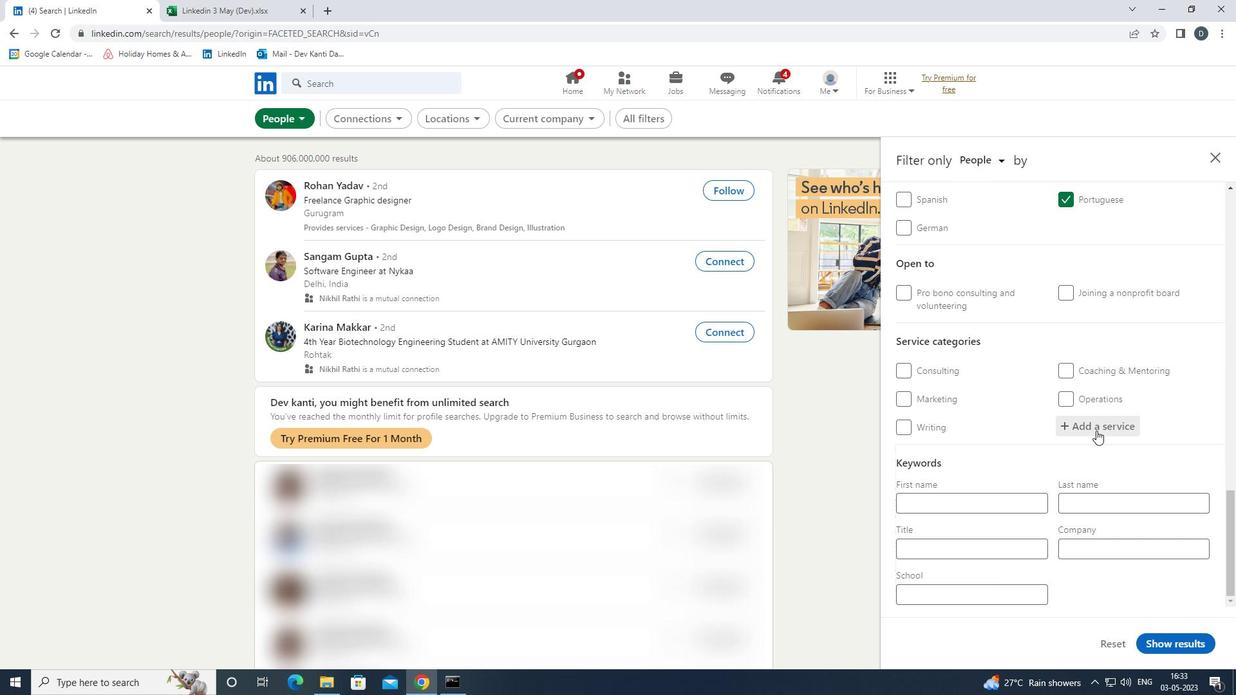 
Action: Key pressed <Key.shift>SOCIAL<Key.space><Key.shift>MED<Key.down><Key.enter>
Screenshot: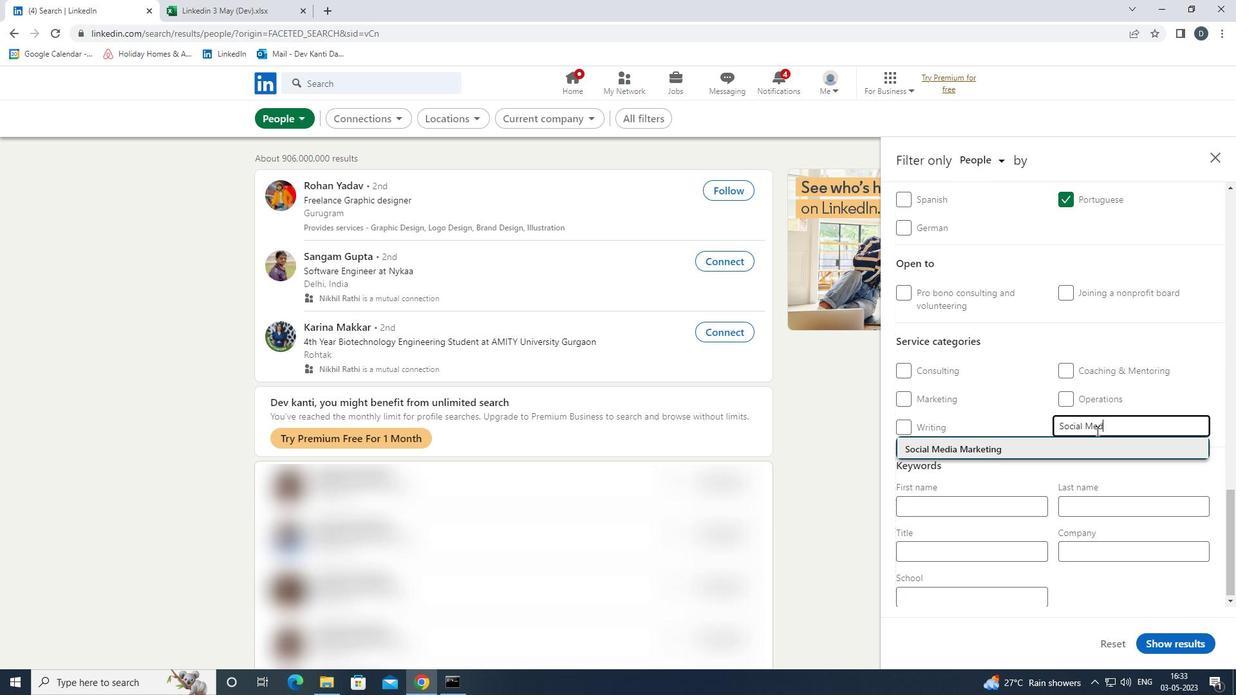 
Action: Mouse moved to (1218, 448)
Screenshot: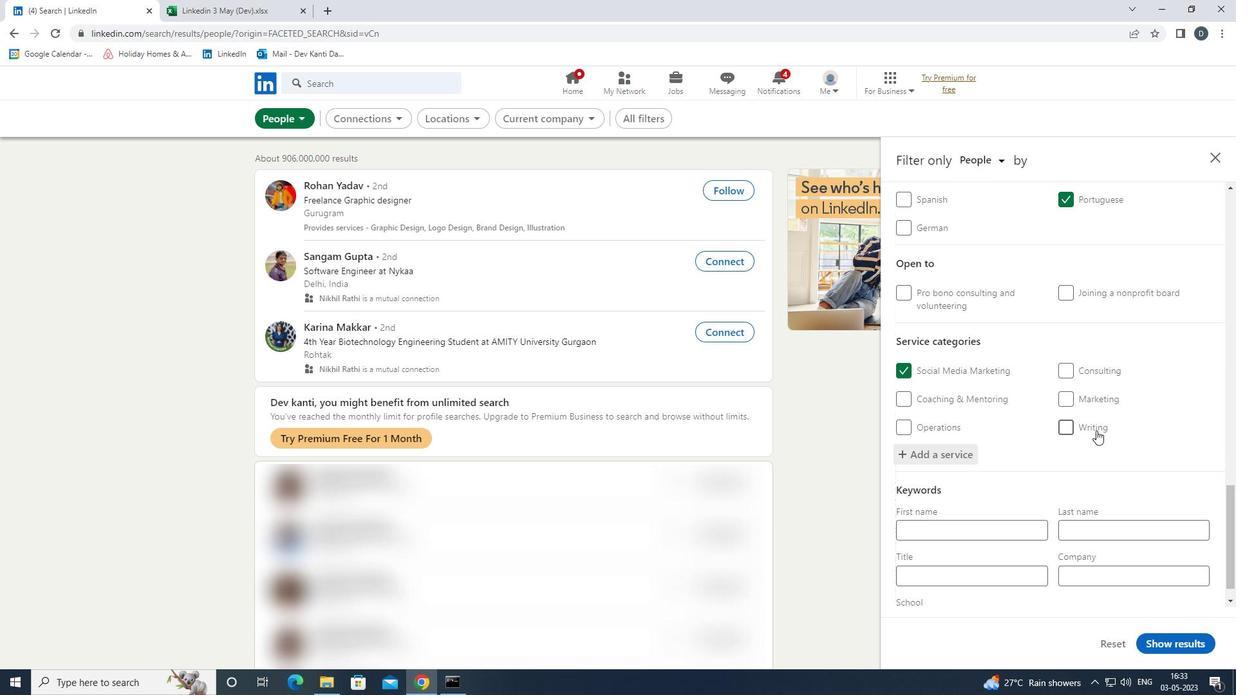 
Action: Mouse scrolled (1218, 448) with delta (0, 0)
Screenshot: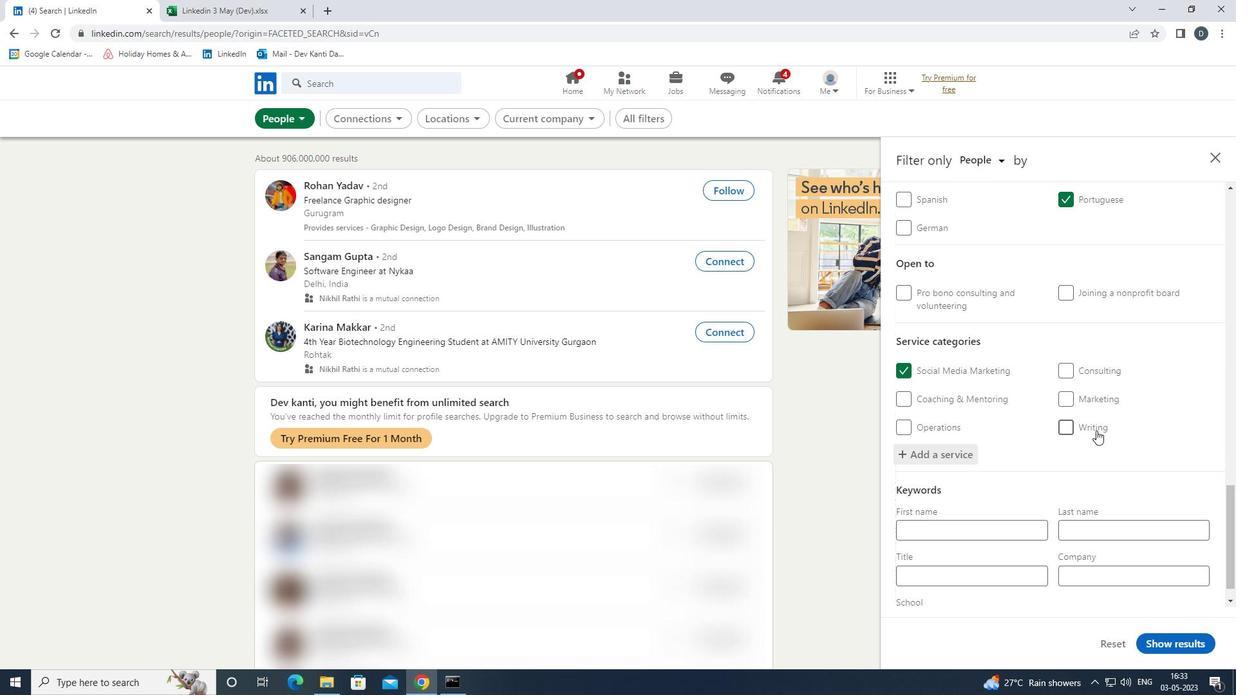 
Action: Mouse moved to (1217, 449)
Screenshot: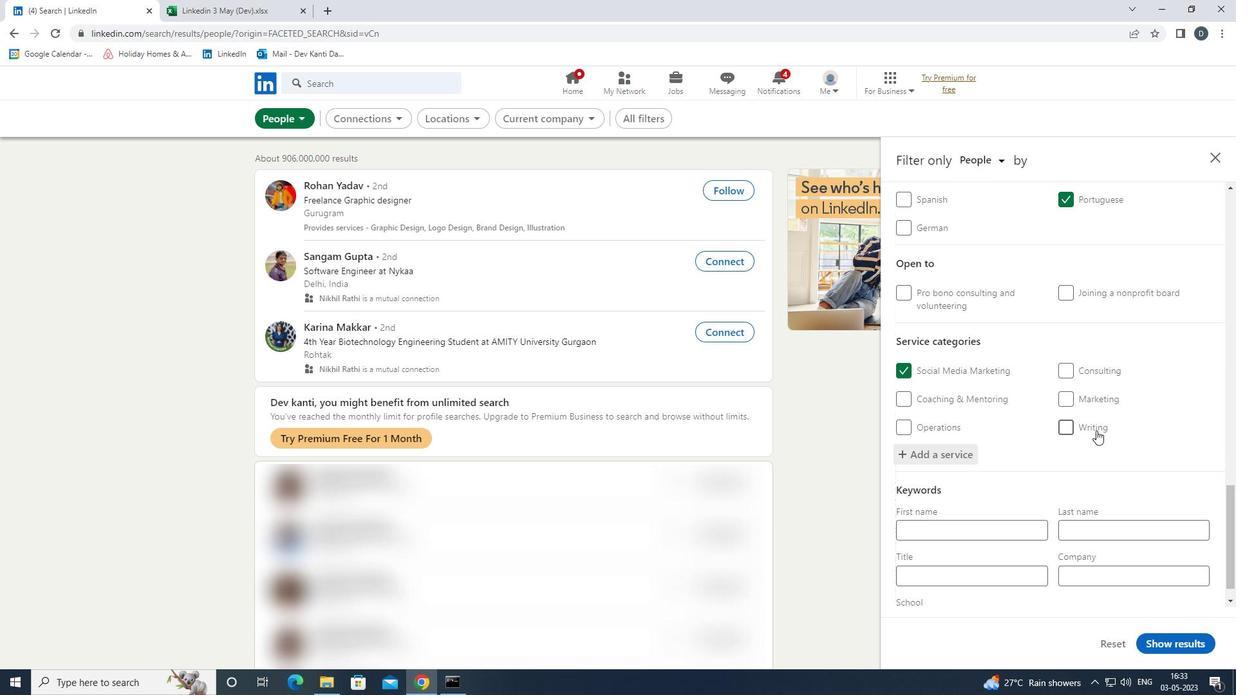 
Action: Mouse scrolled (1217, 449) with delta (0, 0)
Screenshot: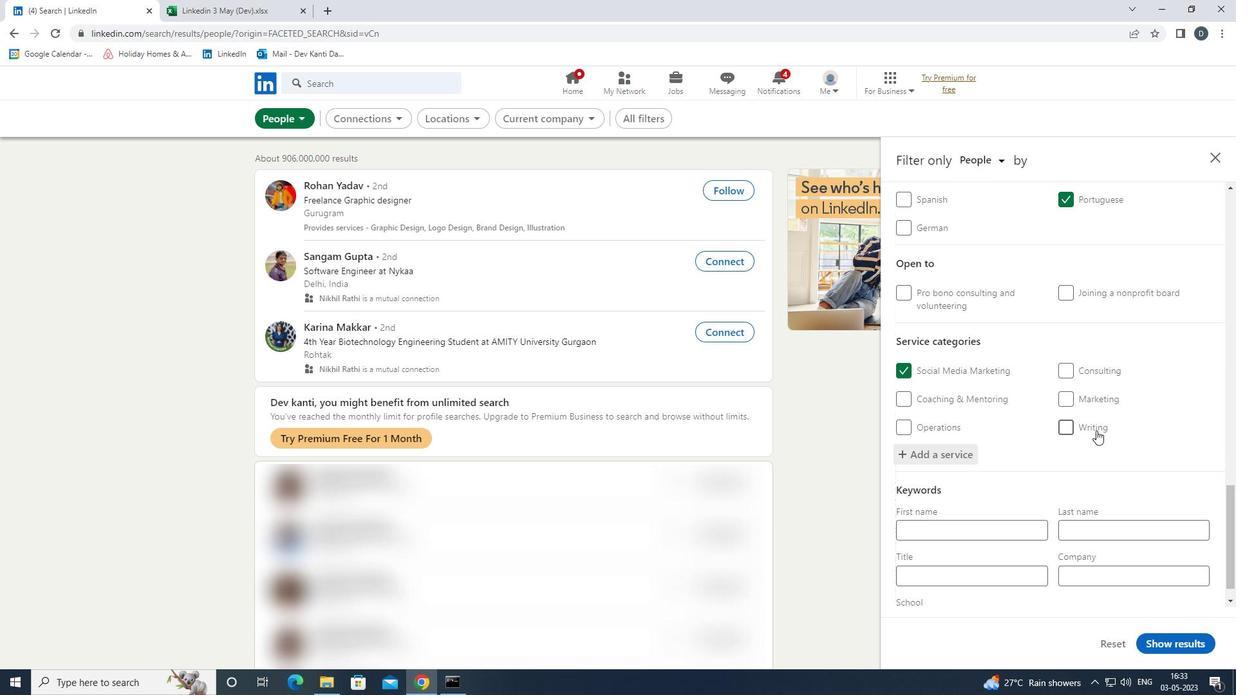 
Action: Mouse moved to (1216, 451)
Screenshot: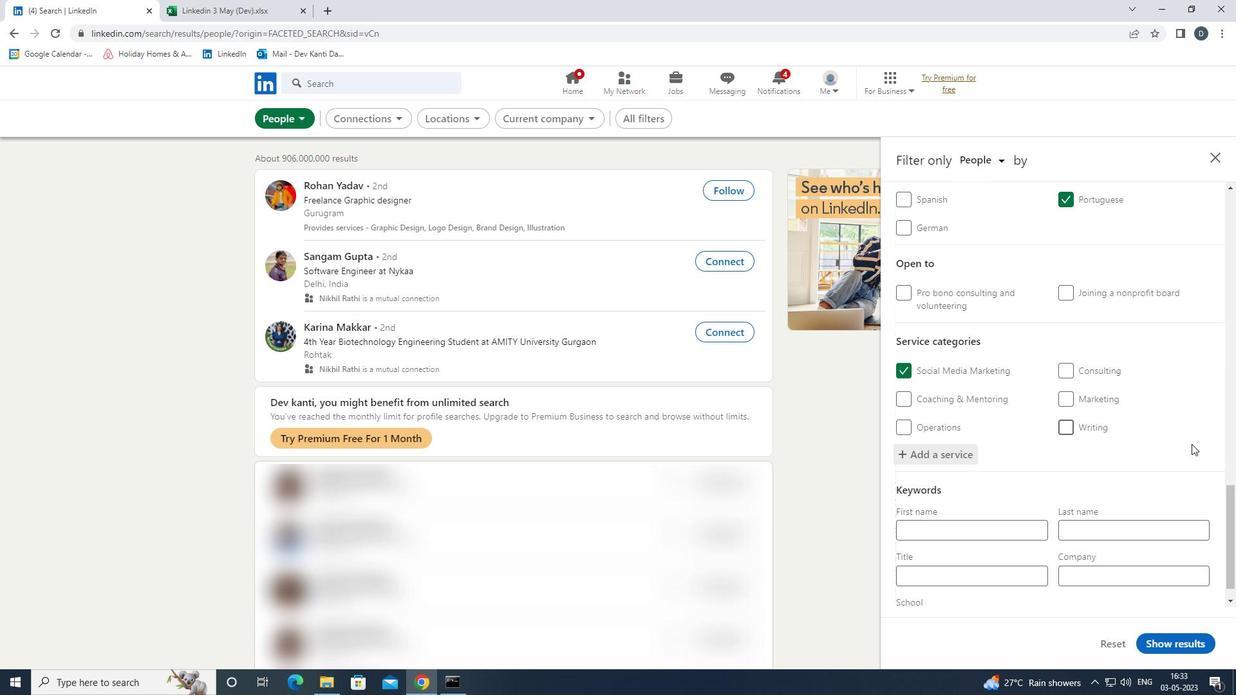
Action: Mouse scrolled (1216, 450) with delta (0, 0)
Screenshot: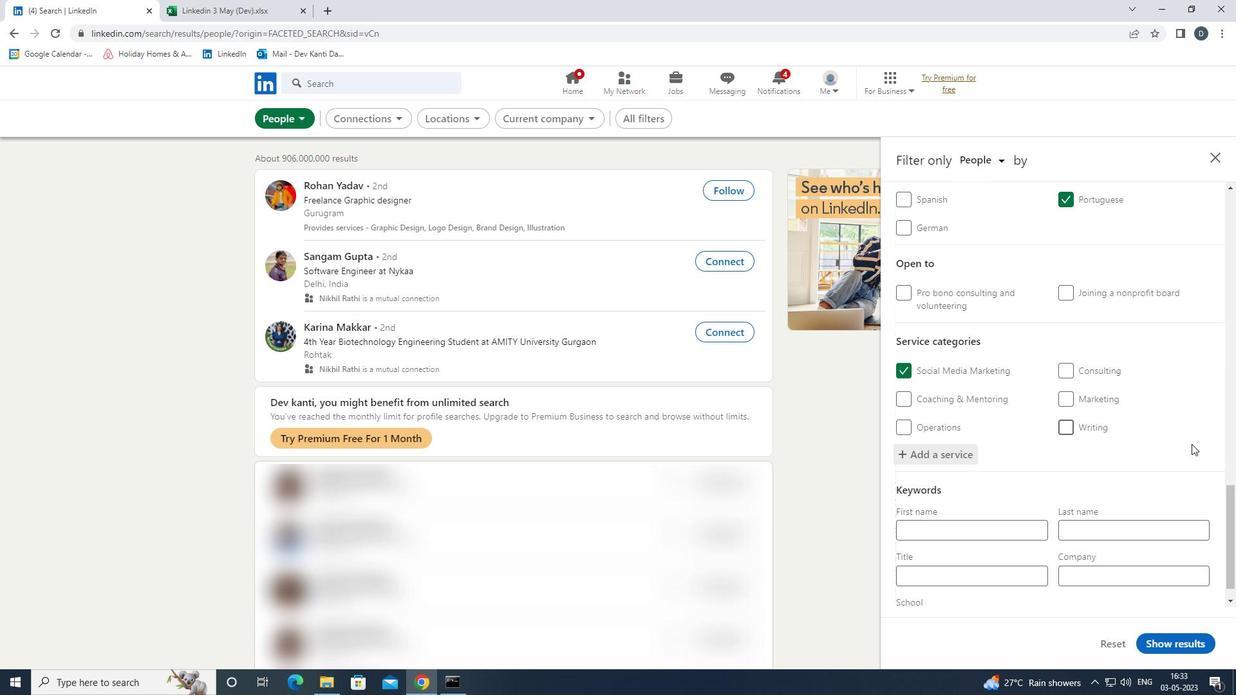 
Action: Mouse moved to (1214, 455)
Screenshot: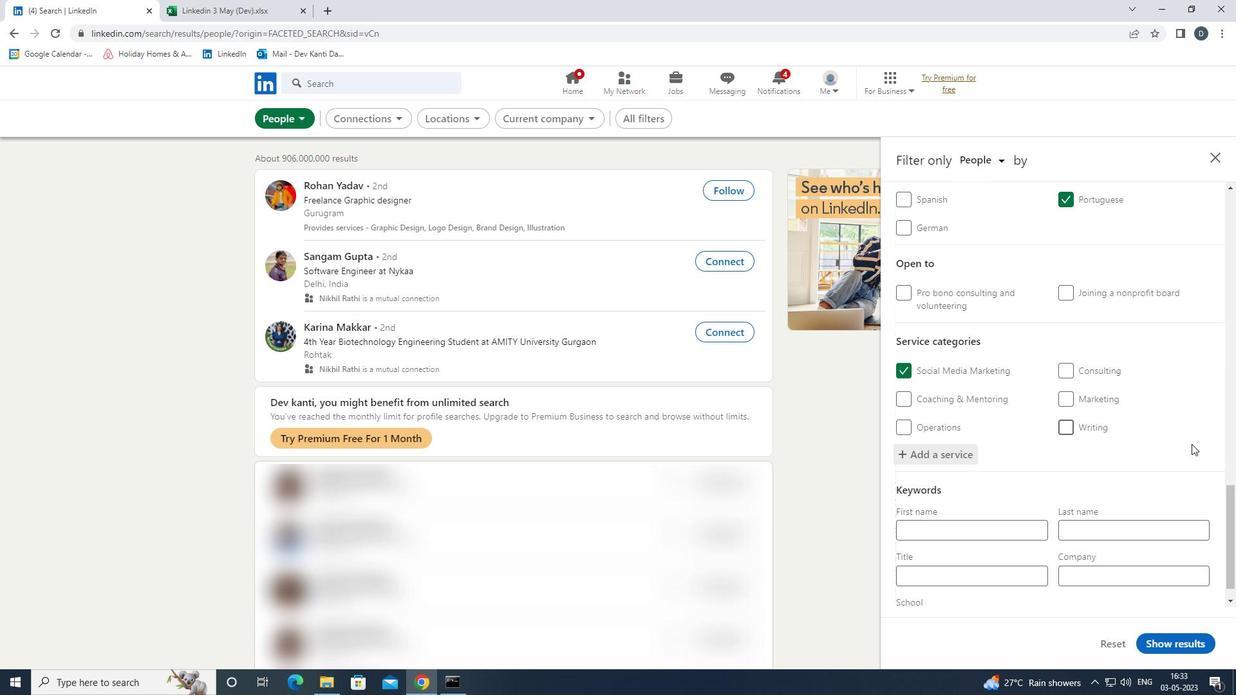 
Action: Mouse scrolled (1214, 454) with delta (0, 0)
Screenshot: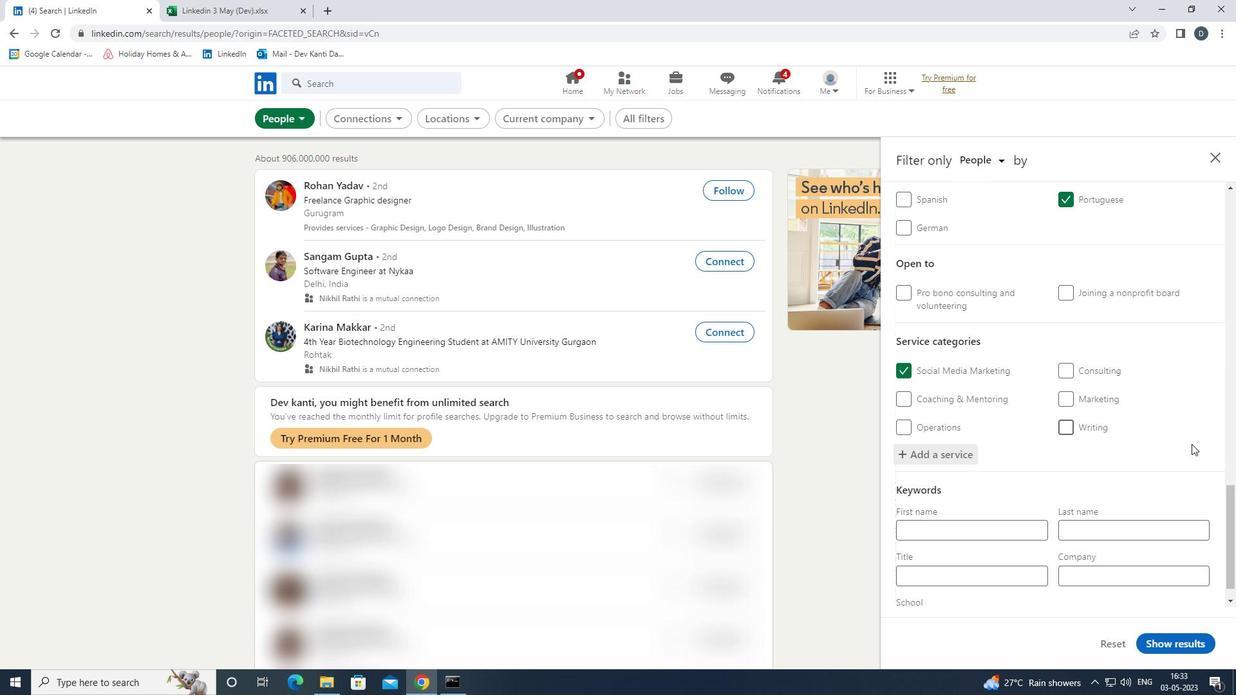 
Action: Mouse moved to (1207, 460)
Screenshot: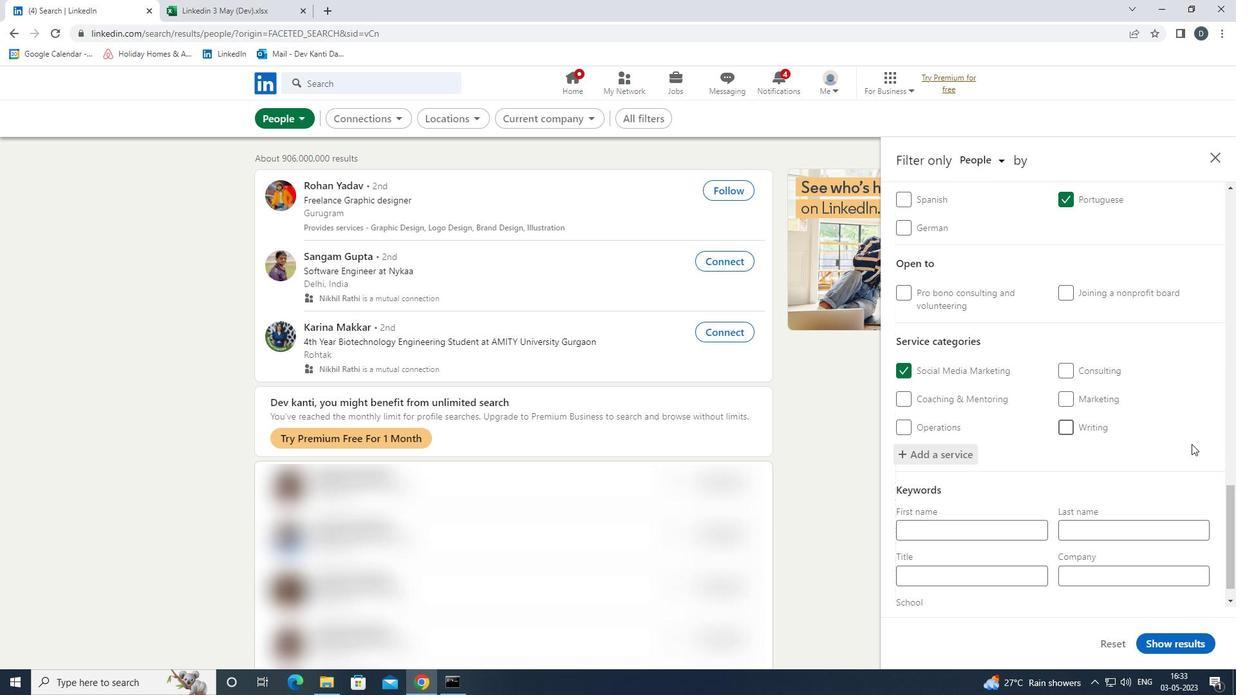 
Action: Mouse scrolled (1207, 459) with delta (0, 0)
Screenshot: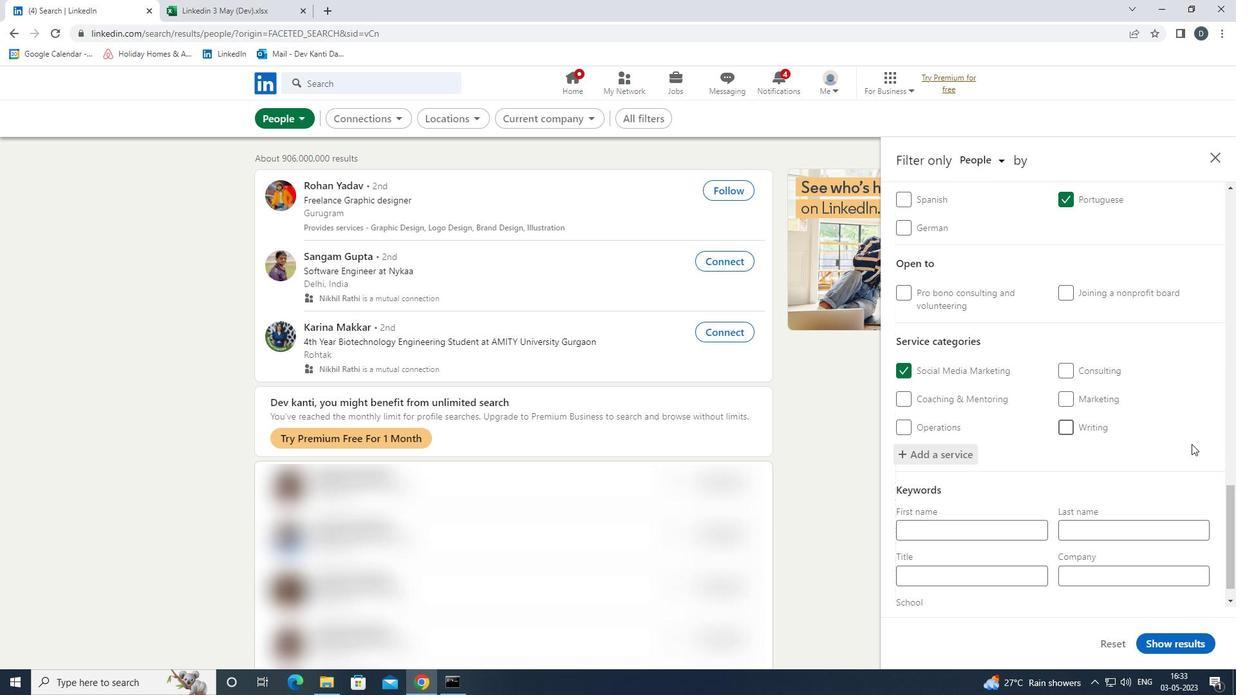 
Action: Mouse moved to (989, 556)
Screenshot: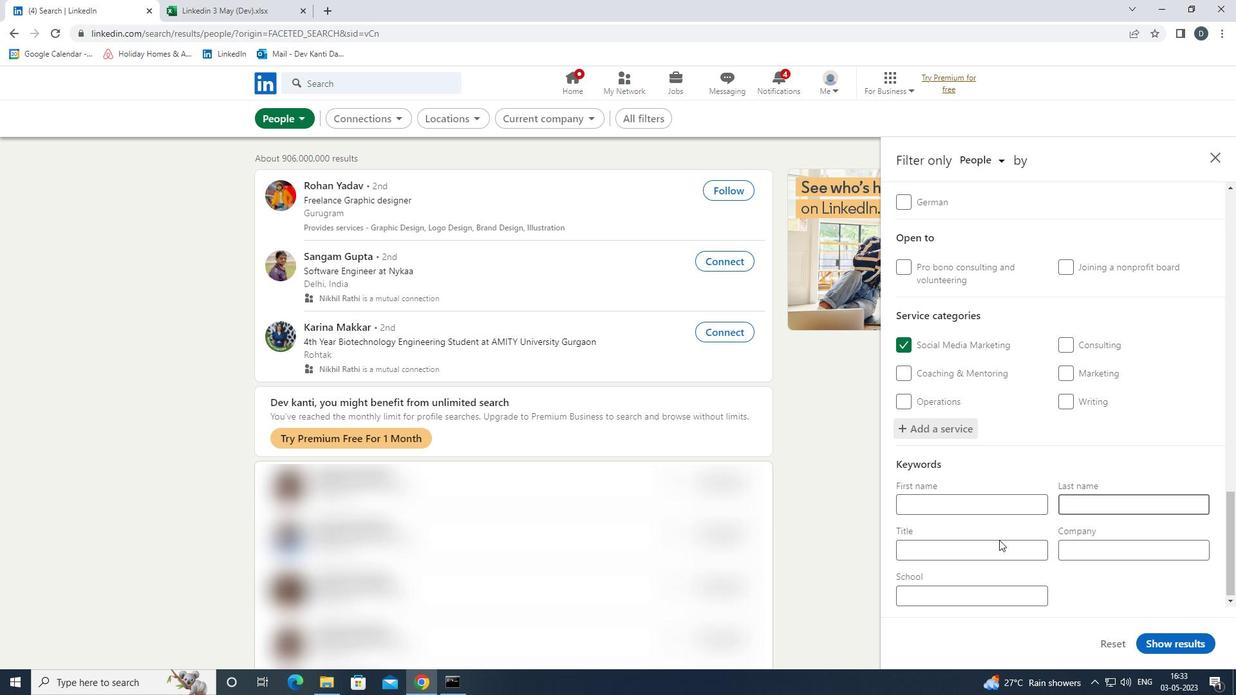 
Action: Mouse pressed left at (989, 556)
Screenshot: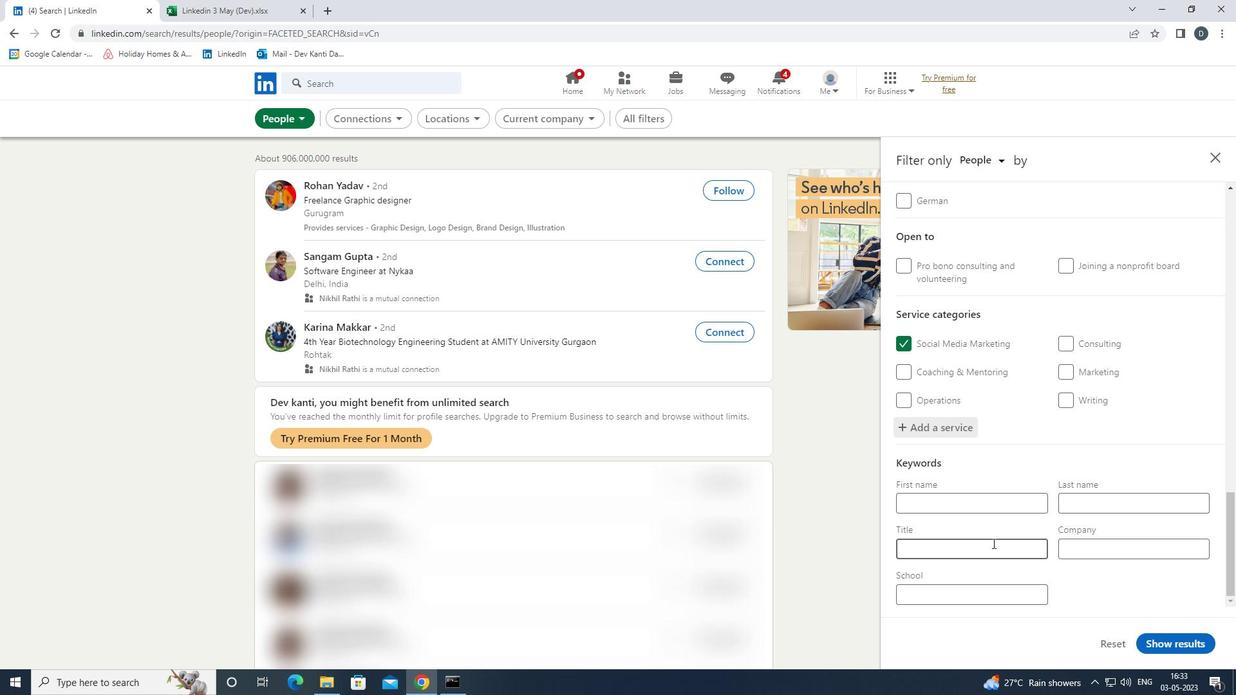 
Action: Mouse moved to (988, 558)
Screenshot: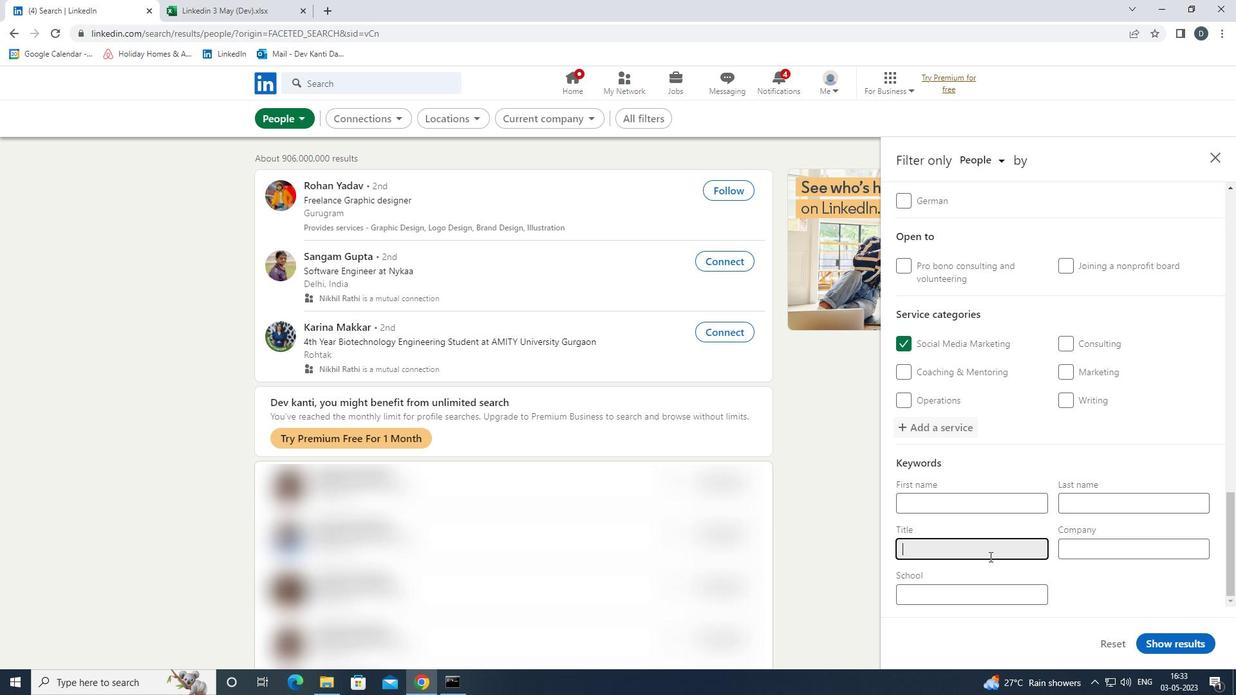 
Action: Key pressed <Key.shift>ANIMAL<Key.space><Key.shift>SHELTER<Key.space><Key.shift><Key.shift><Key.shift>WORKER
Screenshot: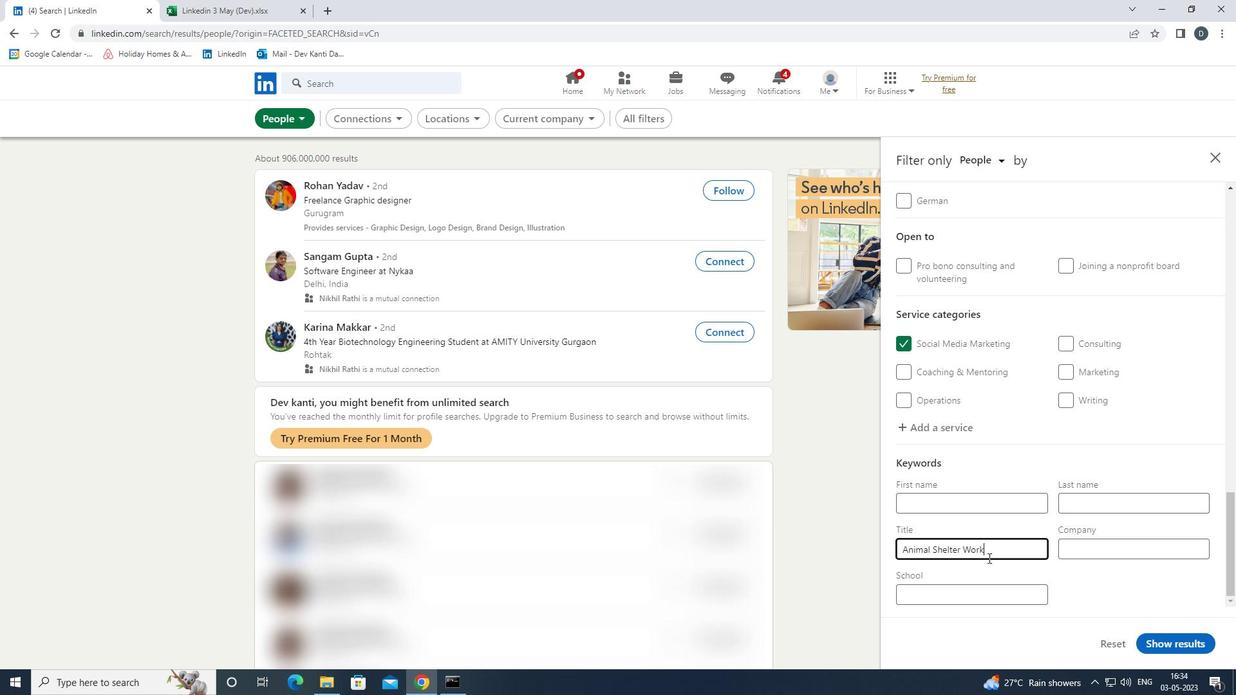 
Action: Mouse moved to (1196, 643)
Screenshot: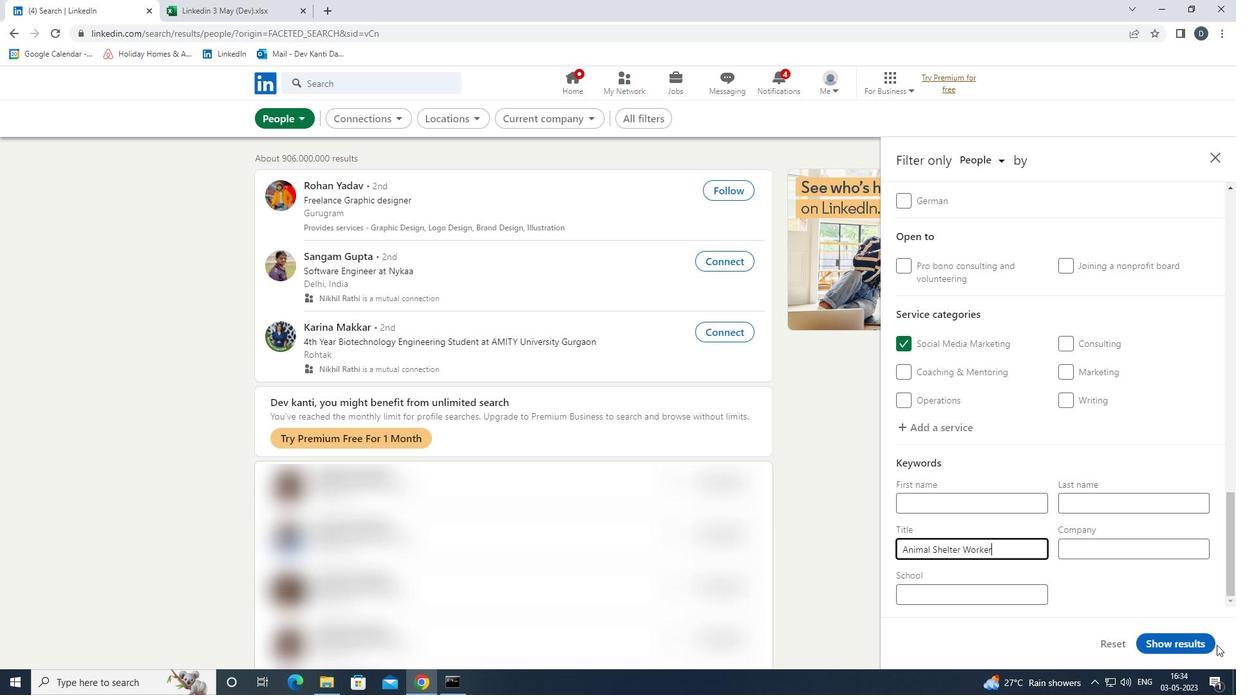 
Action: Mouse pressed left at (1196, 643)
Screenshot: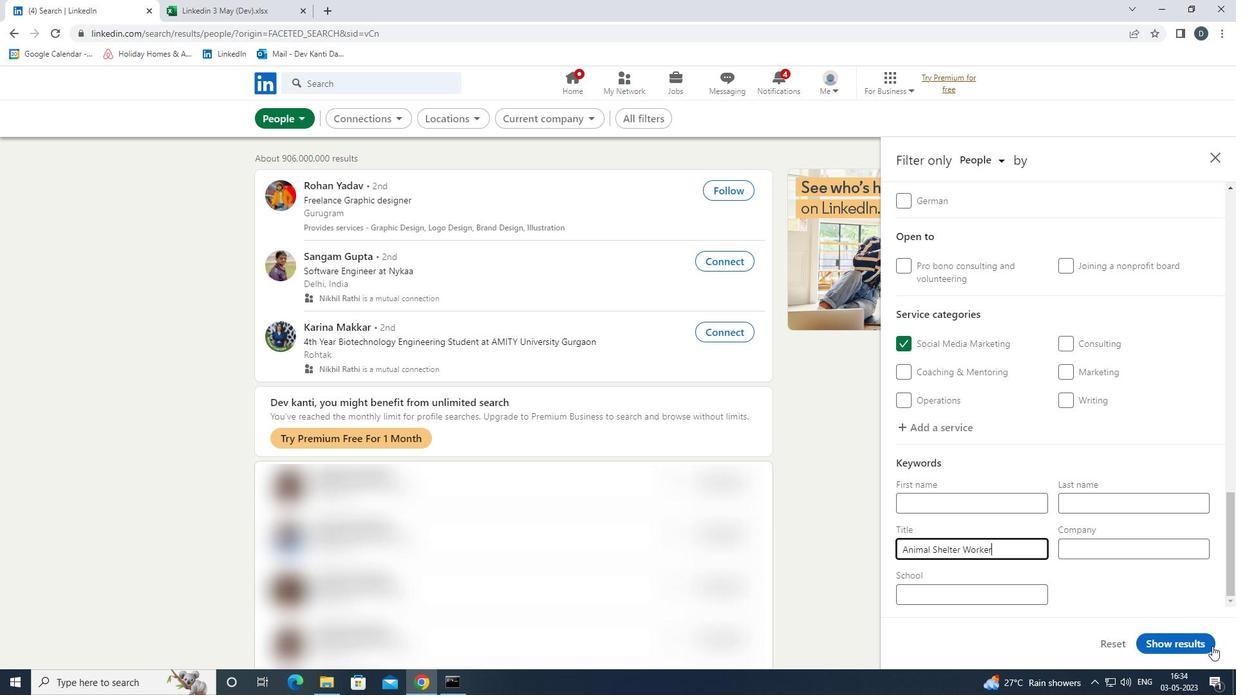 
Action: Mouse moved to (276, 119)
Screenshot: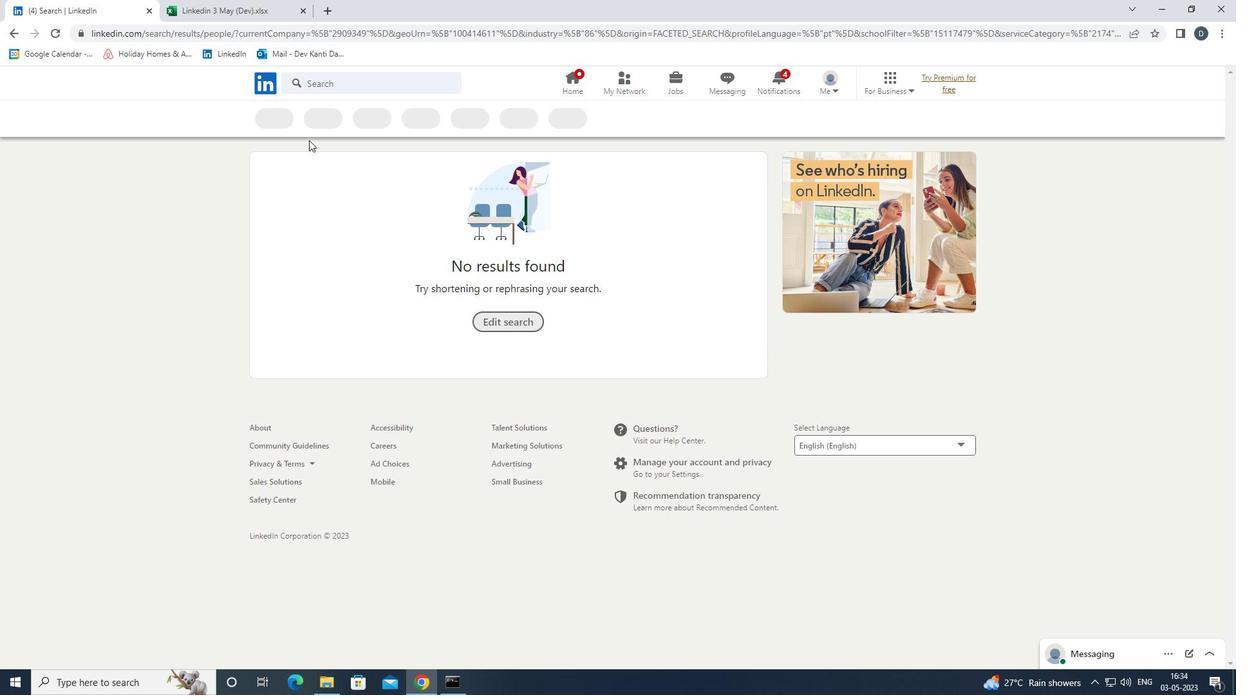 
